Task: Find connections with filter location Békés with filter topic #homes with filter profile language English with filter current company VMLY&R with filter school Velalar College of Engineering and Technology with filter industry Higher Education with filter service category User Experience Design with filter keywords title Carpenter
Action: Mouse moved to (639, 73)
Screenshot: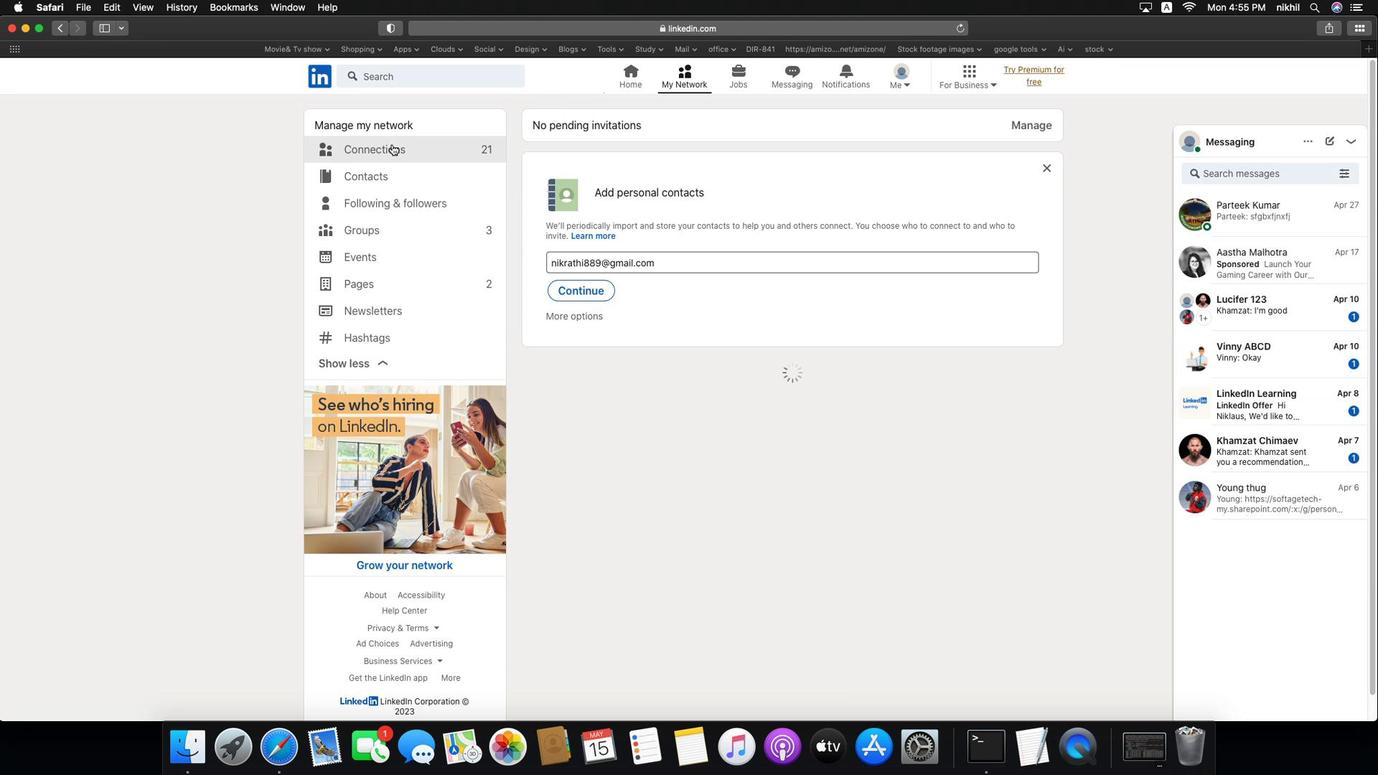 
Action: Mouse pressed left at (639, 73)
Screenshot: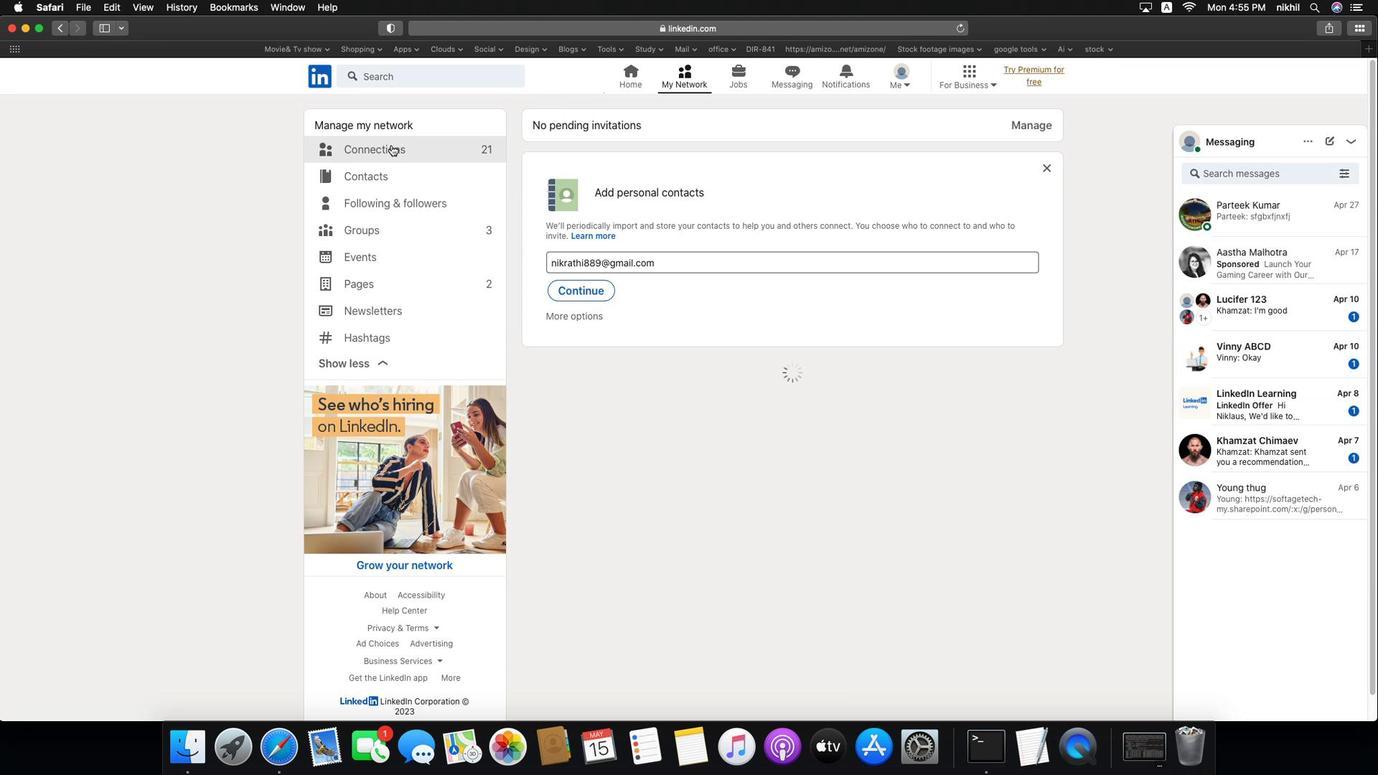 
Action: Mouse moved to (274, 148)
Screenshot: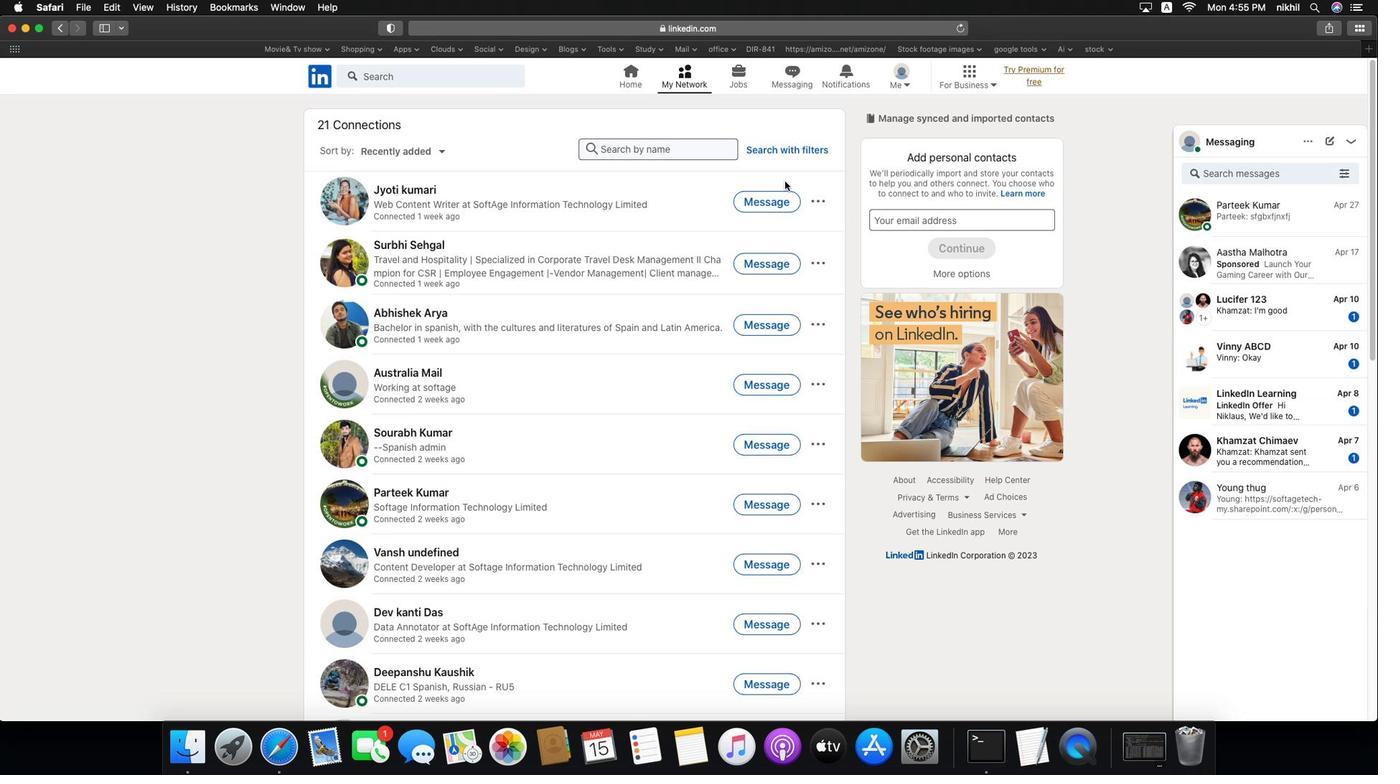 
Action: Mouse pressed left at (274, 148)
Screenshot: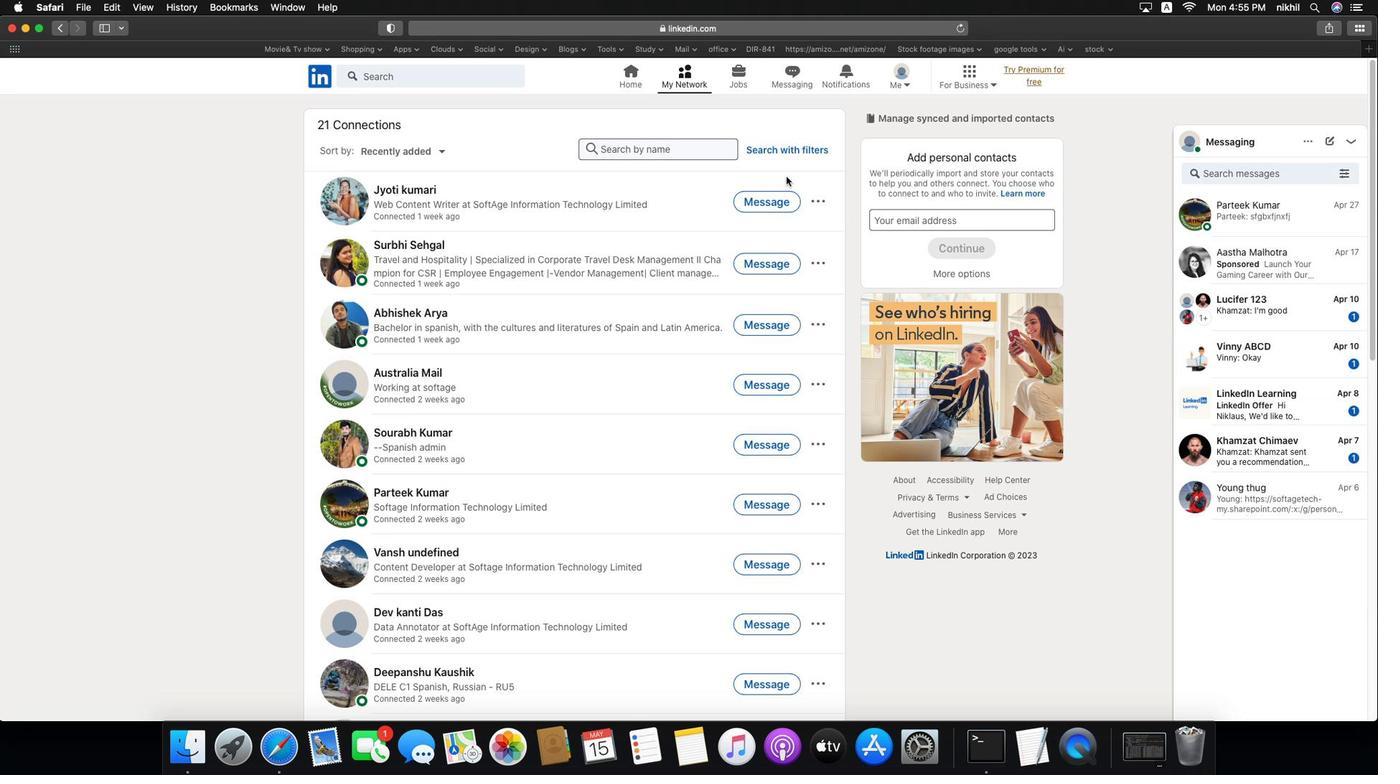 
Action: Mouse moved to (283, 154)
Screenshot: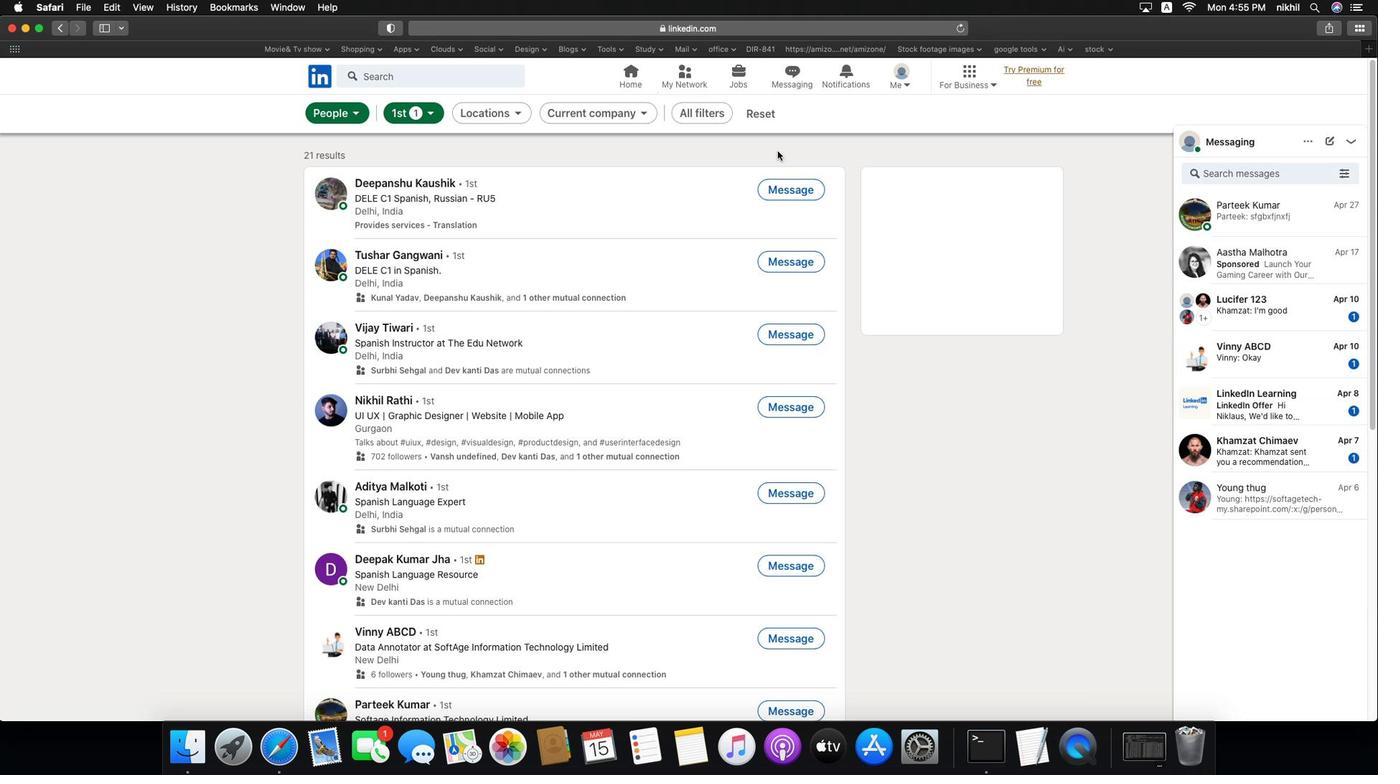
Action: Mouse scrolled (283, 154) with delta (-203, 4)
Screenshot: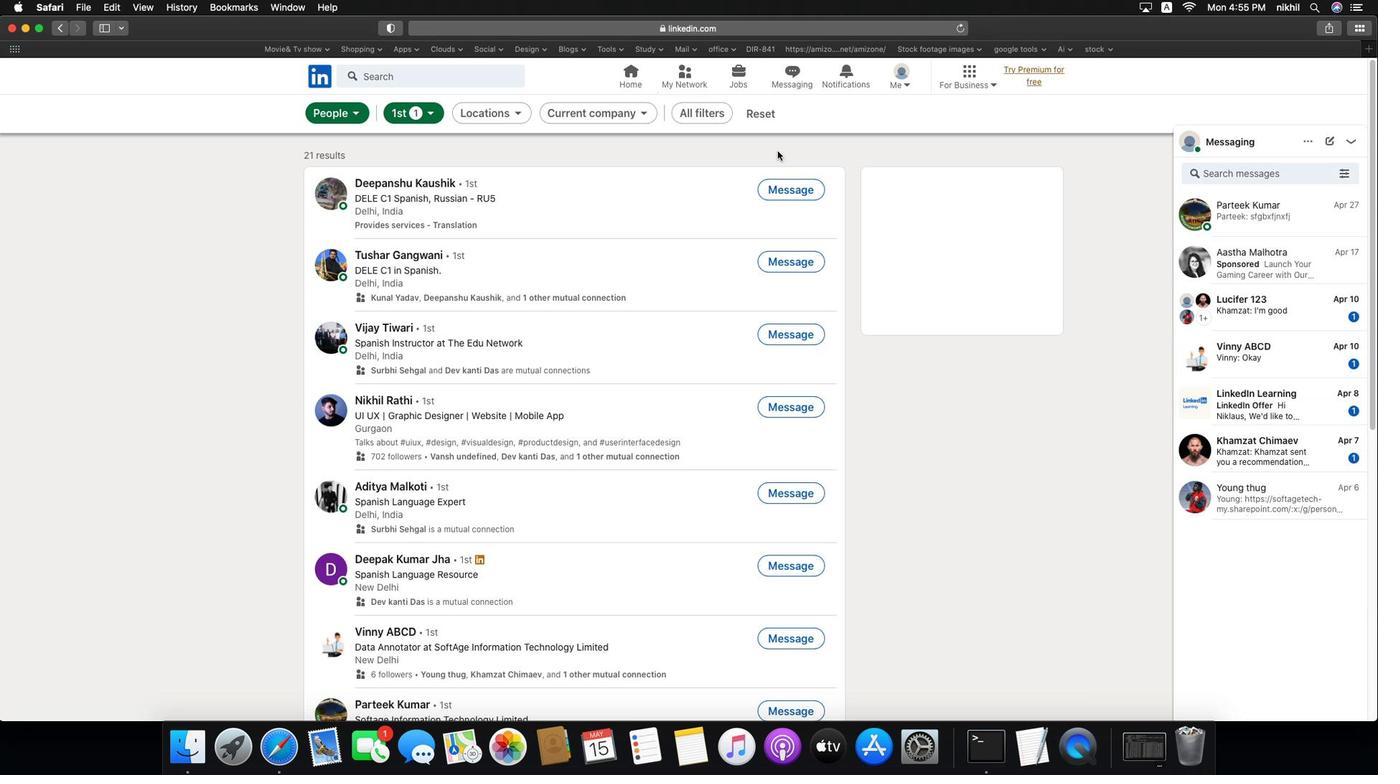
Action: Mouse moved to (284, 155)
Screenshot: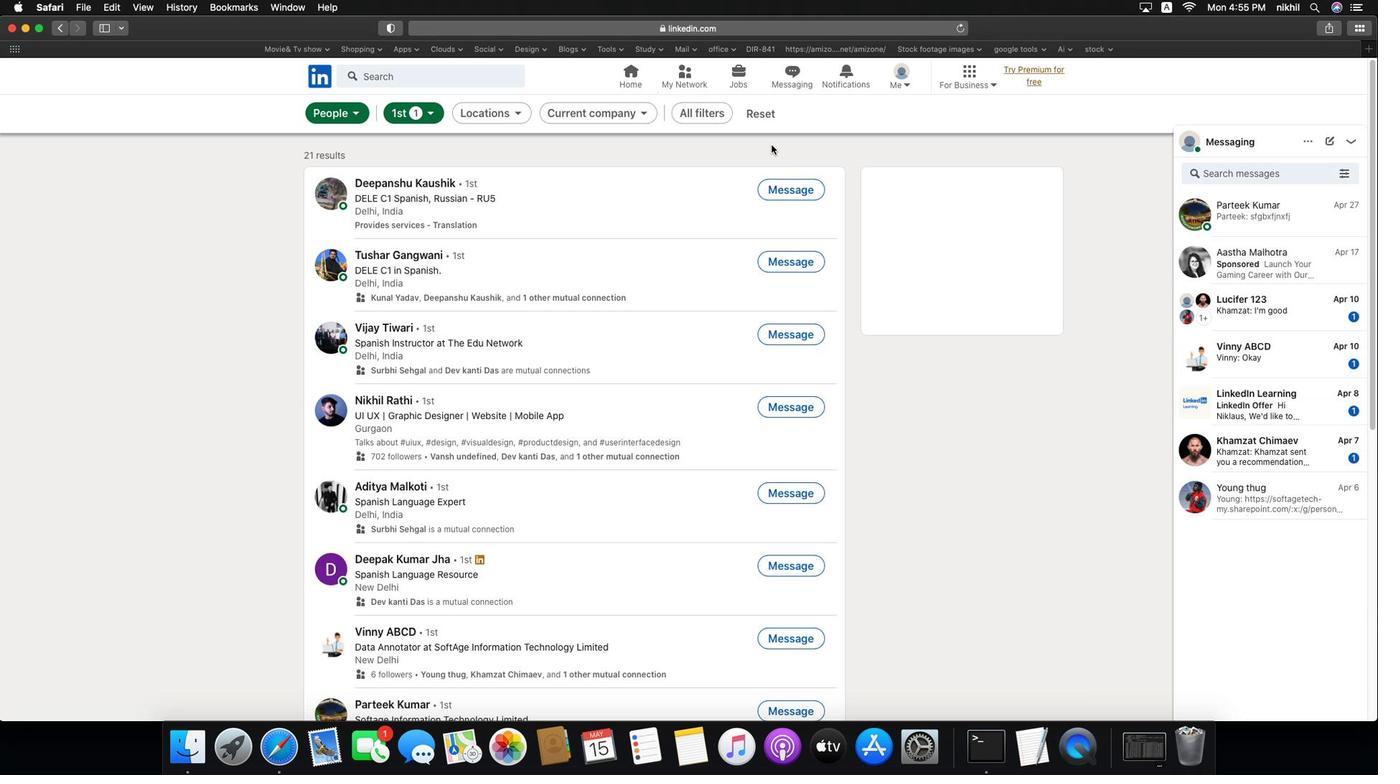 
Action: Mouse scrolled (284, 155) with delta (-203, 4)
Screenshot: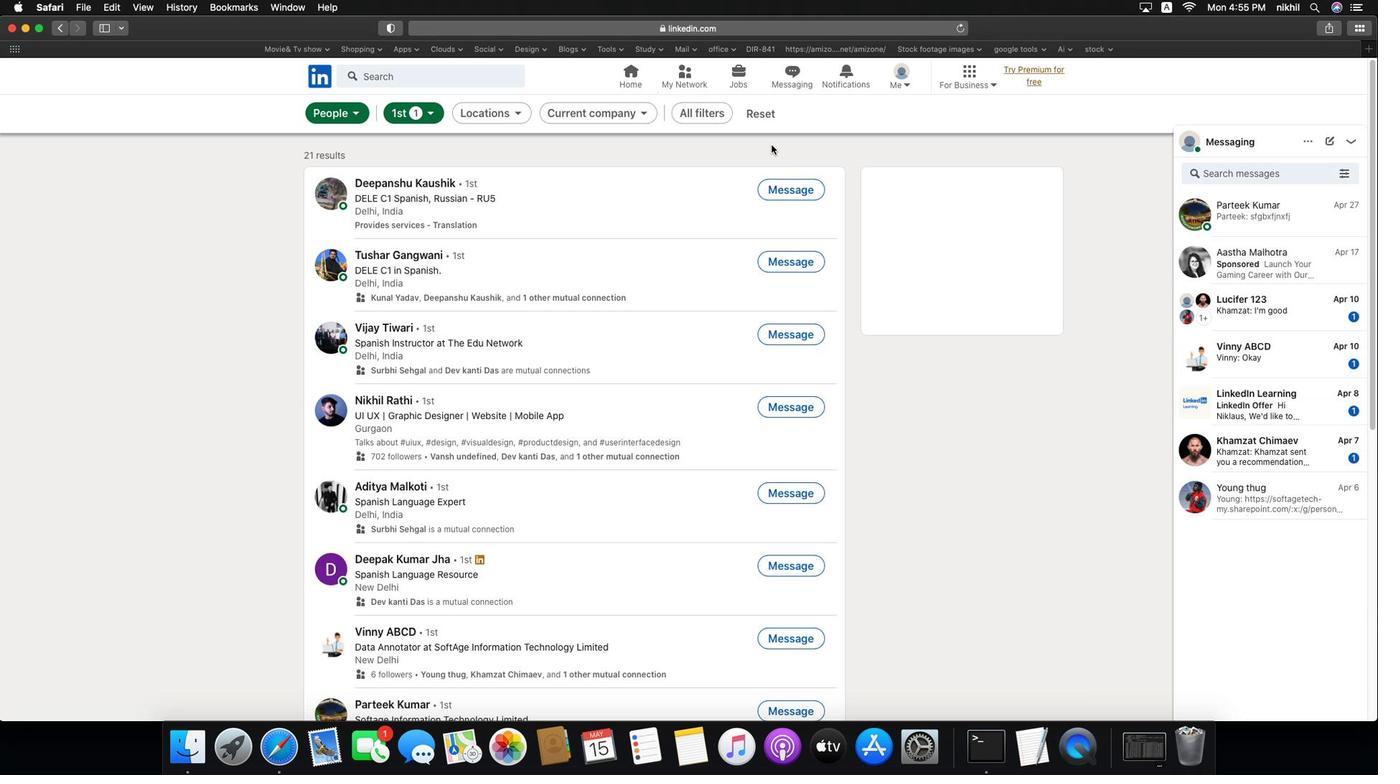 
Action: Mouse moved to (284, 155)
Screenshot: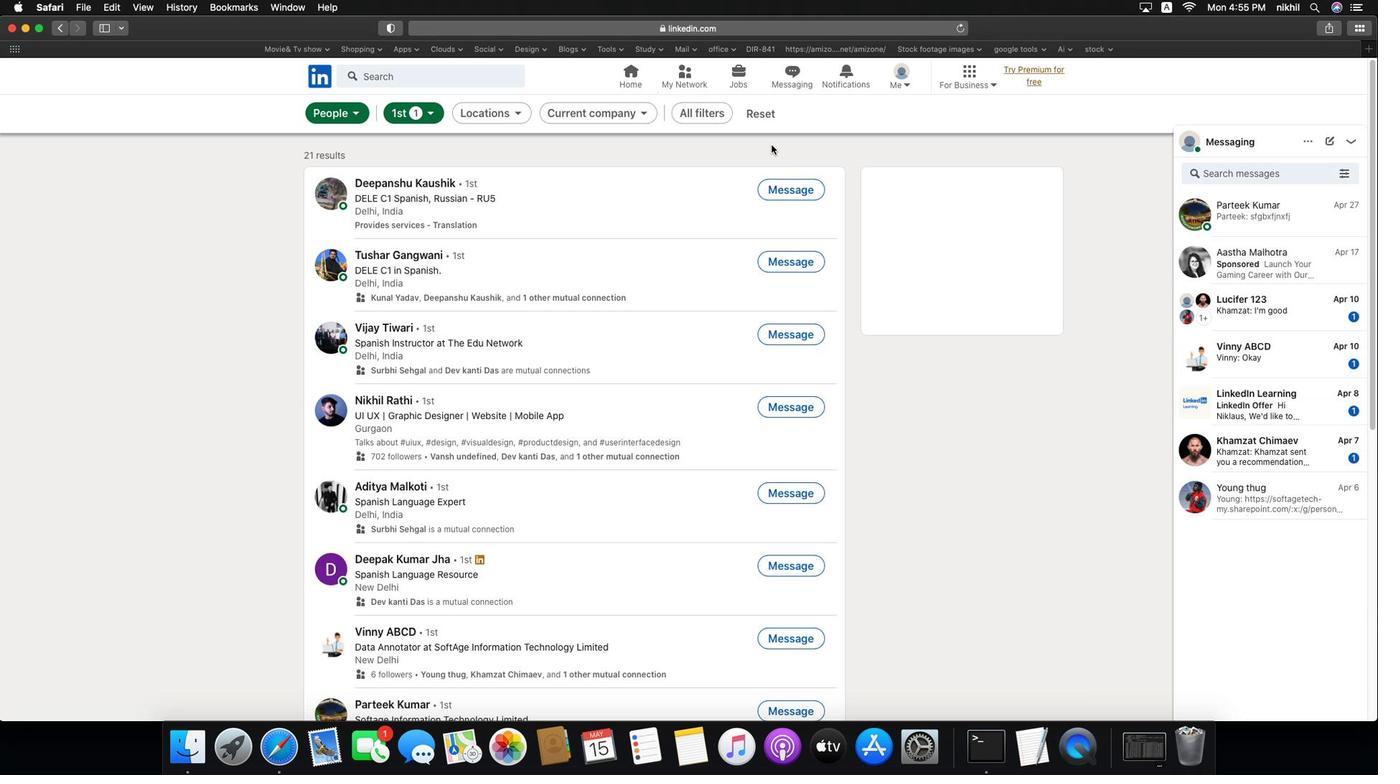 
Action: Mouse scrolled (284, 155) with delta (-203, 5)
Screenshot: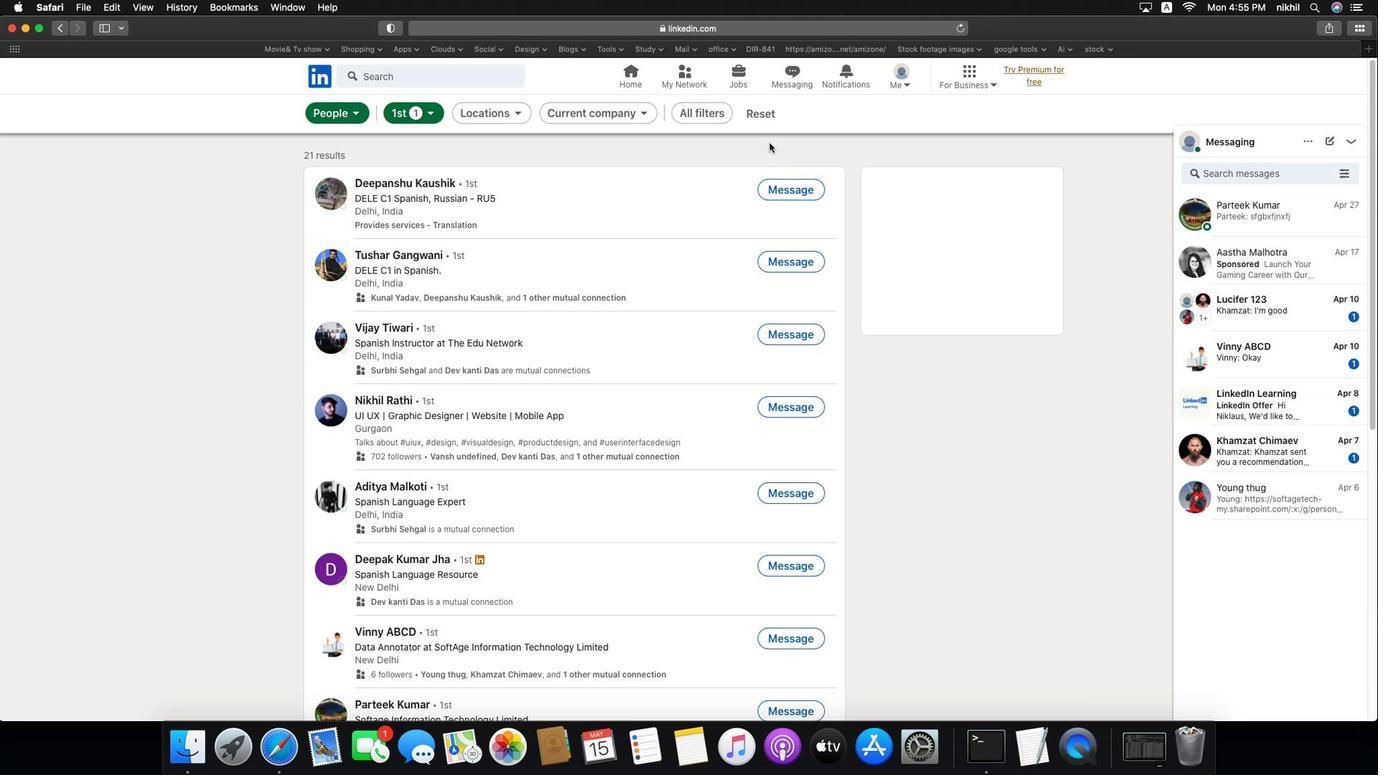
Action: Mouse moved to (285, 155)
Screenshot: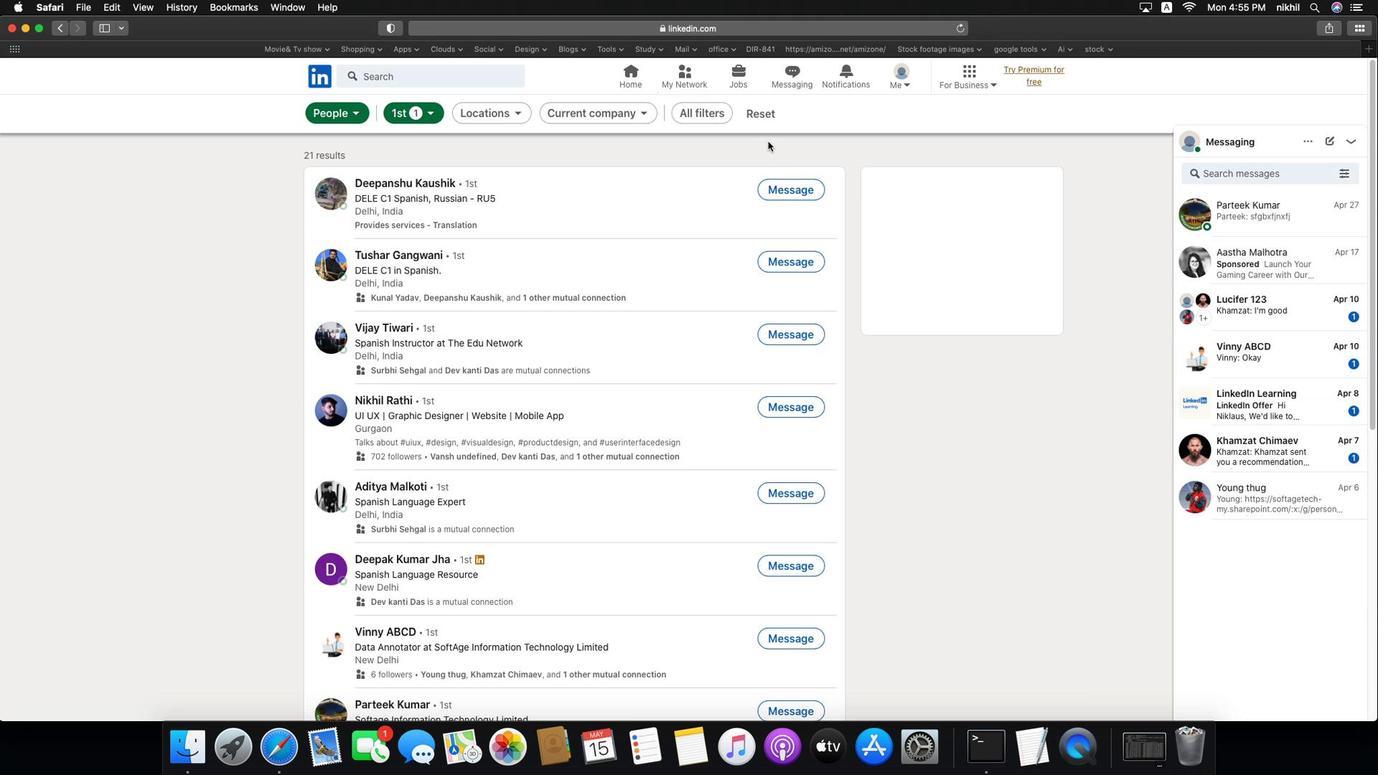 
Action: Mouse scrolled (285, 155) with delta (-203, 6)
Screenshot: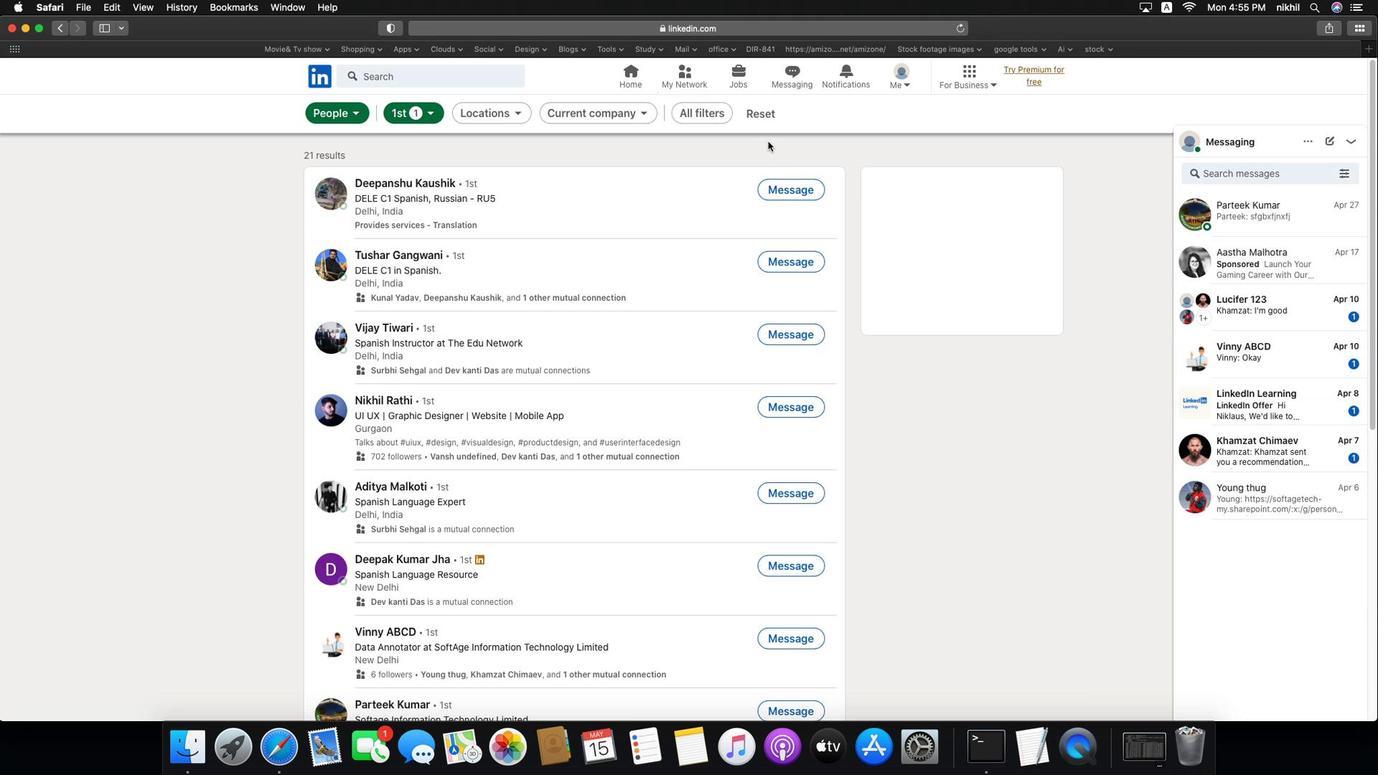 
Action: Mouse moved to (750, 158)
Screenshot: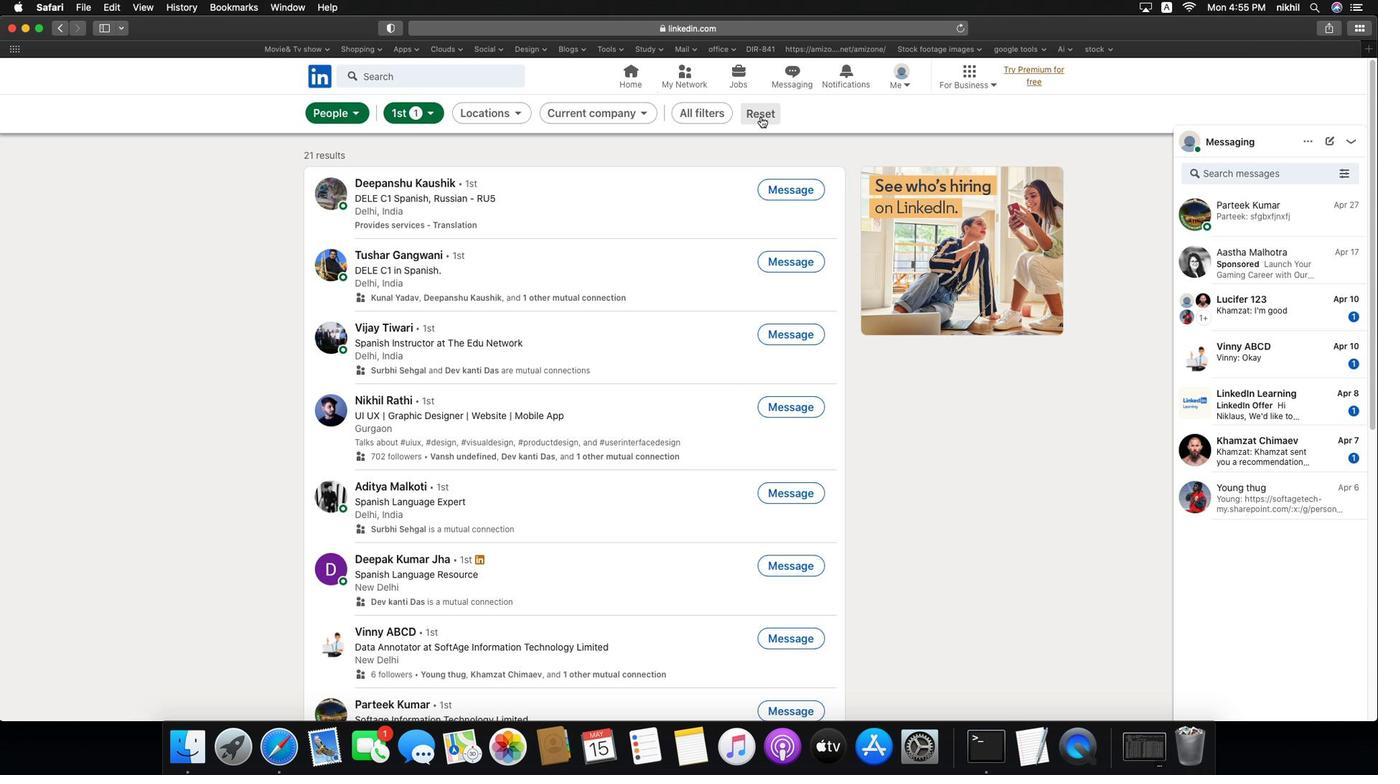 
Action: Mouse pressed left at (750, 158)
Screenshot: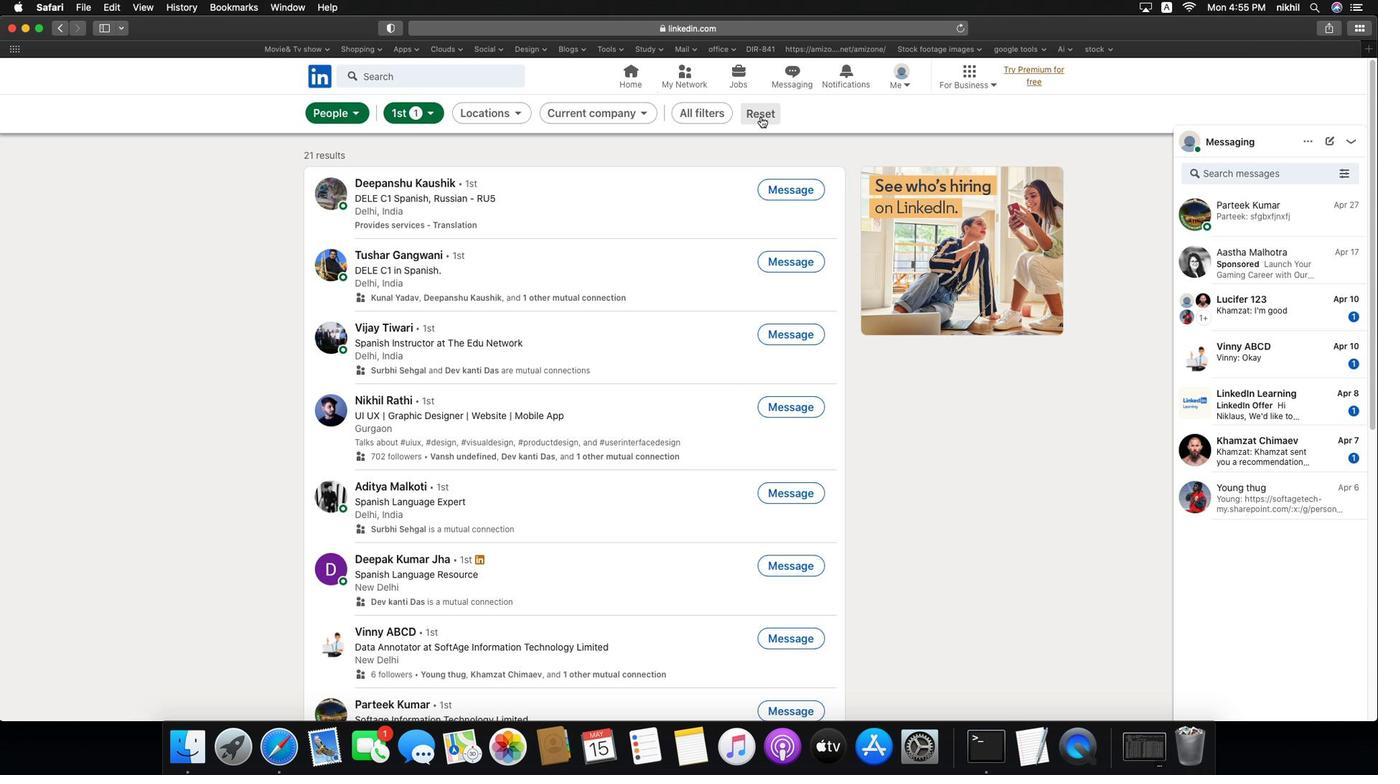 
Action: Mouse moved to (725, 120)
Screenshot: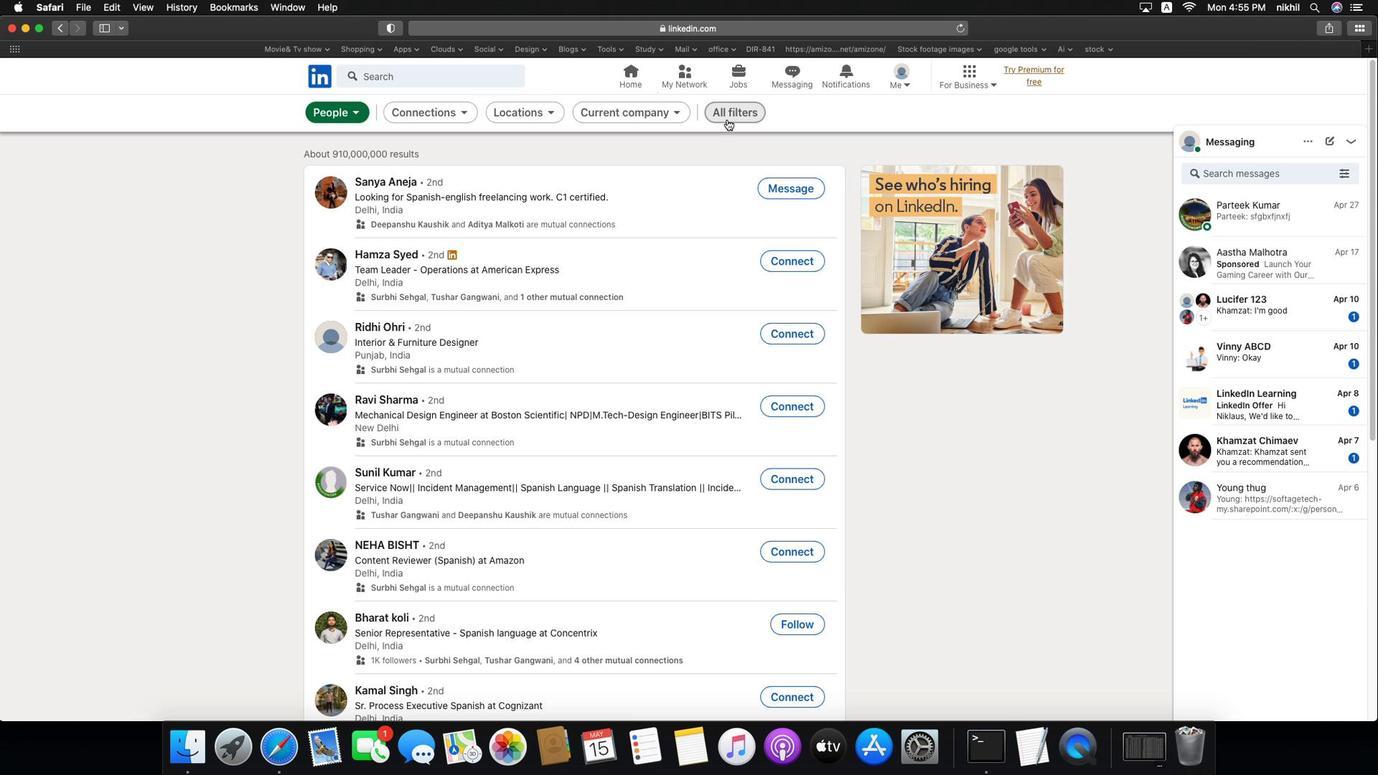 
Action: Mouse pressed left at (725, 120)
Screenshot: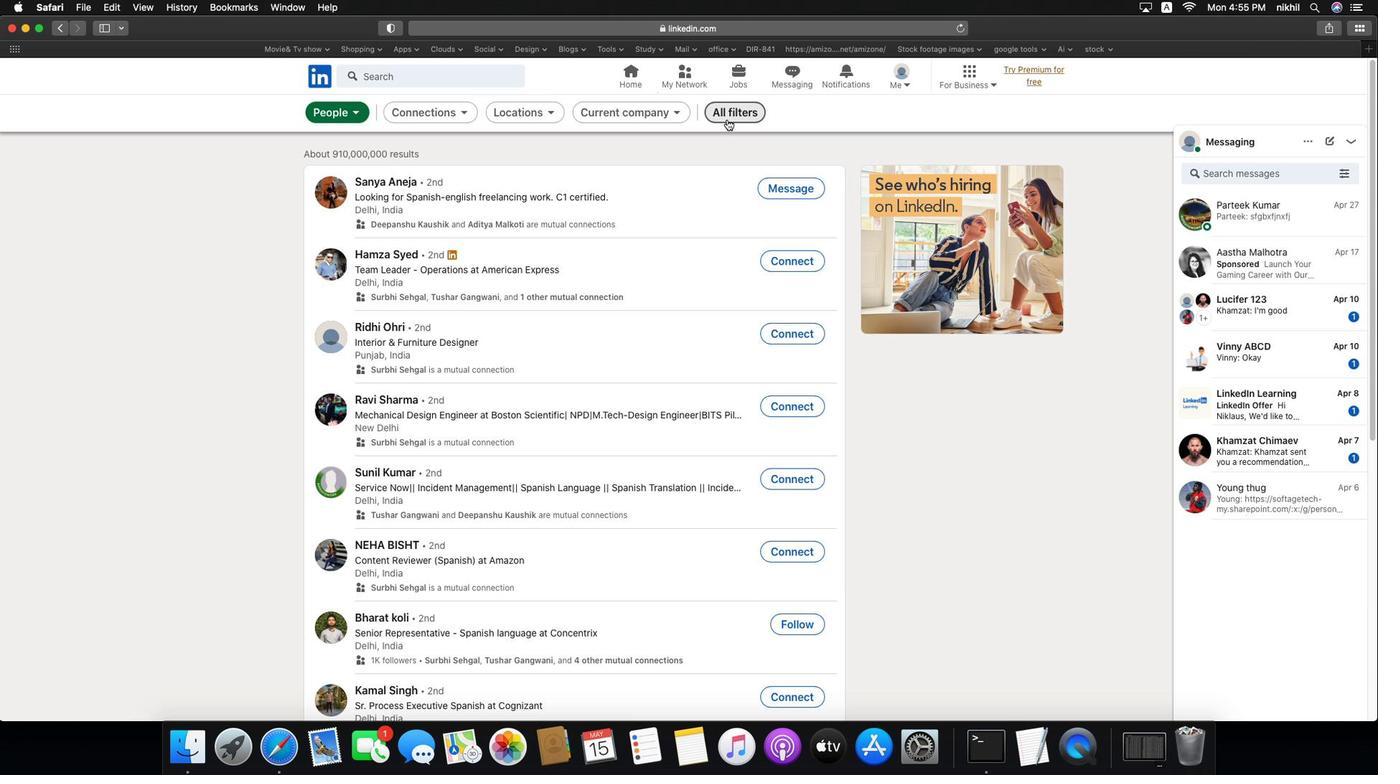 
Action: Mouse moved to (683, 123)
Screenshot: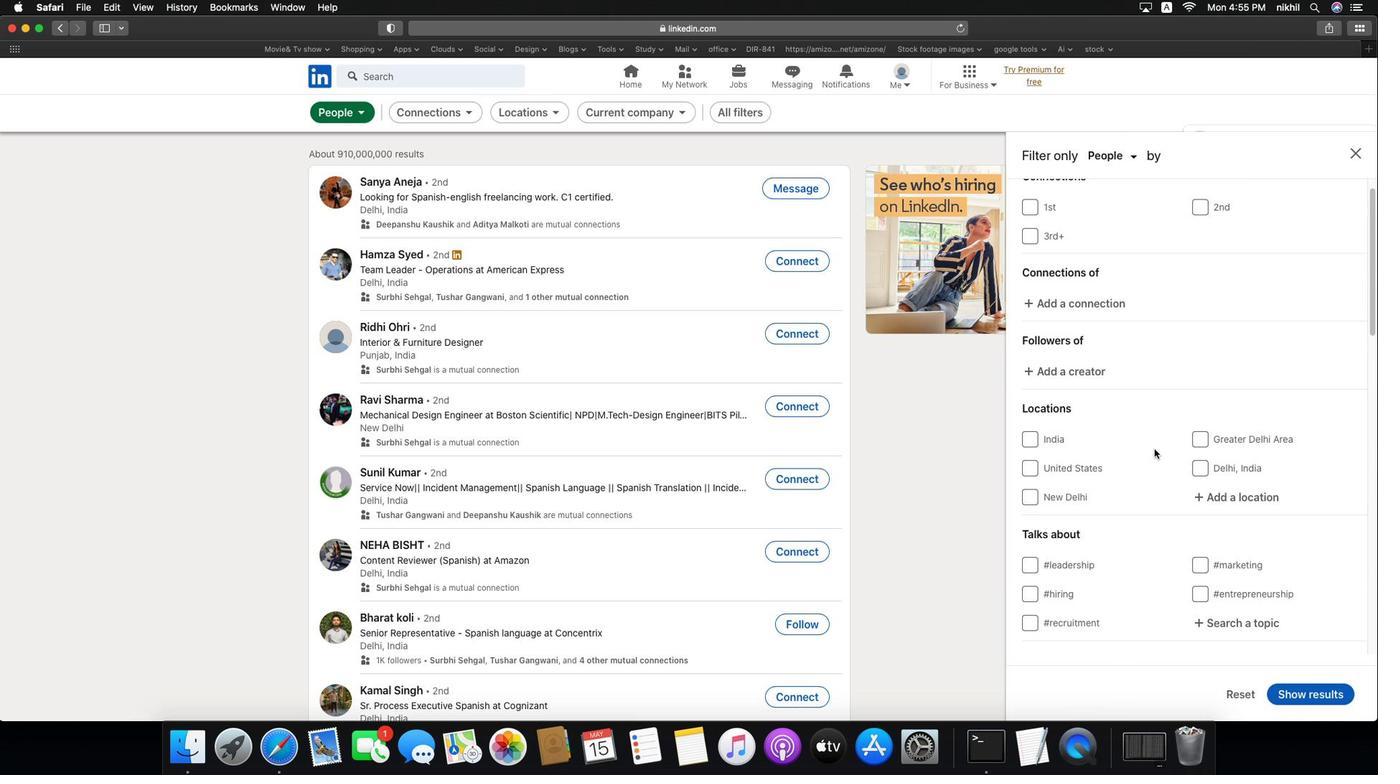 
Action: Mouse pressed left at (683, 123)
Screenshot: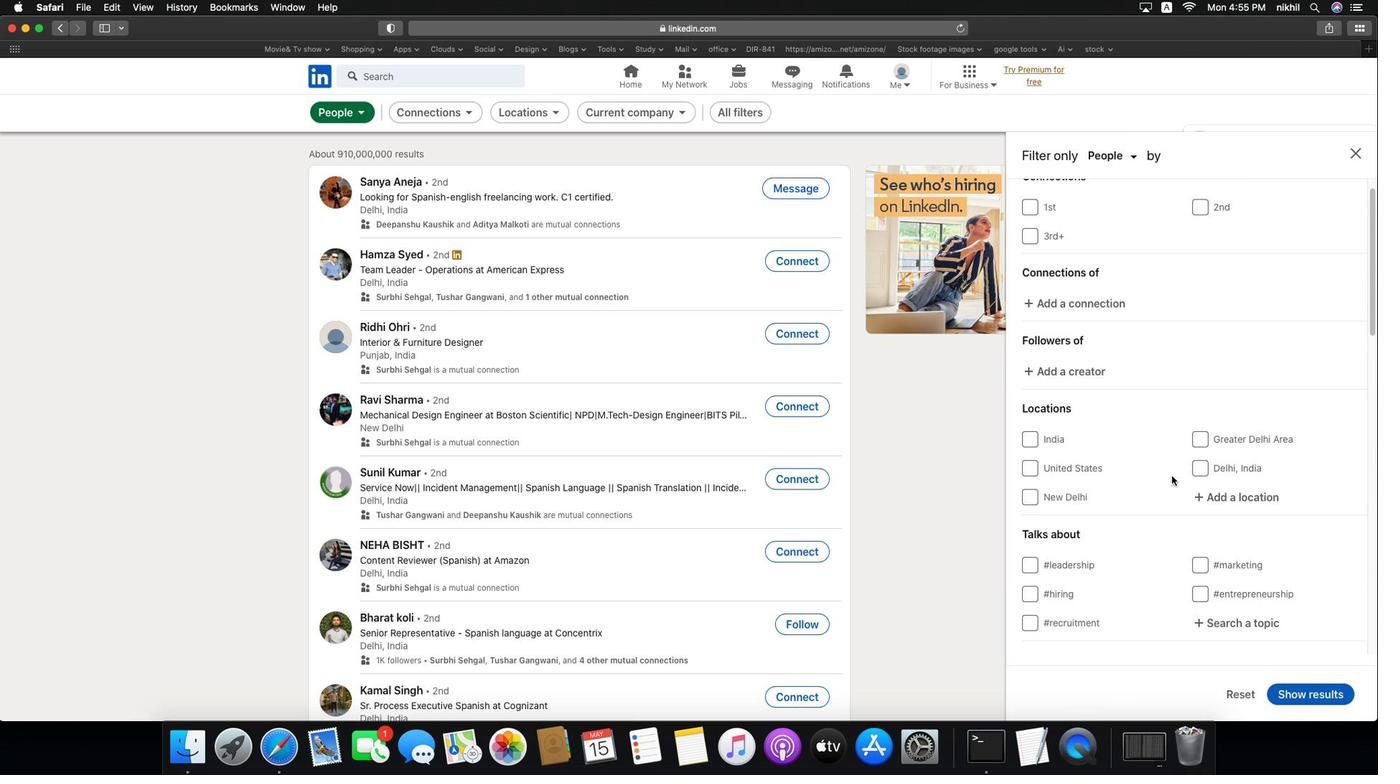 
Action: Mouse moved to (1135, 359)
Screenshot: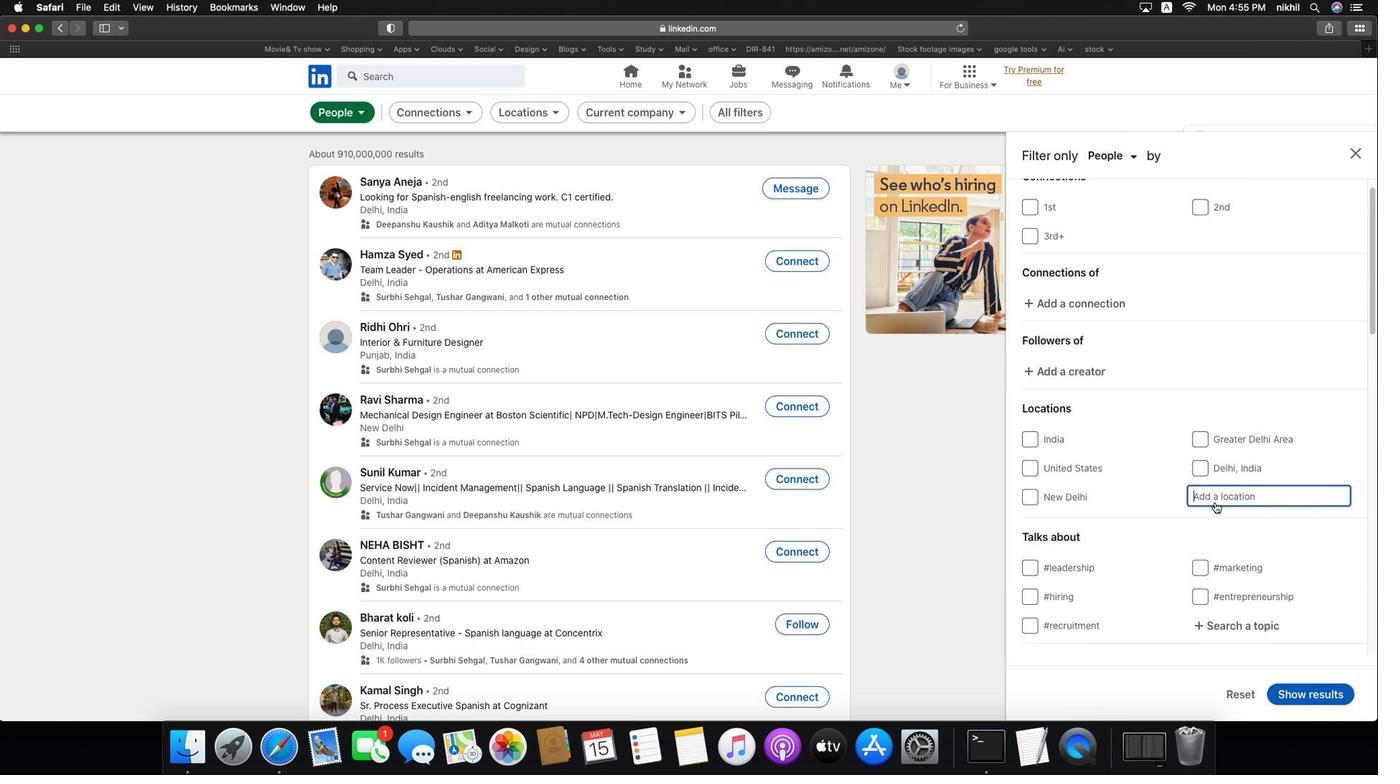 
Action: Mouse scrolled (1135, 359) with delta (-203, 2)
Screenshot: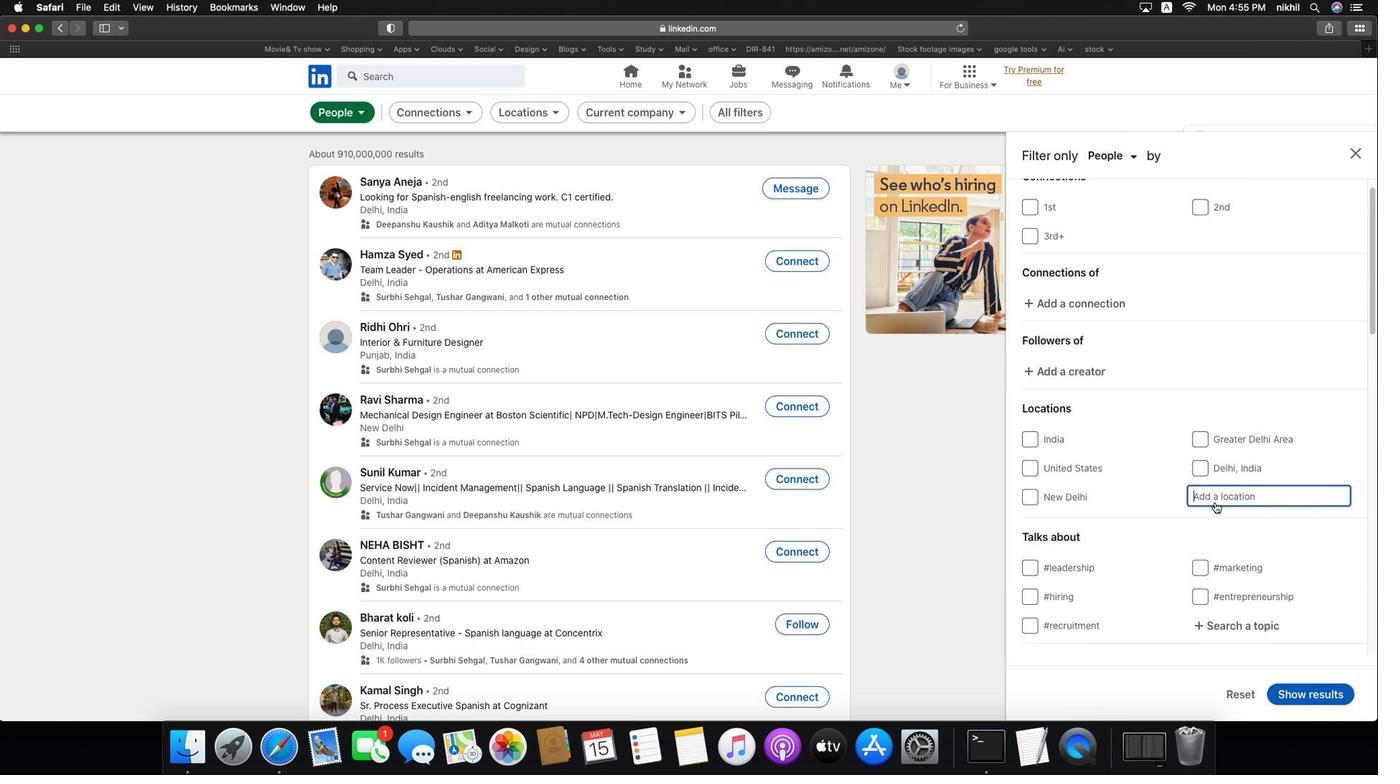 
Action: Mouse scrolled (1135, 359) with delta (-203, 2)
Screenshot: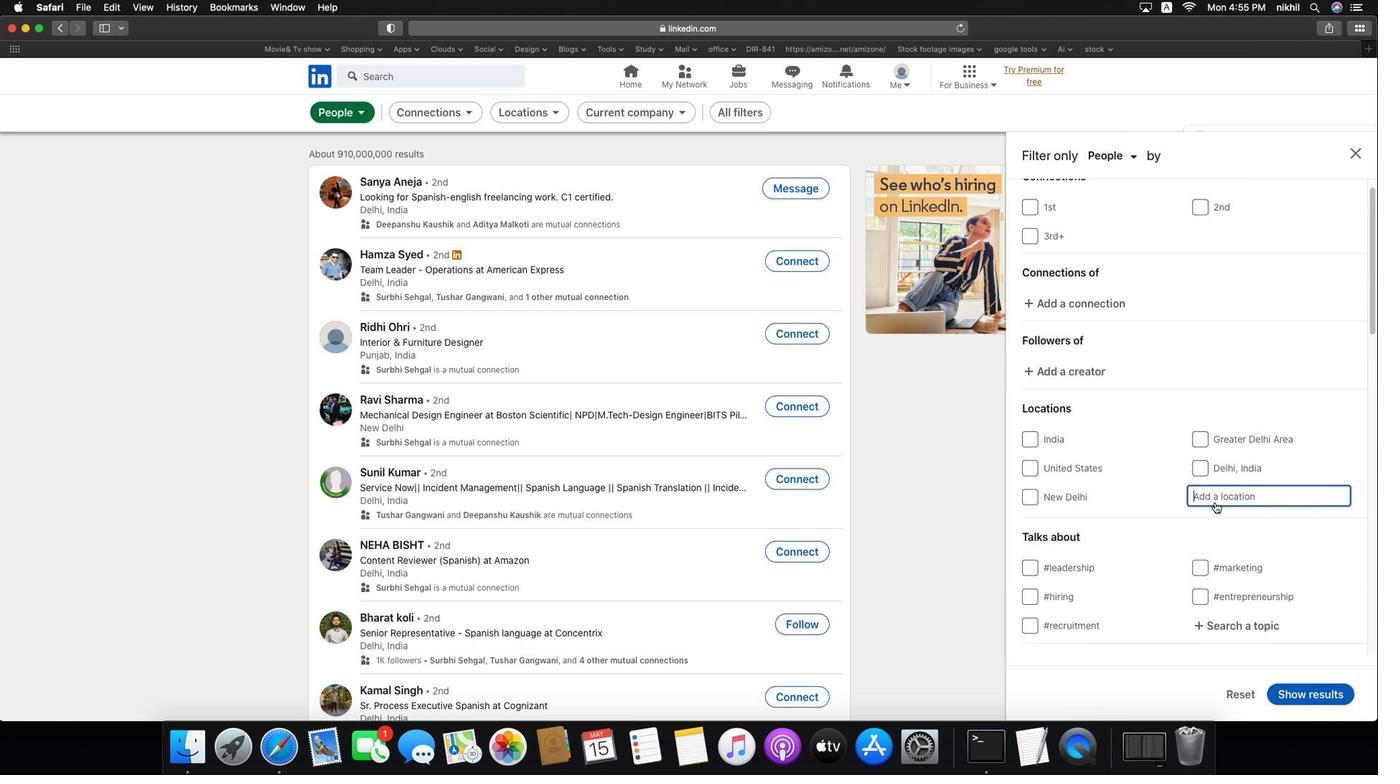 
Action: Mouse moved to (1279, 505)
Screenshot: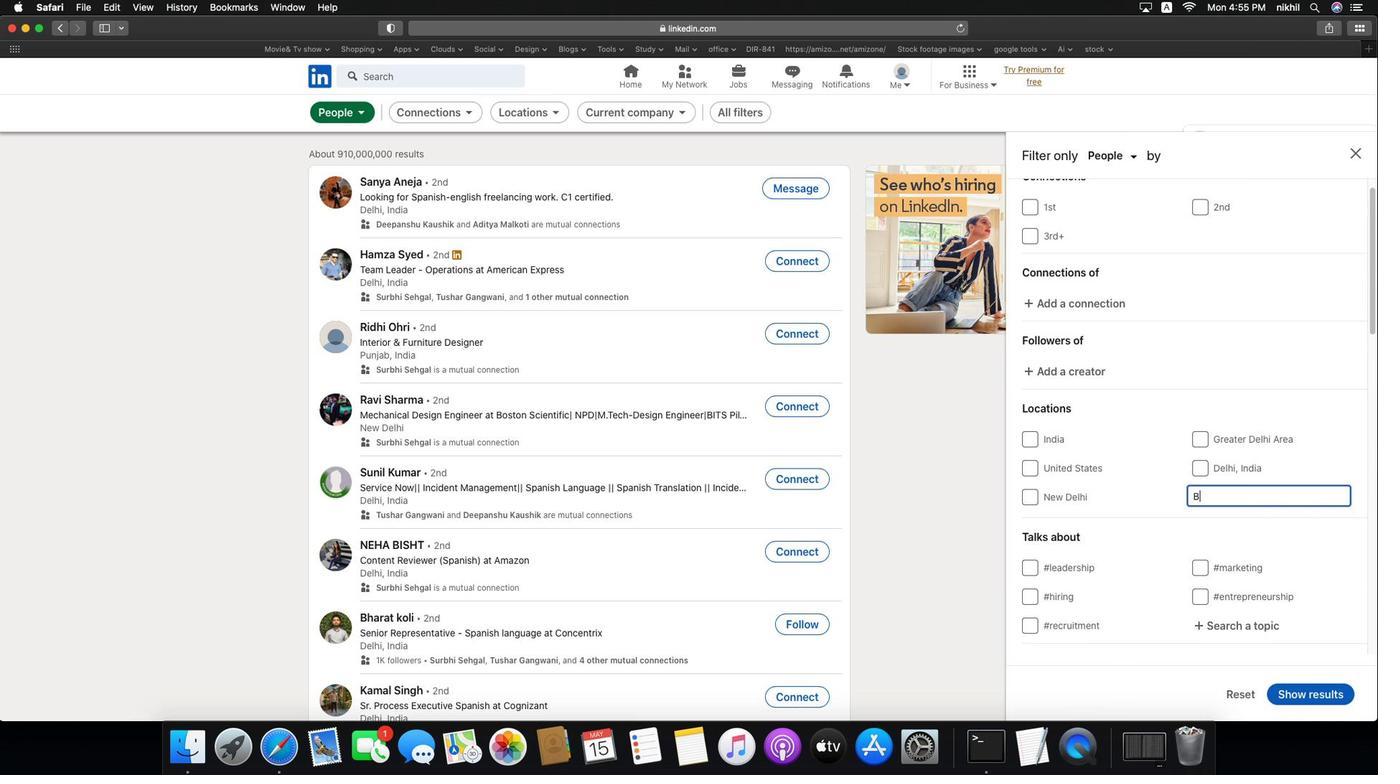 
Action: Mouse pressed left at (1279, 505)
Screenshot: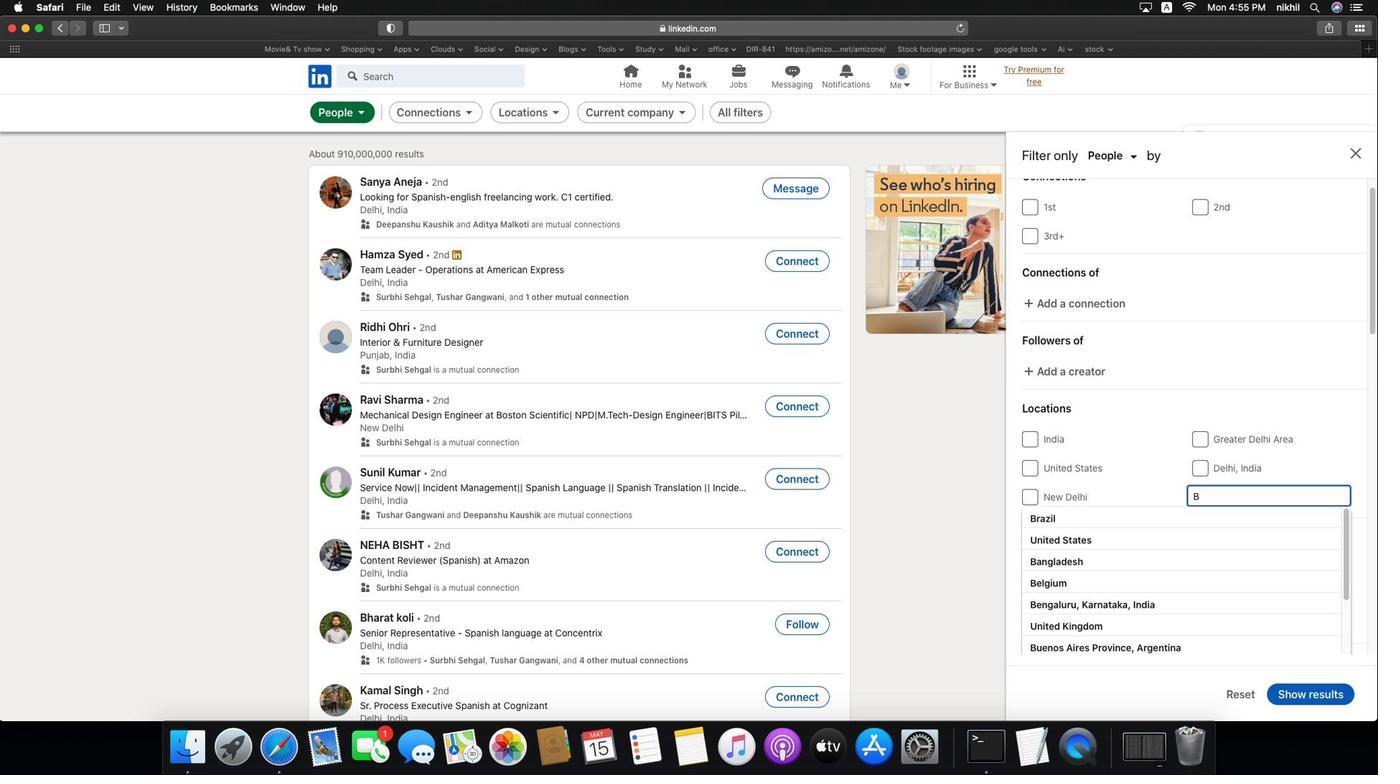 
Action: Key pressed Key.caps_lock'B'Key.caps_lock'a''l''m''a''z''u''j''v''a''r'Key.enter
Screenshot: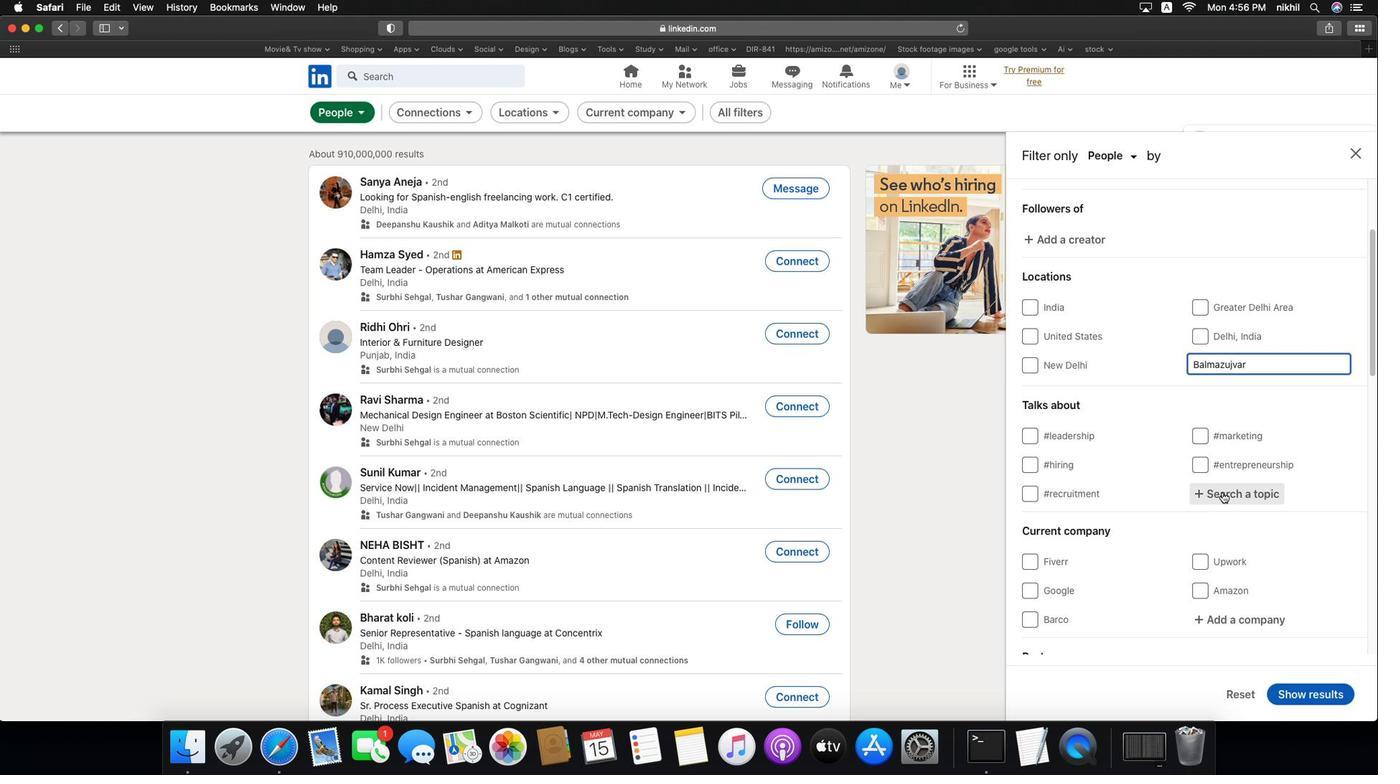 
Action: Mouse moved to (1280, 505)
Screenshot: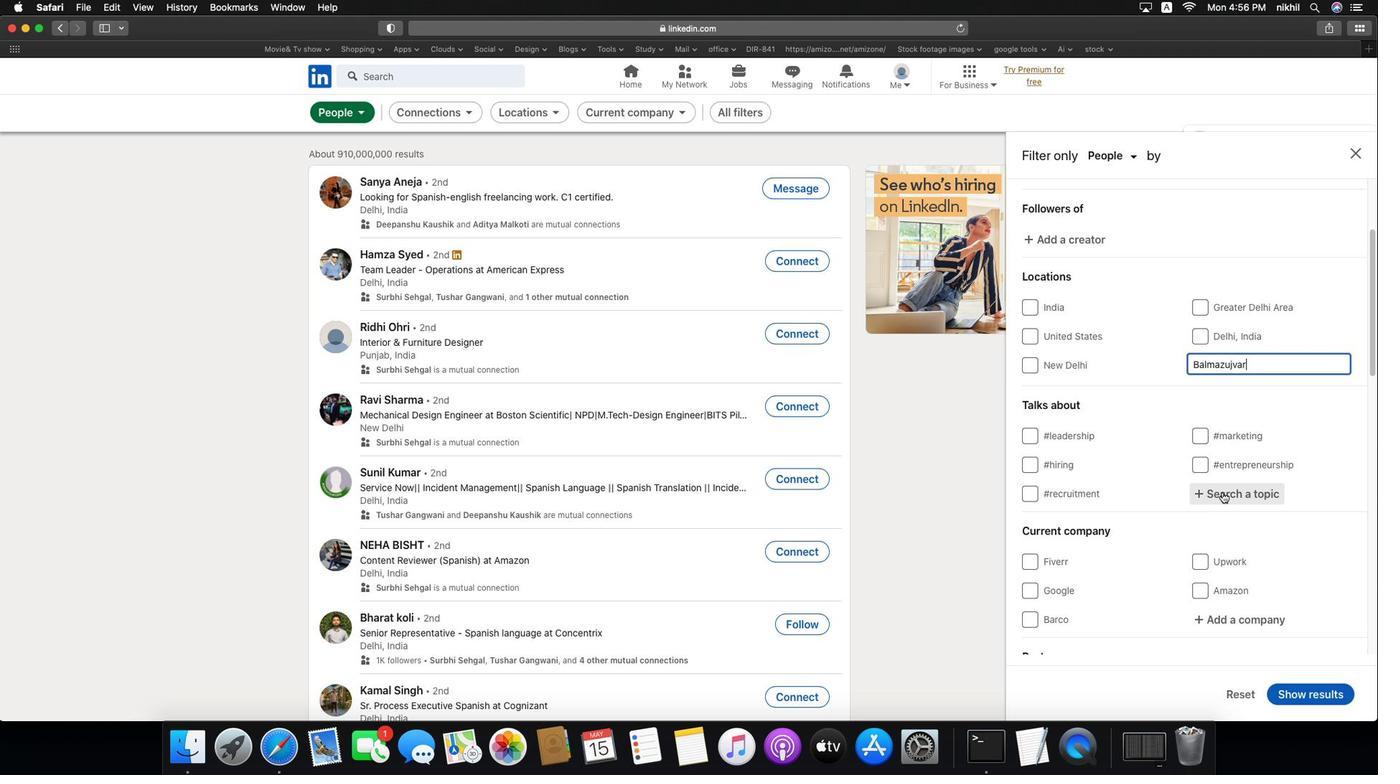 
Action: Mouse scrolled (1280, 505) with delta (-203, 2)
Screenshot: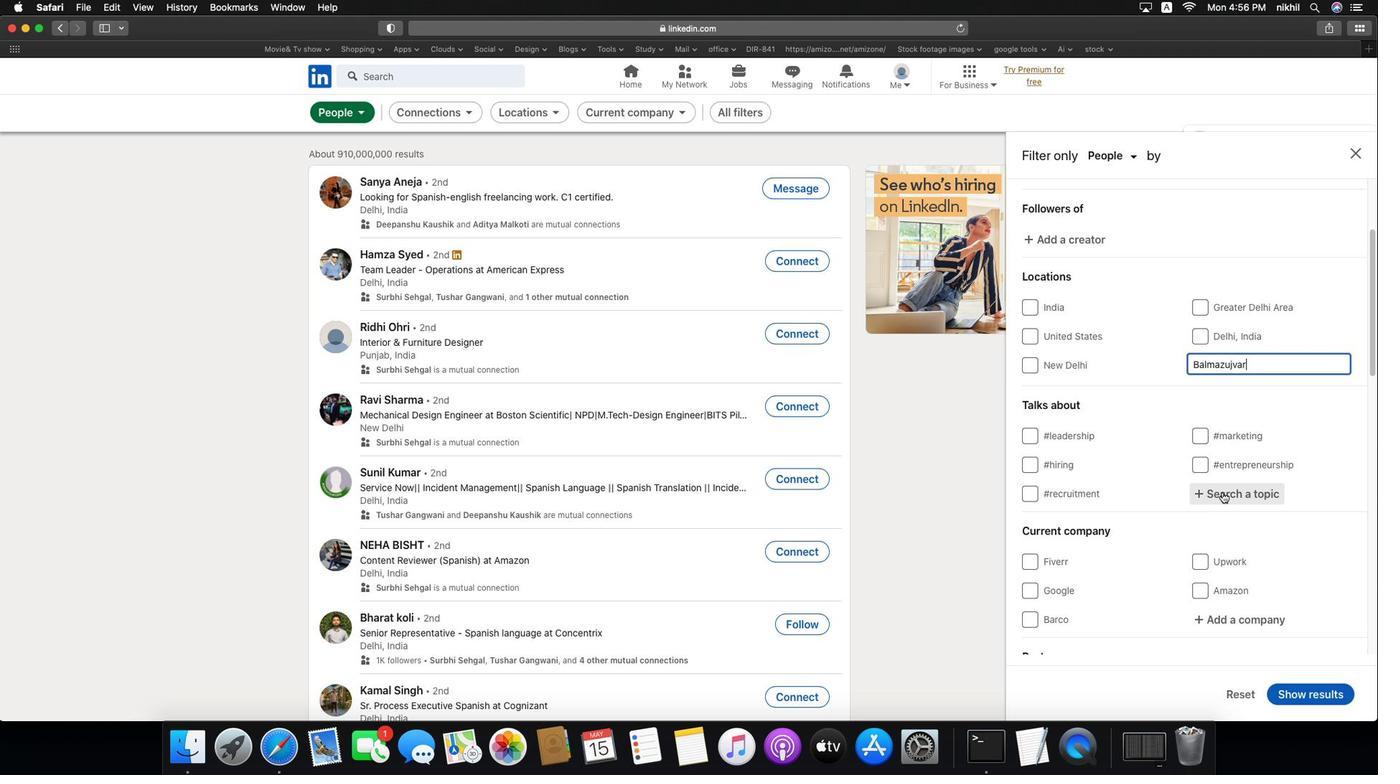 
Action: Mouse scrolled (1280, 505) with delta (-203, 2)
Screenshot: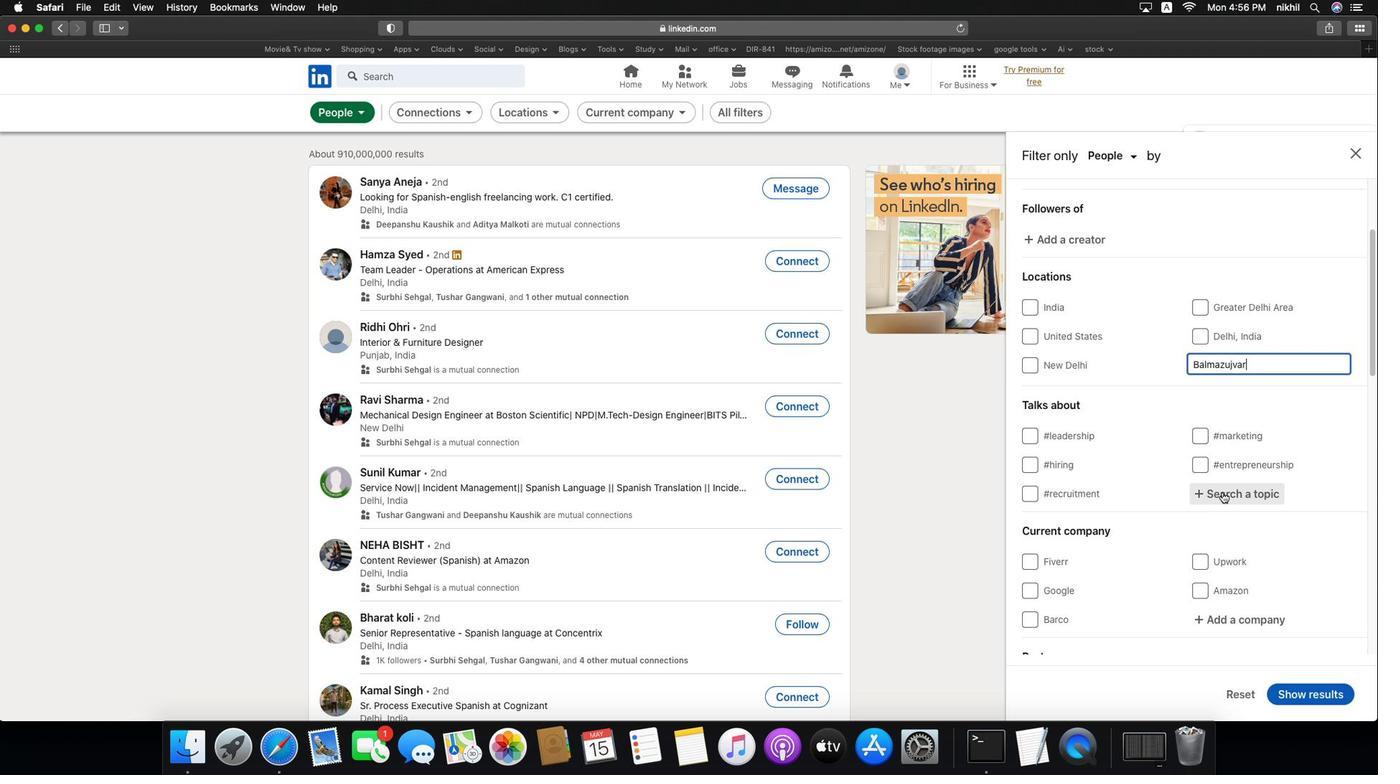 
Action: Mouse scrolled (1280, 505) with delta (-203, 2)
Screenshot: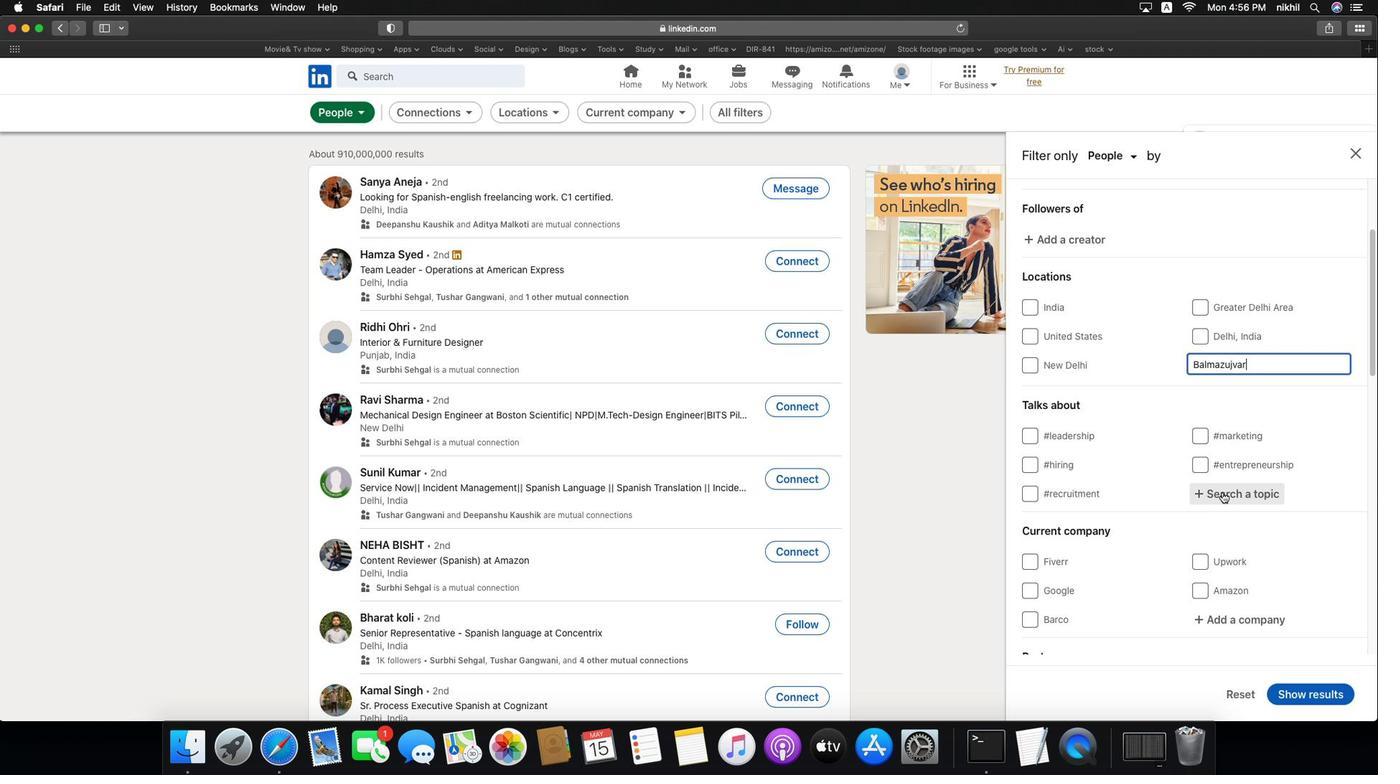 
Action: Mouse scrolled (1280, 505) with delta (-203, 2)
Screenshot: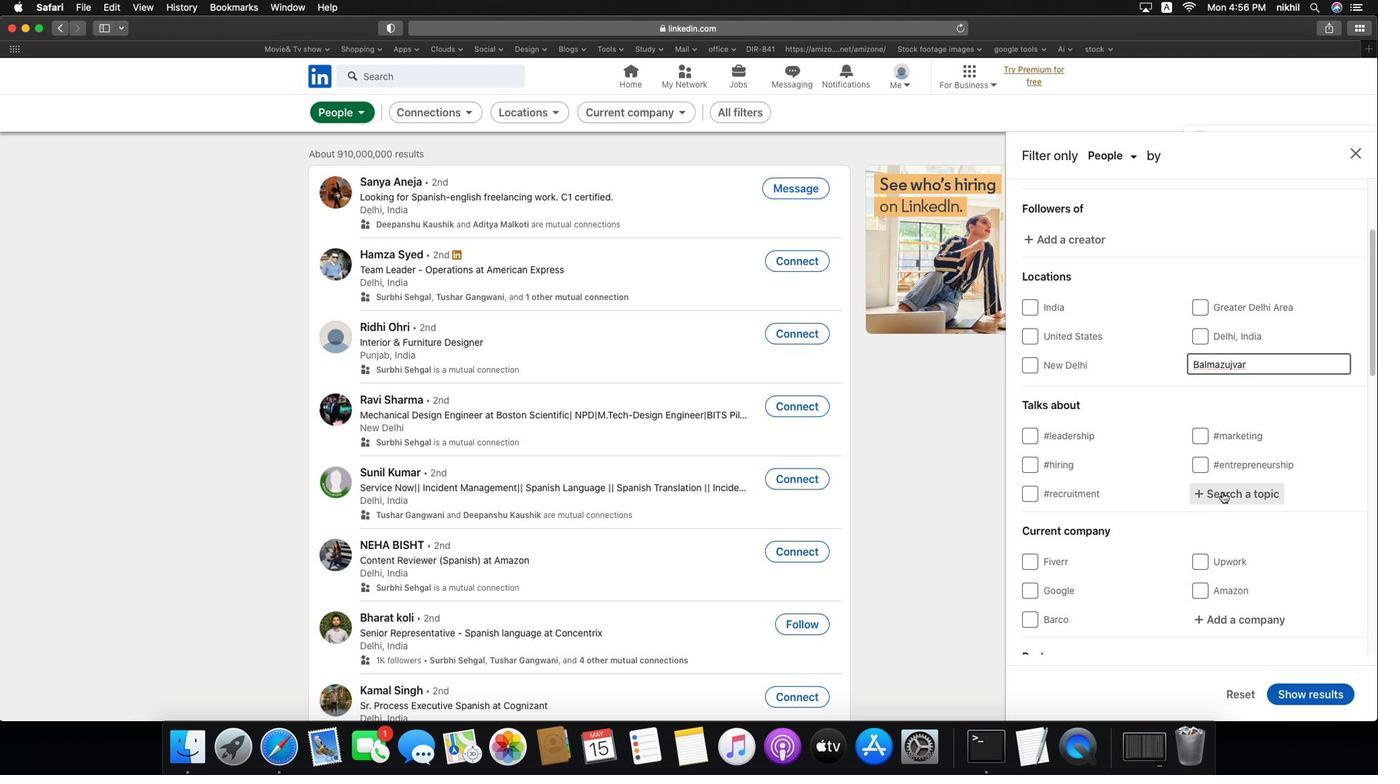 
Action: Mouse scrolled (1280, 505) with delta (-203, 2)
Screenshot: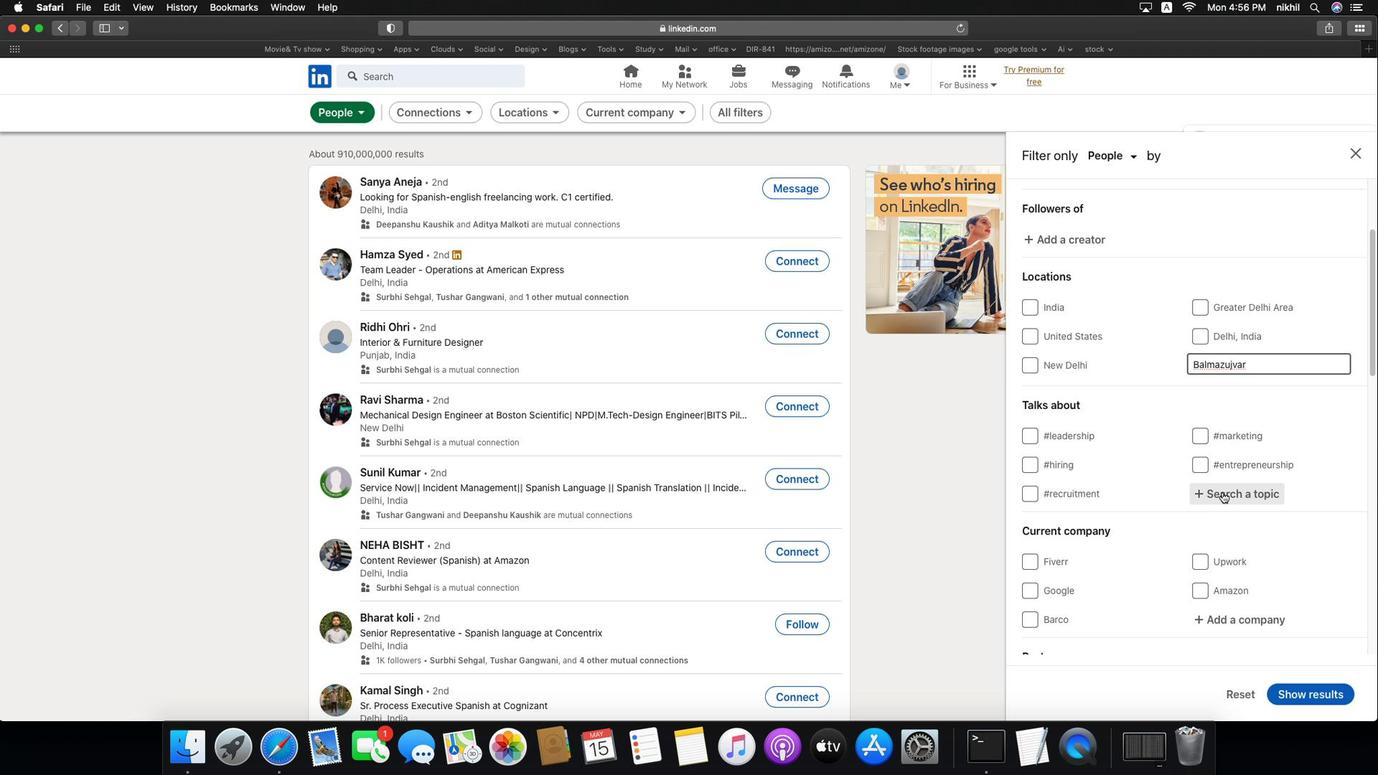 
Action: Mouse moved to (1289, 495)
Screenshot: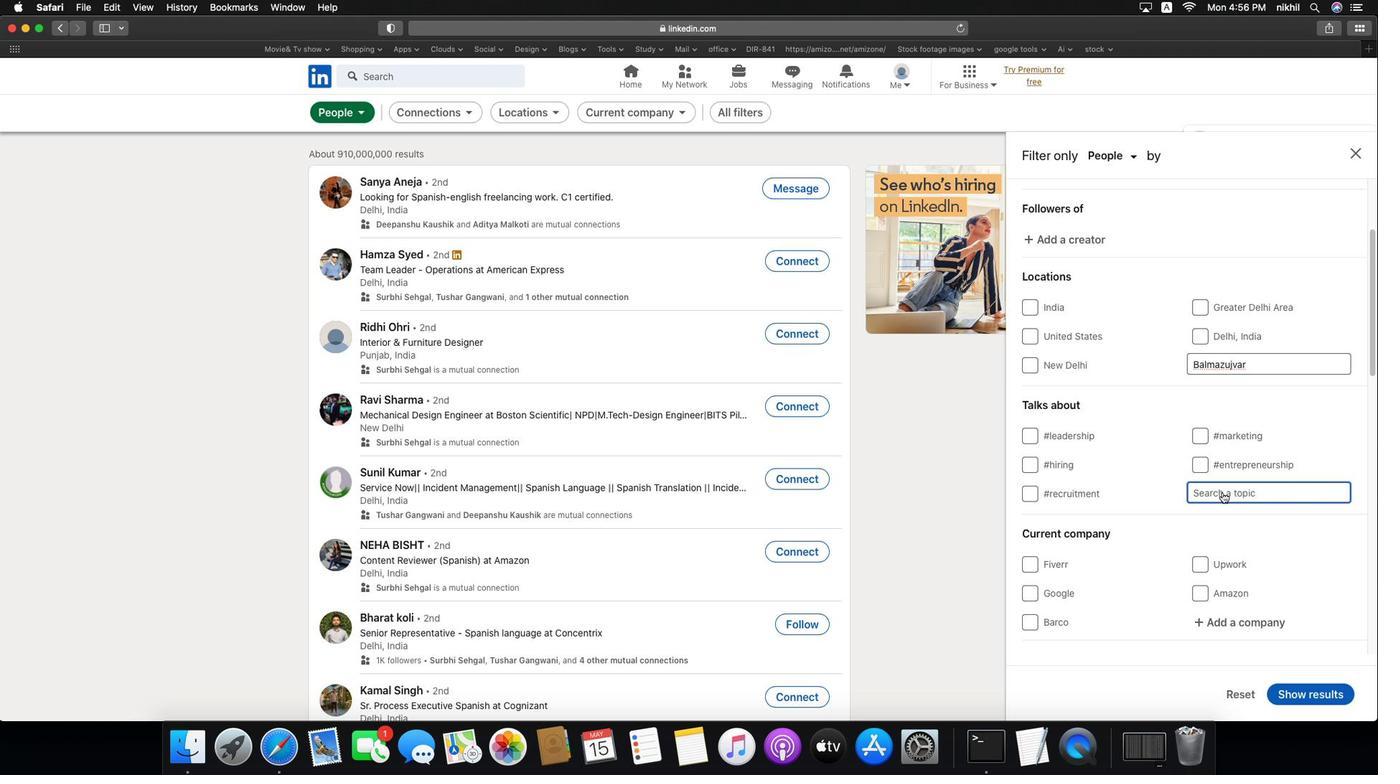 
Action: Mouse pressed left at (1289, 495)
Screenshot: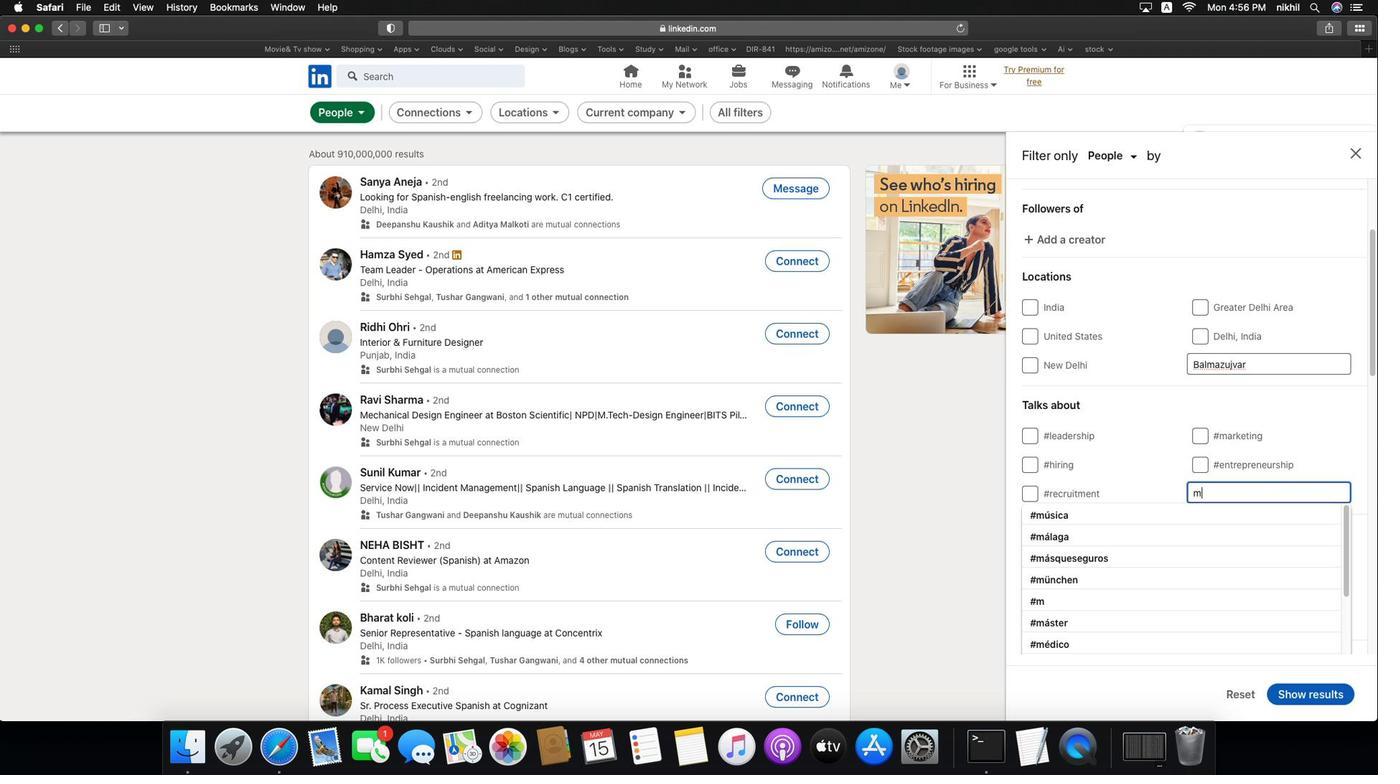 
Action: Key pressed 'm''o''r''t'
Screenshot: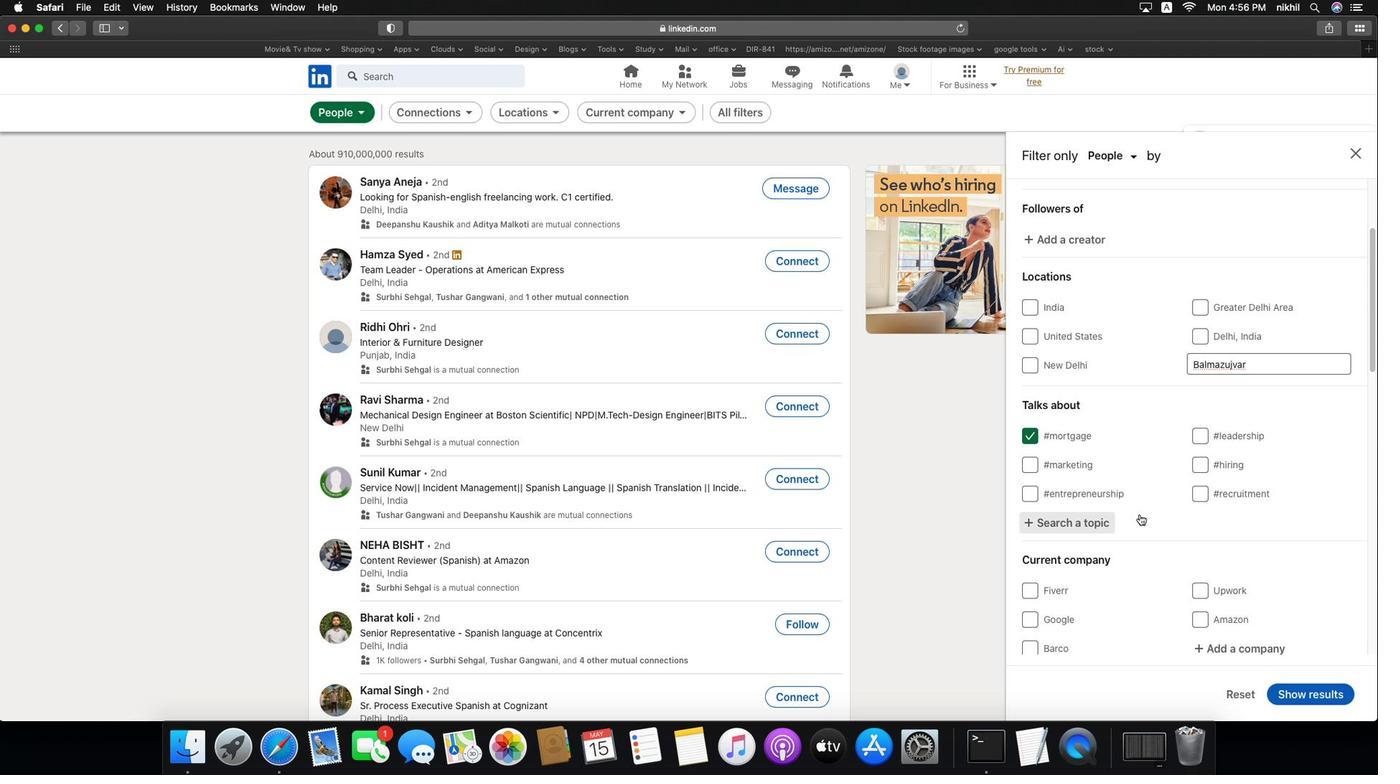 
Action: Mouse moved to (1187, 517)
Screenshot: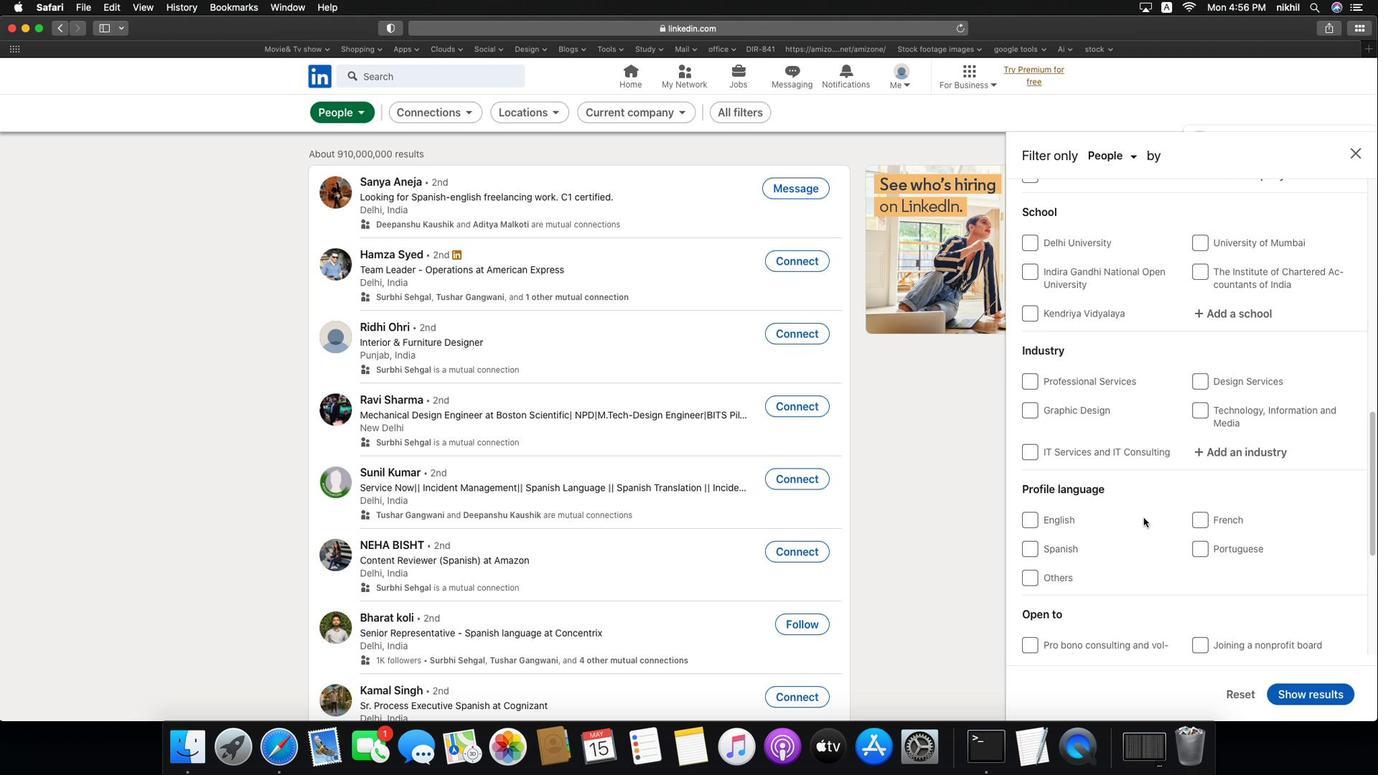 
Action: Mouse pressed left at (1187, 517)
Screenshot: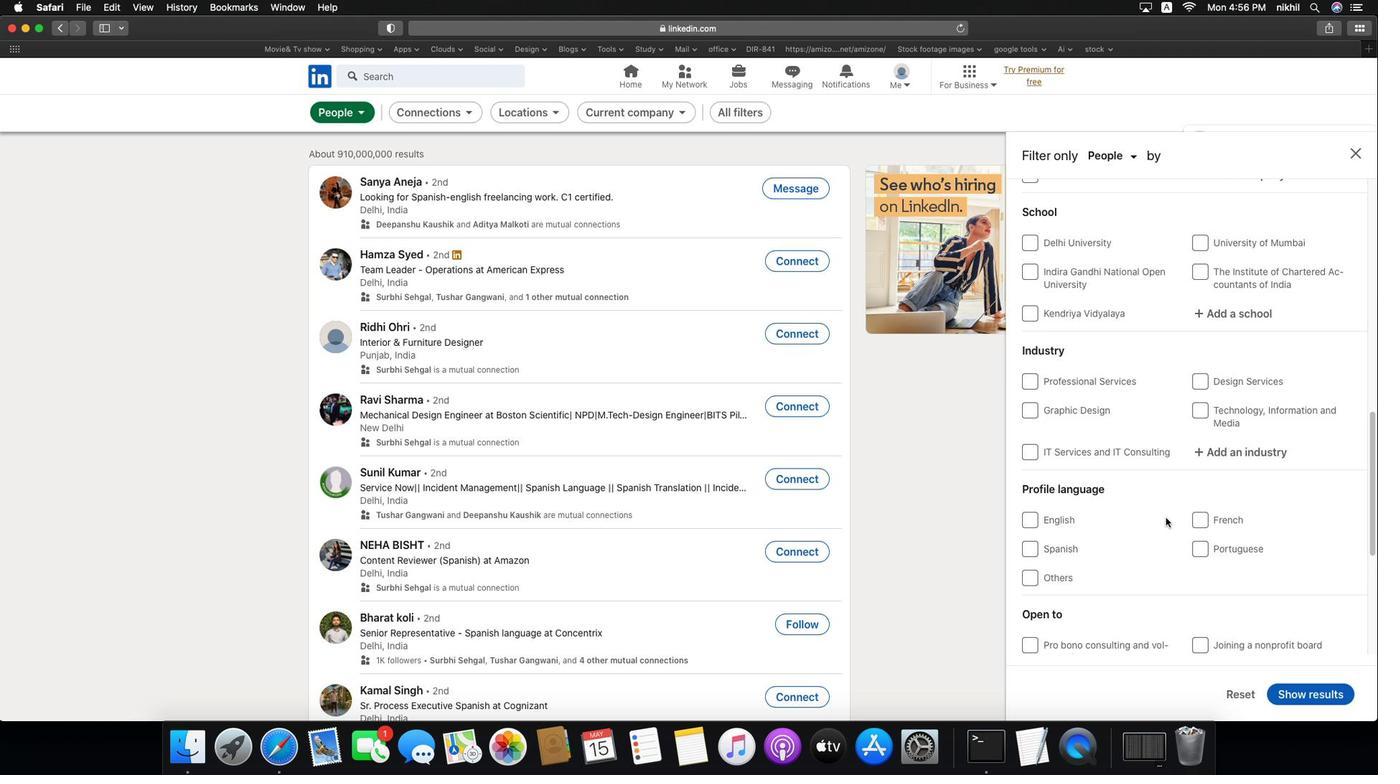 
Action: Mouse scrolled (1187, 517) with delta (-203, 2)
Screenshot: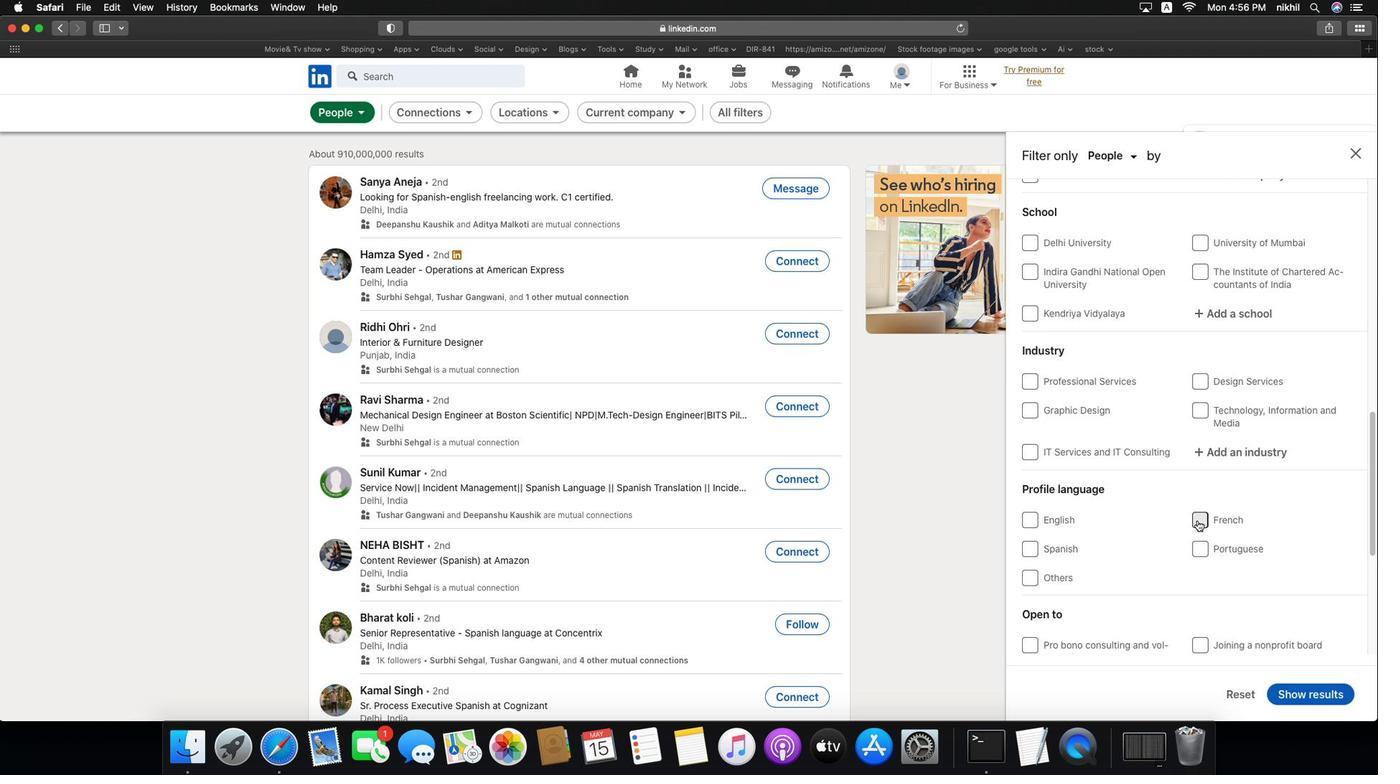 
Action: Mouse scrolled (1187, 517) with delta (-203, 2)
Screenshot: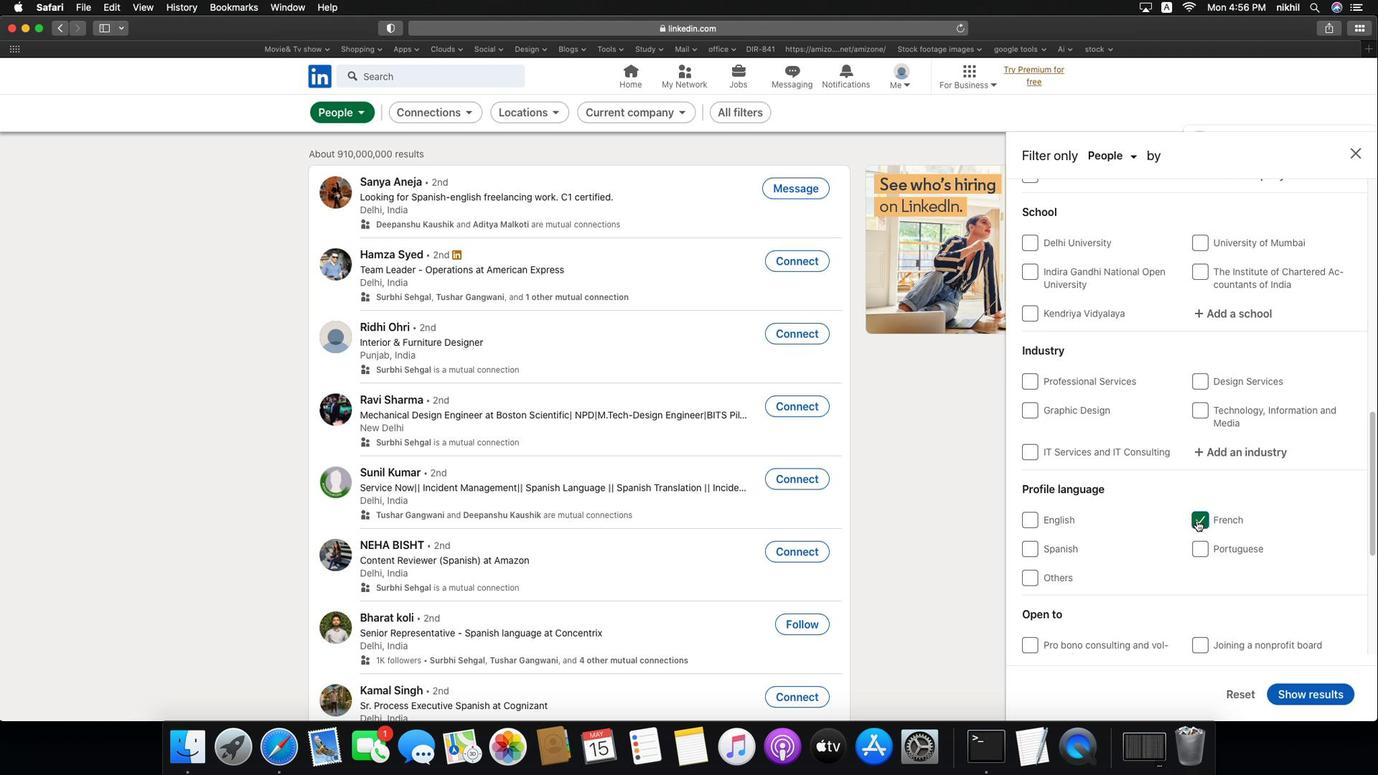 
Action: Mouse scrolled (1187, 517) with delta (-203, 1)
Screenshot: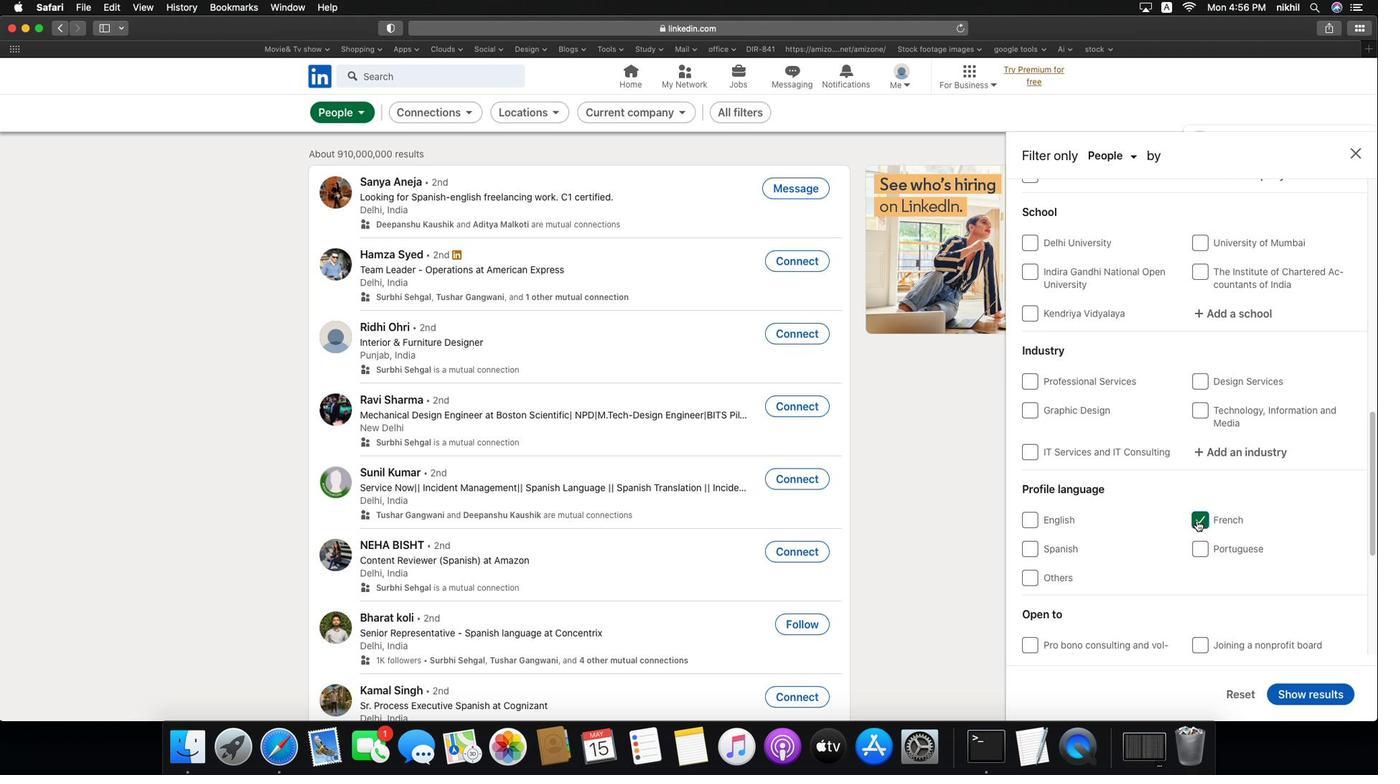 
Action: Mouse scrolled (1187, 517) with delta (-203, 1)
Screenshot: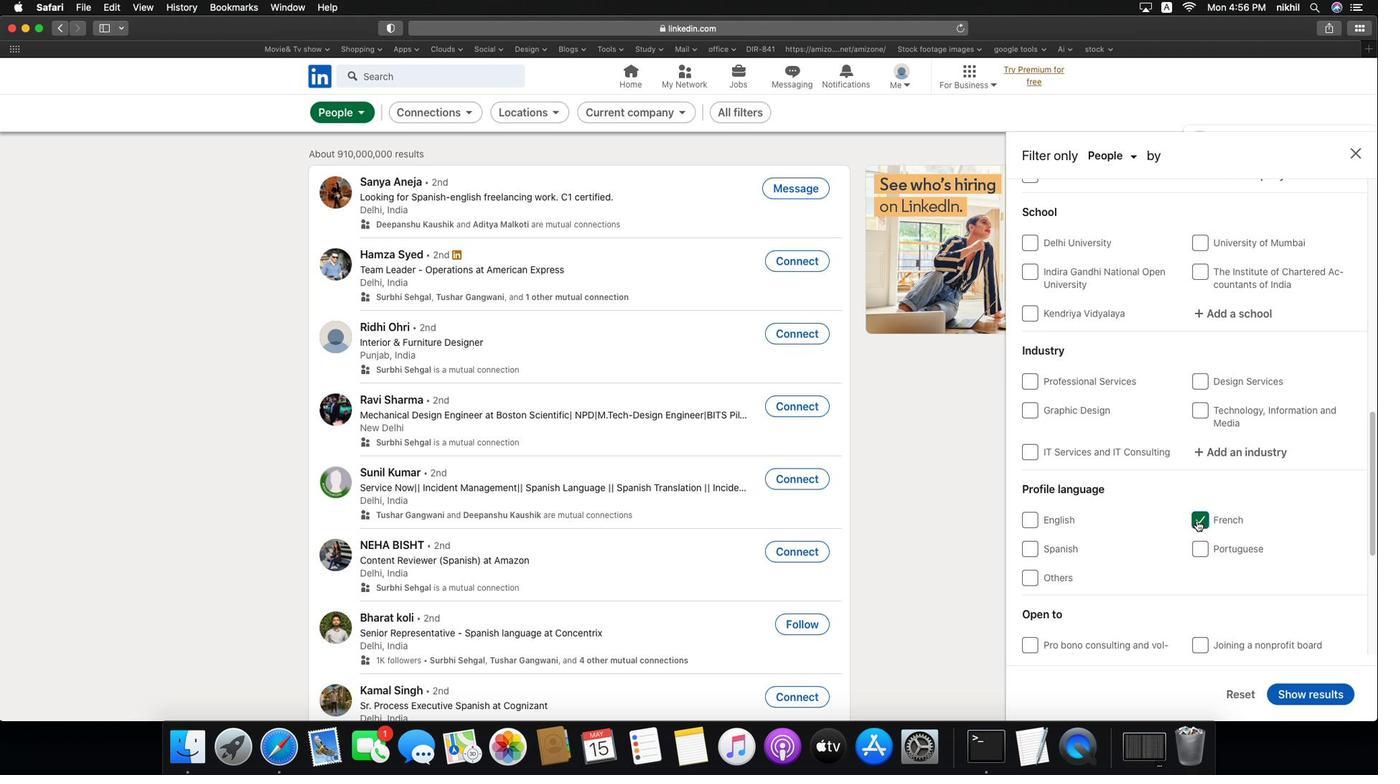 
Action: Mouse scrolled (1187, 517) with delta (-203, 2)
Screenshot: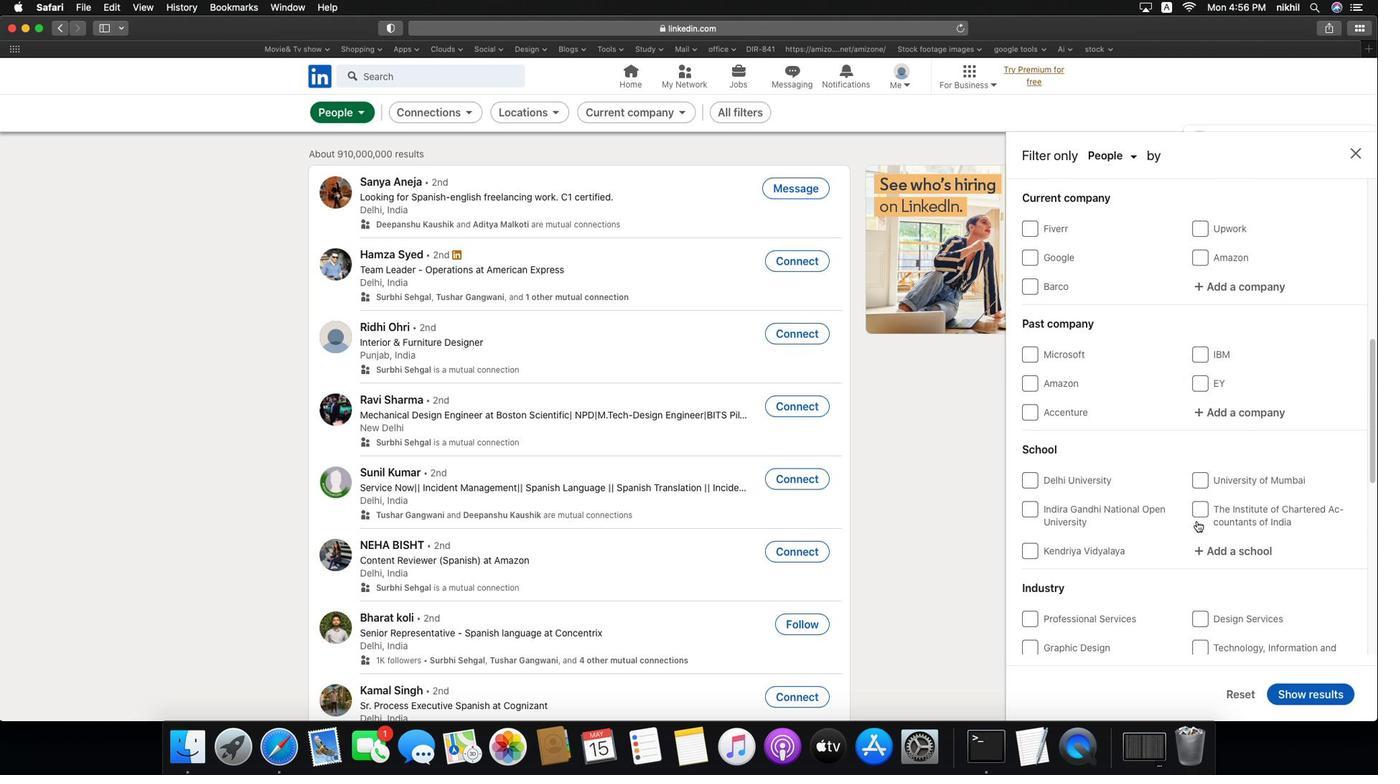 
Action: Mouse scrolled (1187, 517) with delta (-203, 2)
Screenshot: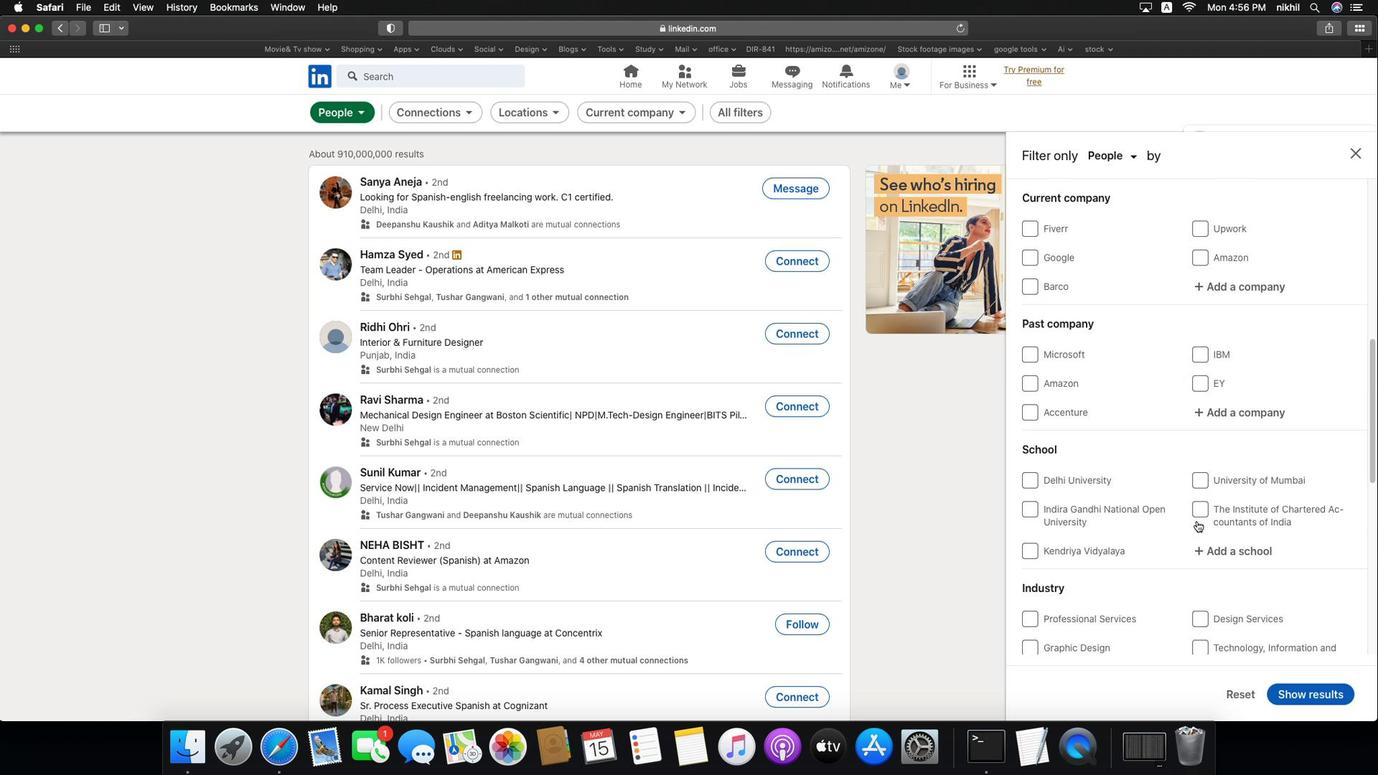 
Action: Mouse scrolled (1187, 517) with delta (-203, 1)
Screenshot: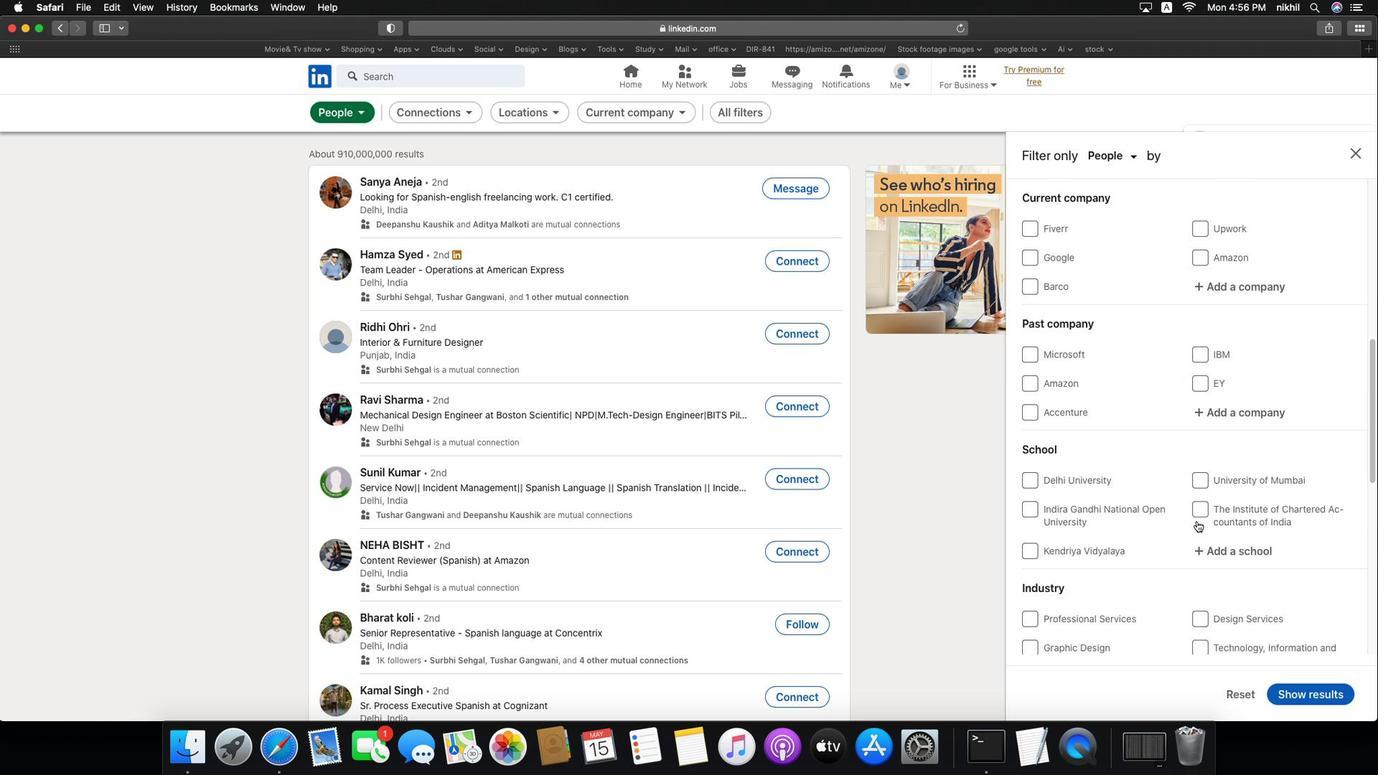 
Action: Mouse scrolled (1187, 517) with delta (-203, 2)
Screenshot: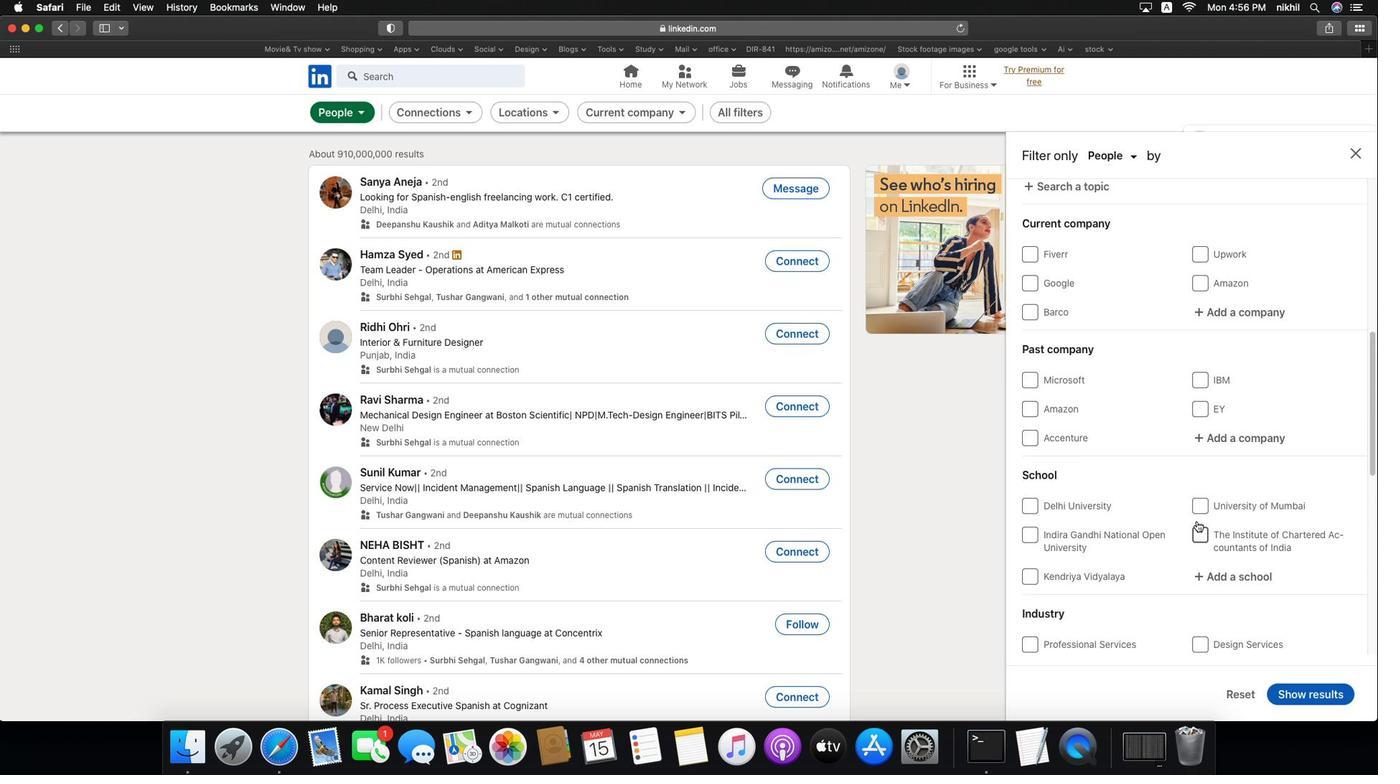 
Action: Mouse scrolled (1187, 517) with delta (-203, 2)
Screenshot: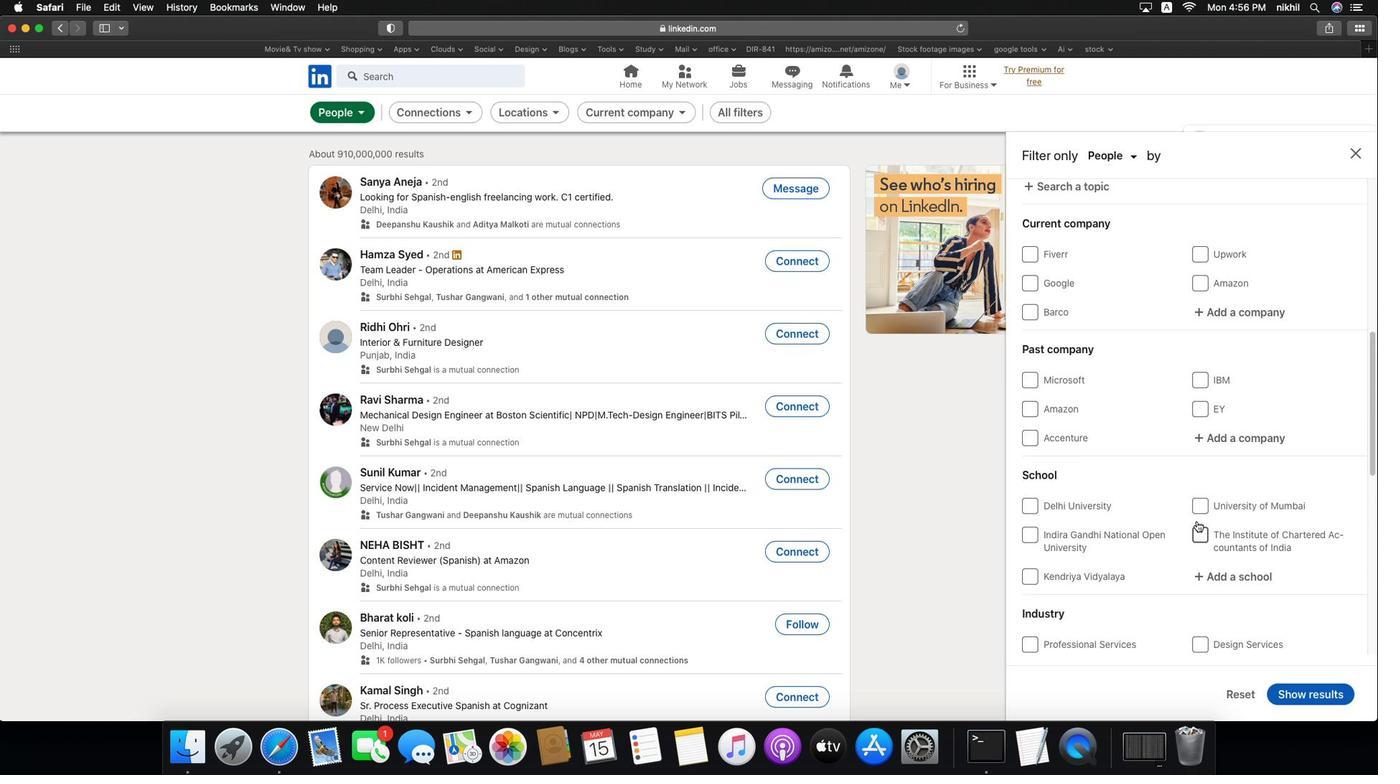 
Action: Mouse scrolled (1187, 517) with delta (-203, 1)
Screenshot: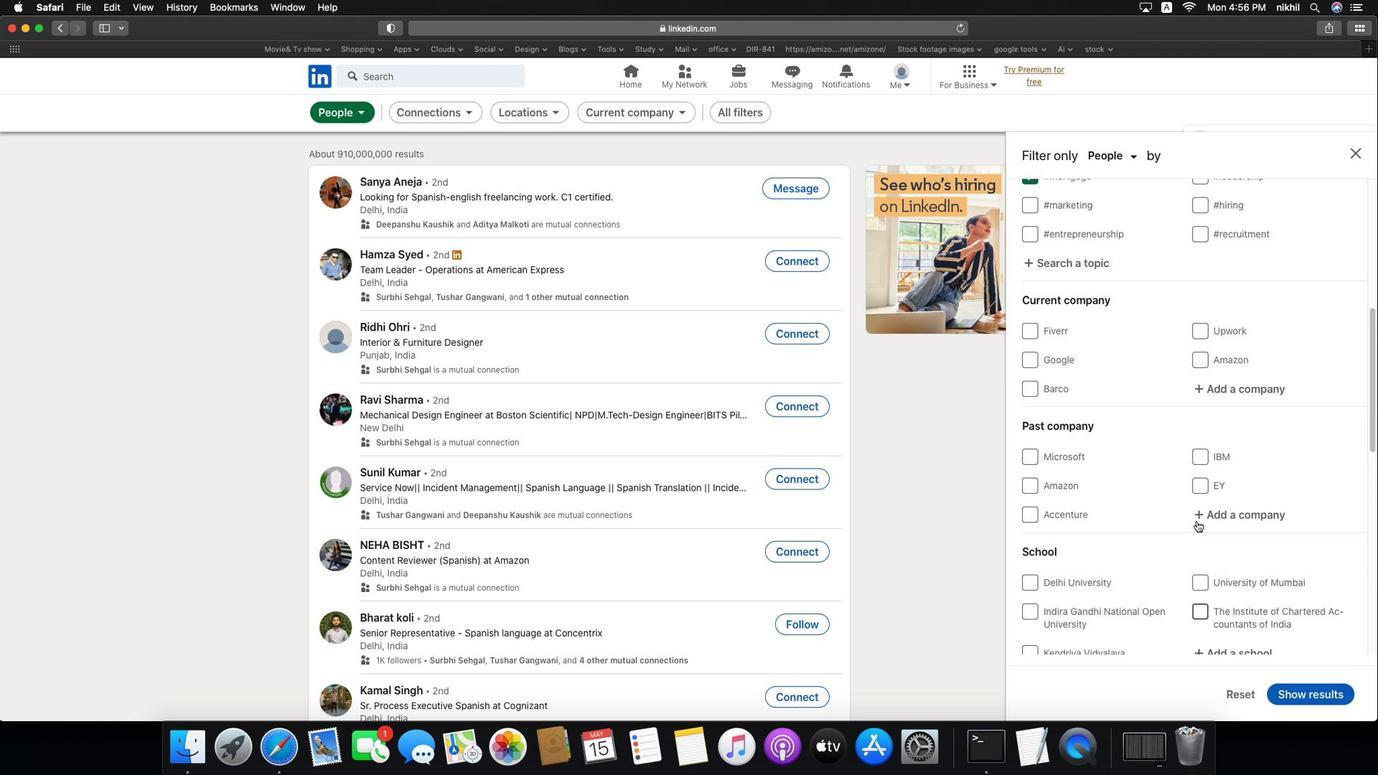 
Action: Mouse scrolled (1187, 517) with delta (-203, 1)
Screenshot: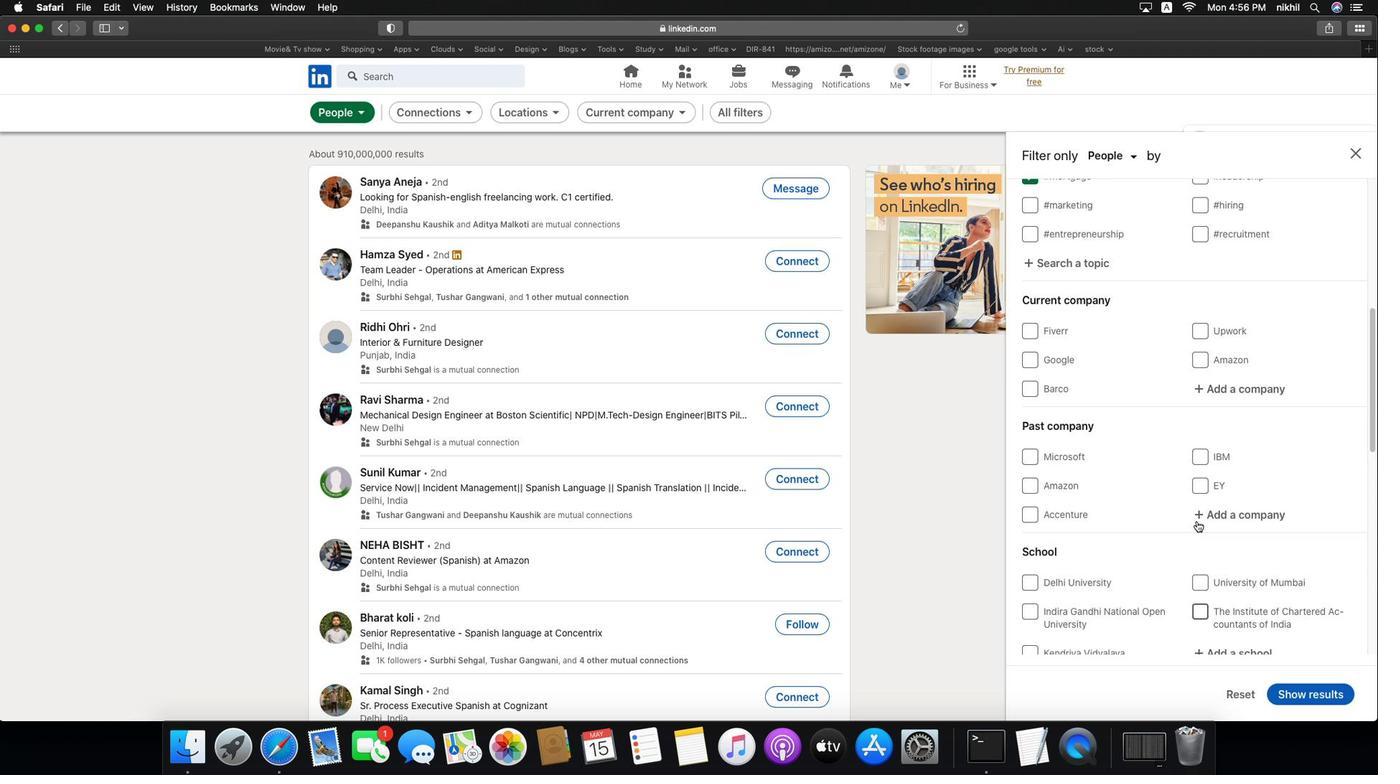 
Action: Mouse moved to (1259, 523)
Screenshot: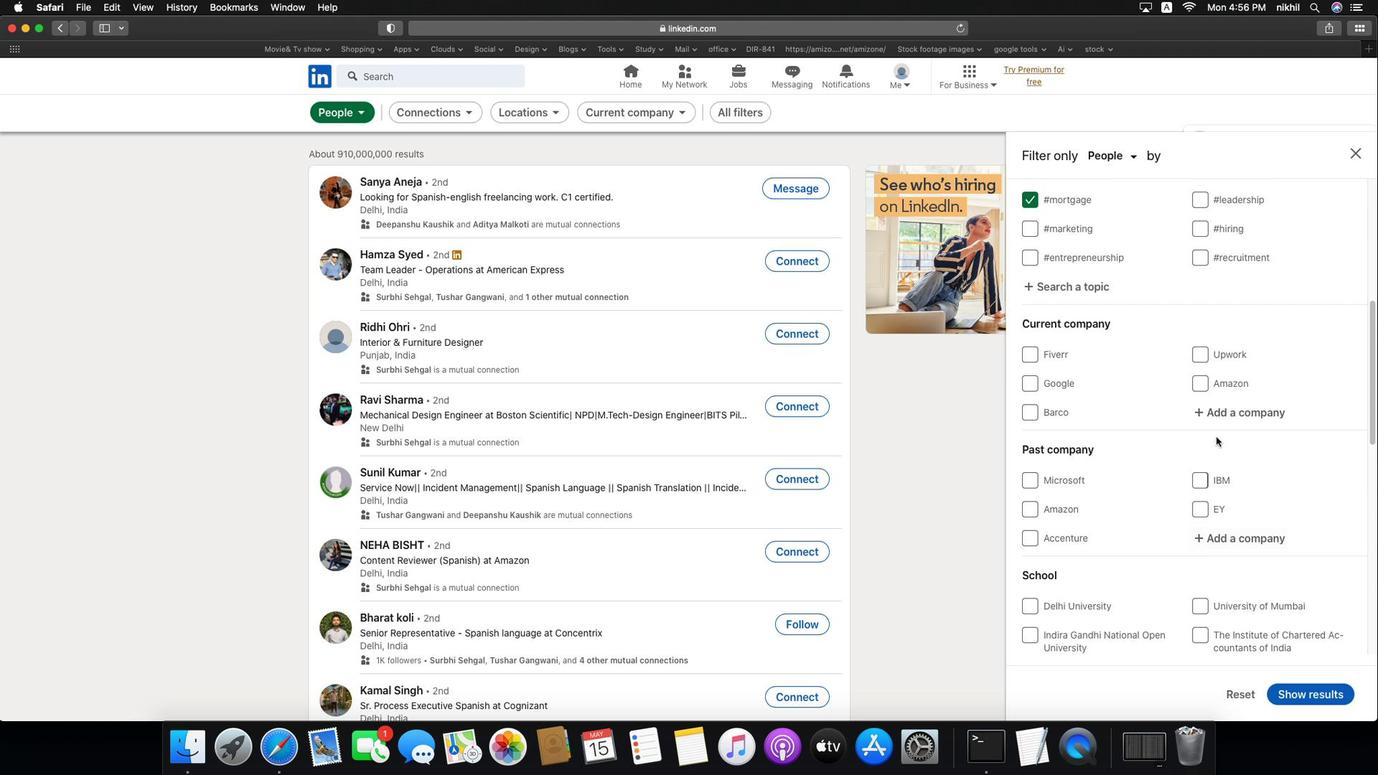 
Action: Mouse pressed left at (1259, 523)
Screenshot: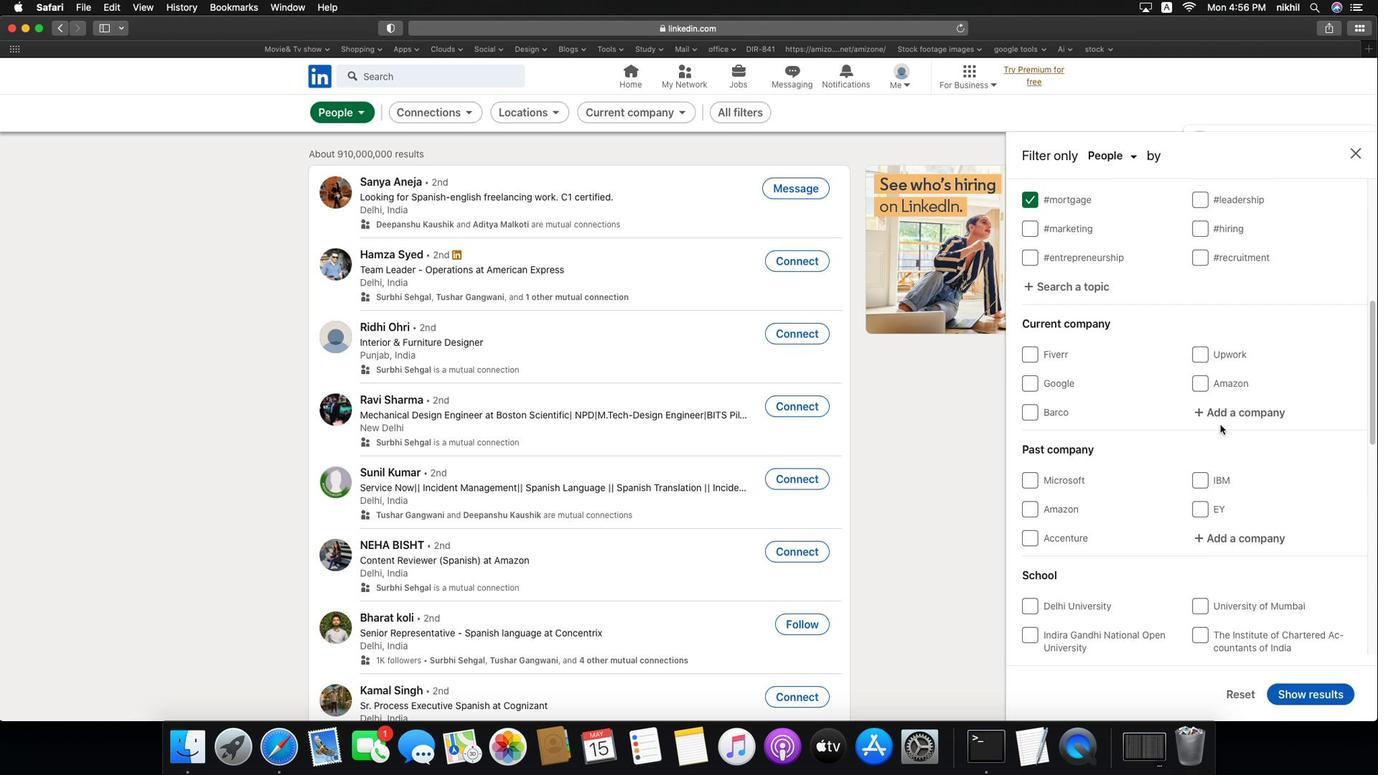 
Action: Mouse moved to (1259, 523)
Screenshot: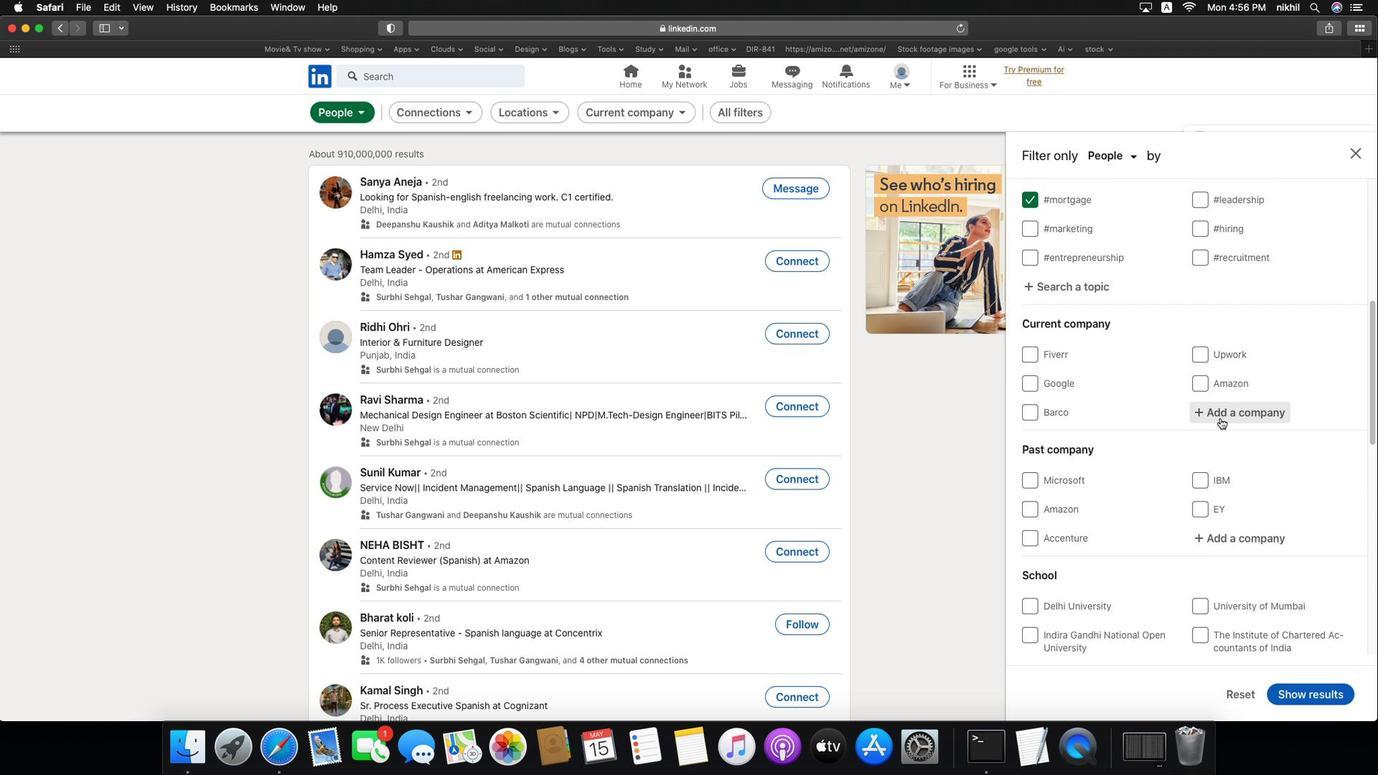 
Action: Mouse scrolled (1259, 523) with delta (-203, 4)
Screenshot: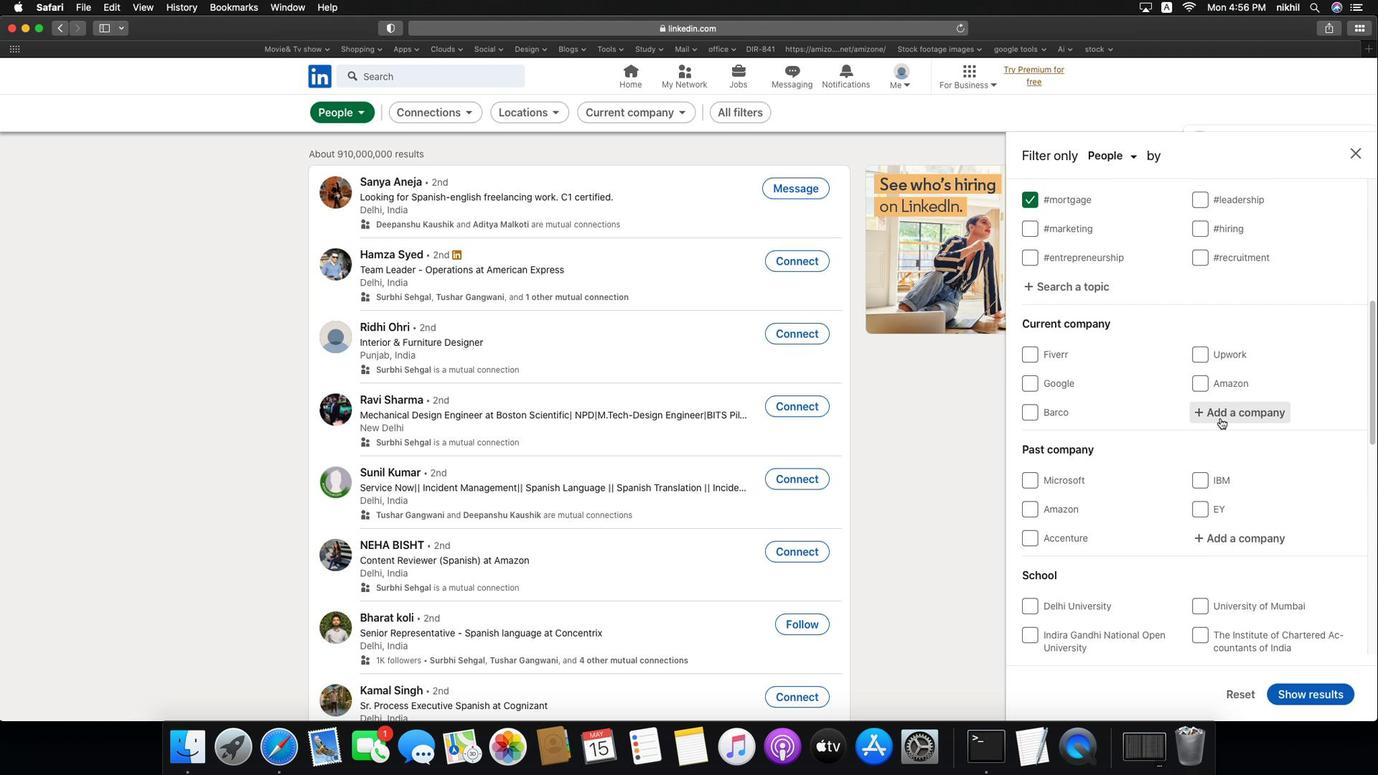 
Action: Mouse scrolled (1259, 523) with delta (-203, 4)
Screenshot: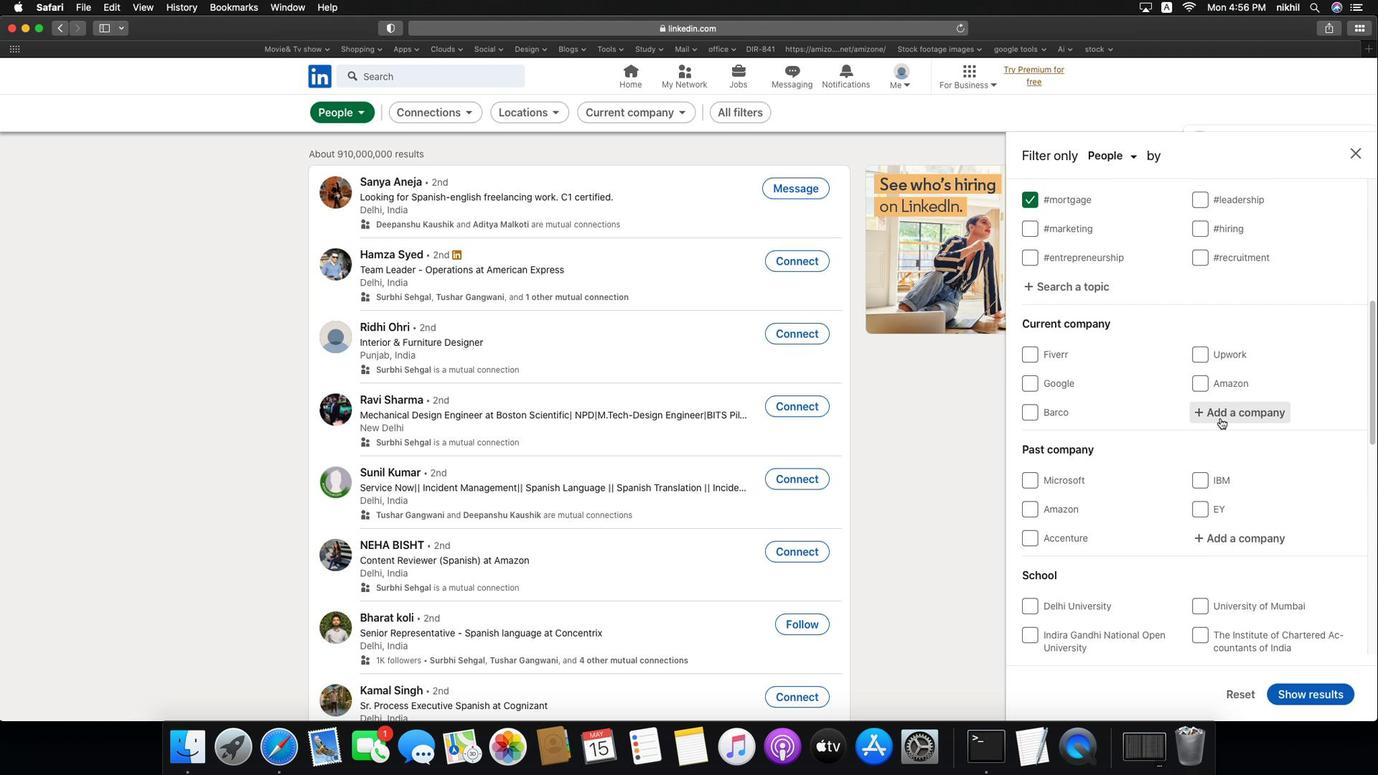 
Action: Mouse scrolled (1259, 523) with delta (-203, 5)
Screenshot: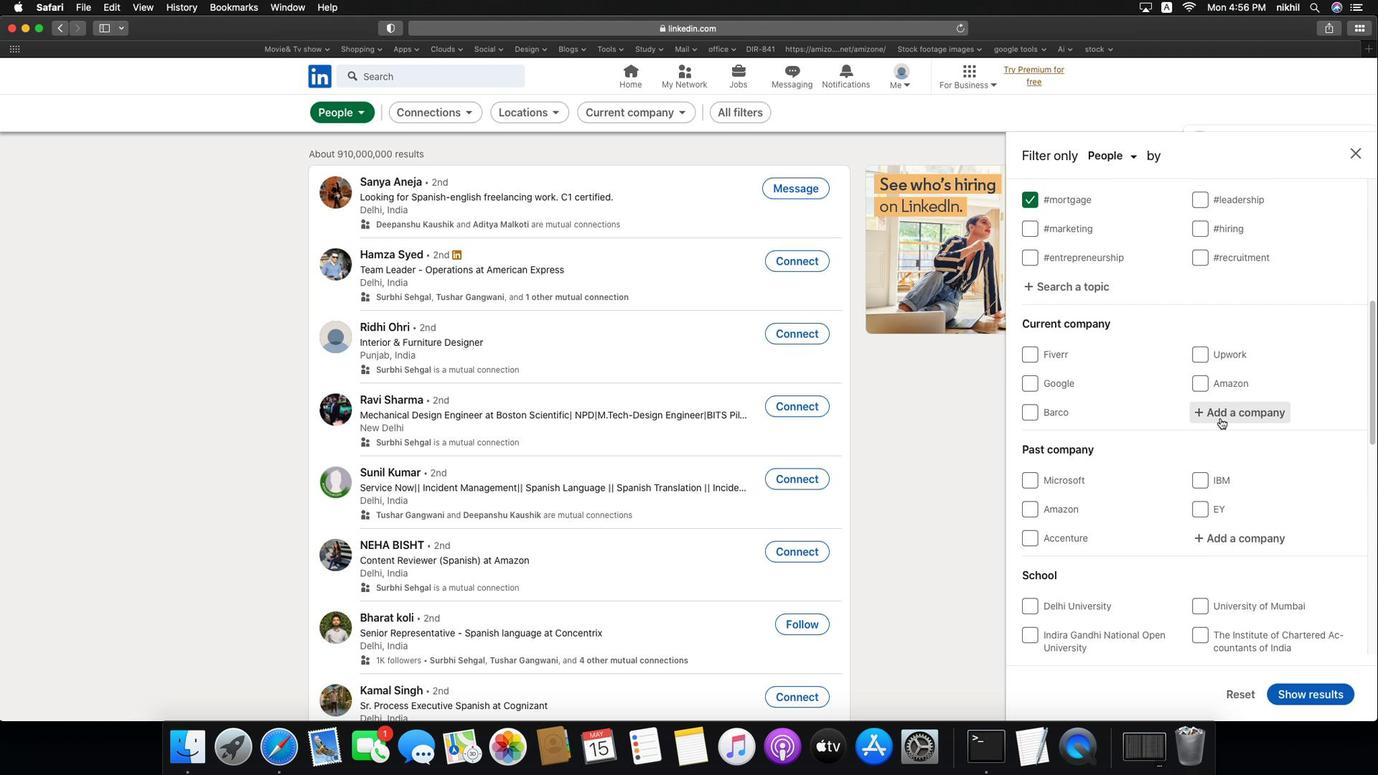 
Action: Mouse scrolled (1259, 523) with delta (-203, 6)
Screenshot: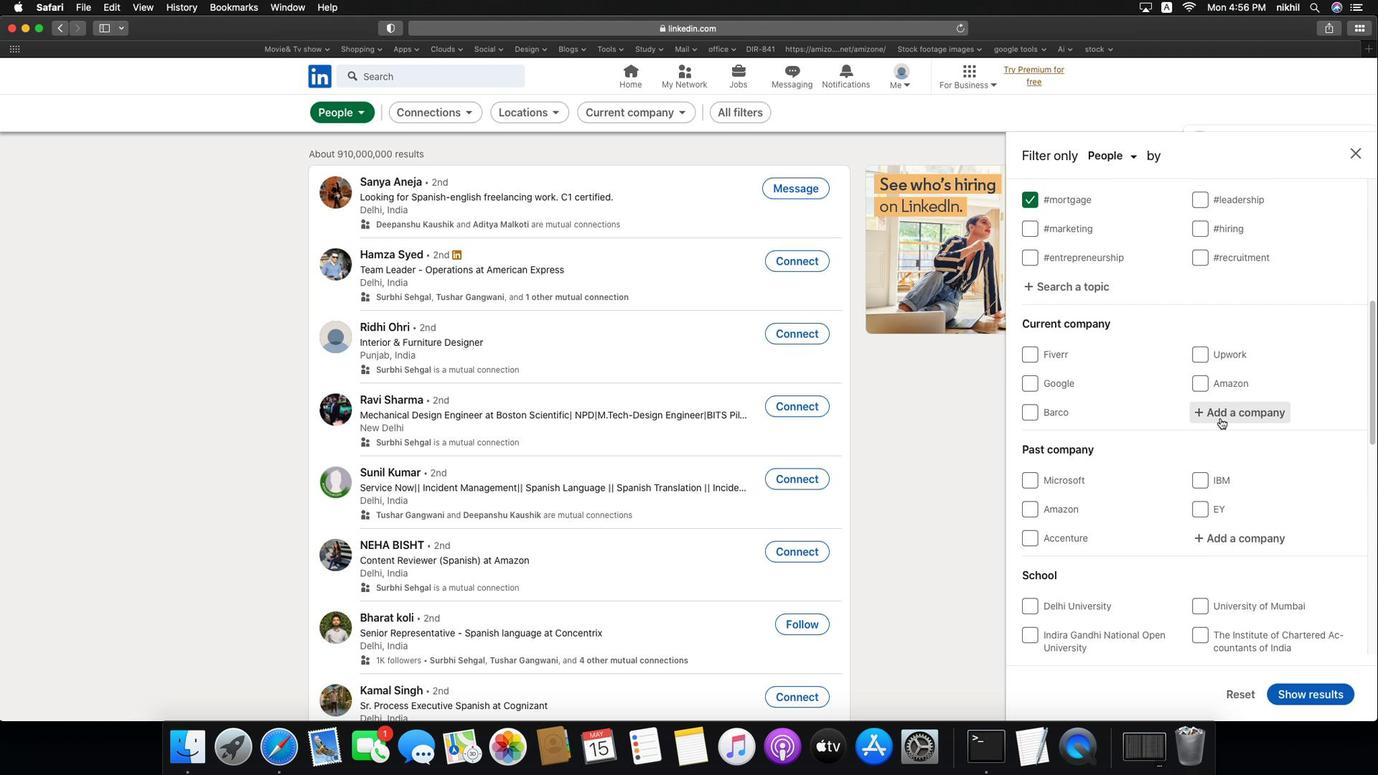 
Action: Mouse scrolled (1259, 523) with delta (-203, 4)
Screenshot: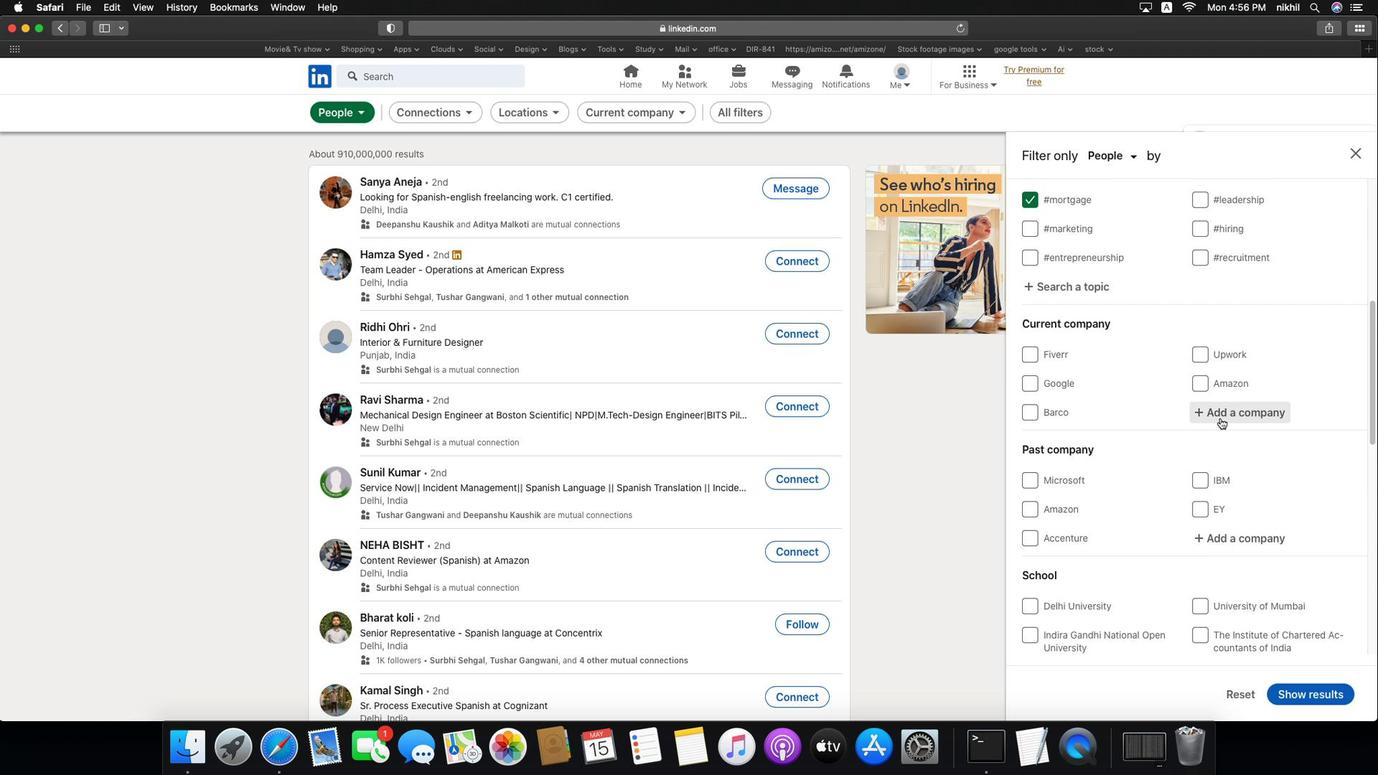 
Action: Mouse scrolled (1259, 523) with delta (-203, 4)
Screenshot: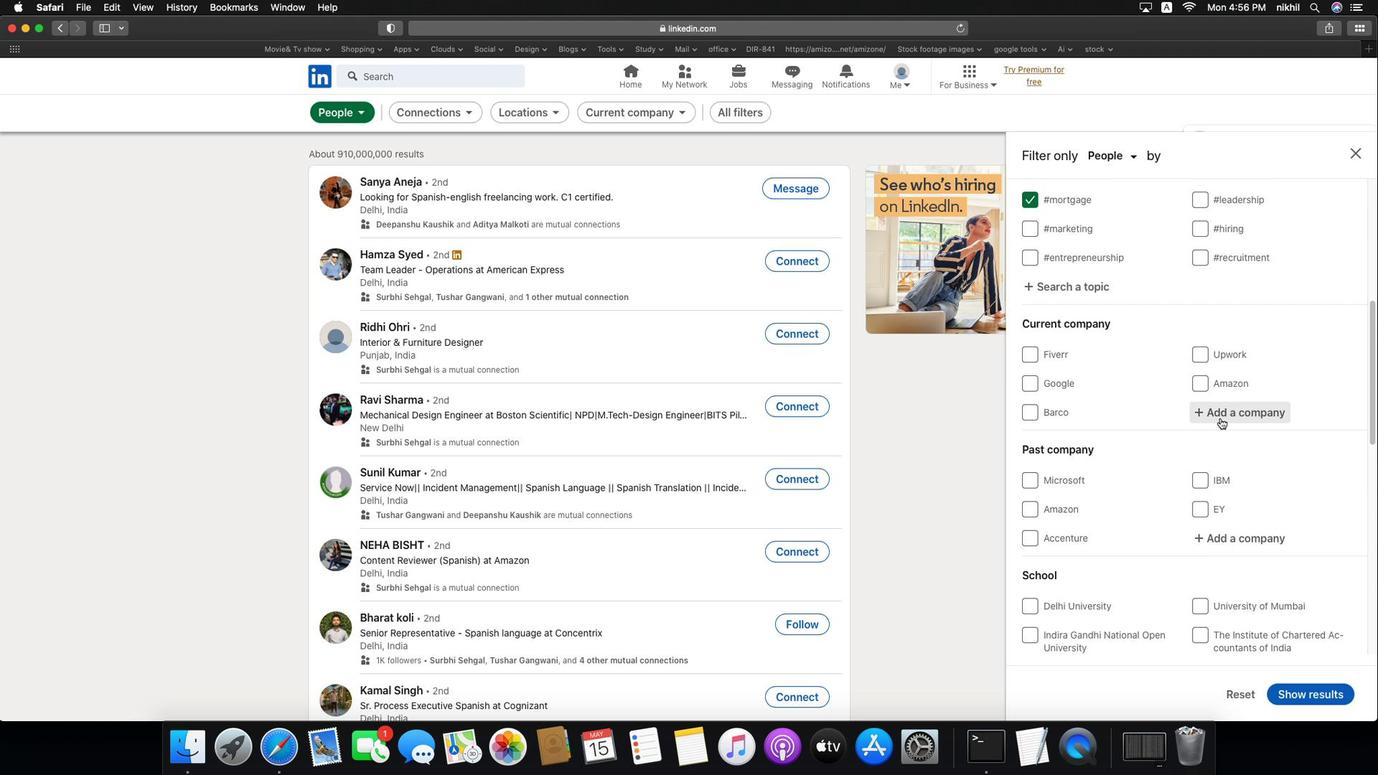 
Action: Mouse scrolled (1259, 523) with delta (-203, 5)
Screenshot: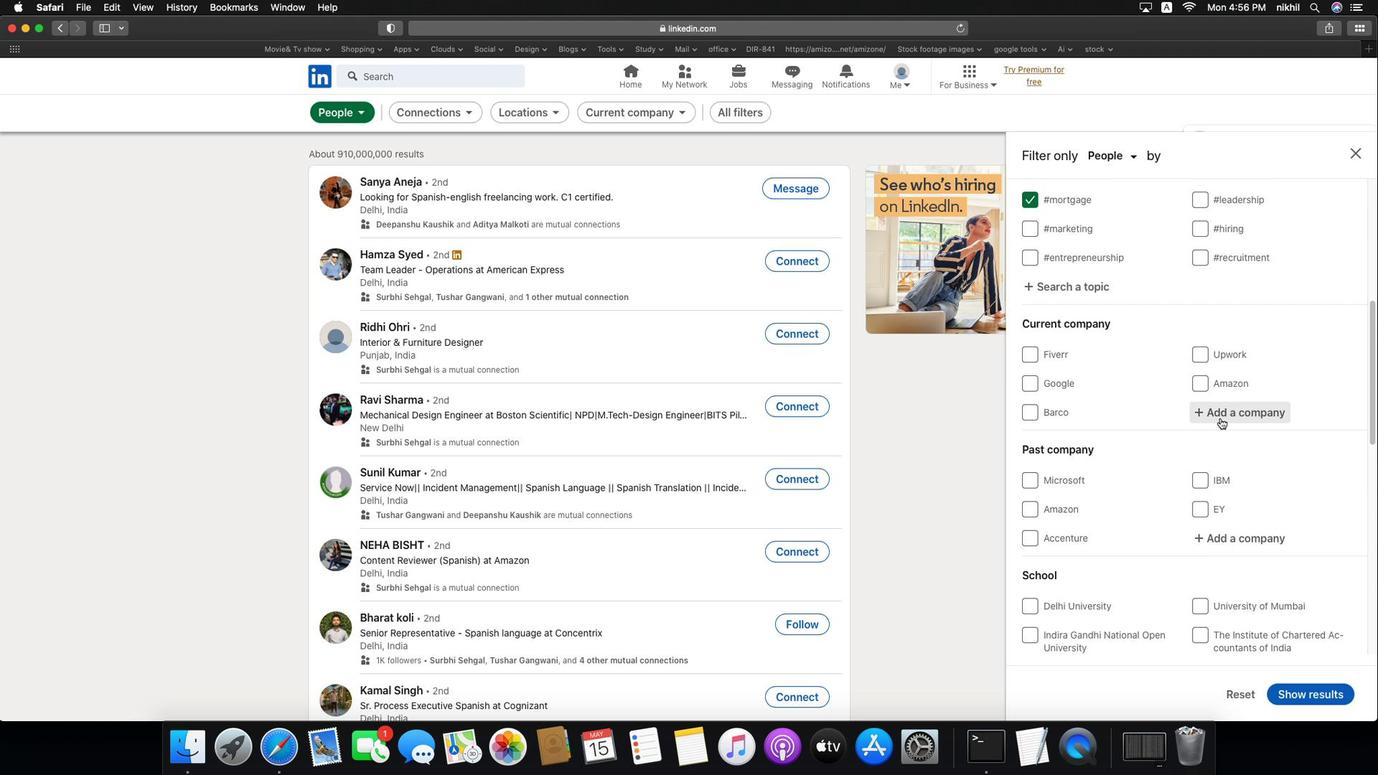 
Action: Mouse scrolled (1259, 523) with delta (-203, 4)
Screenshot: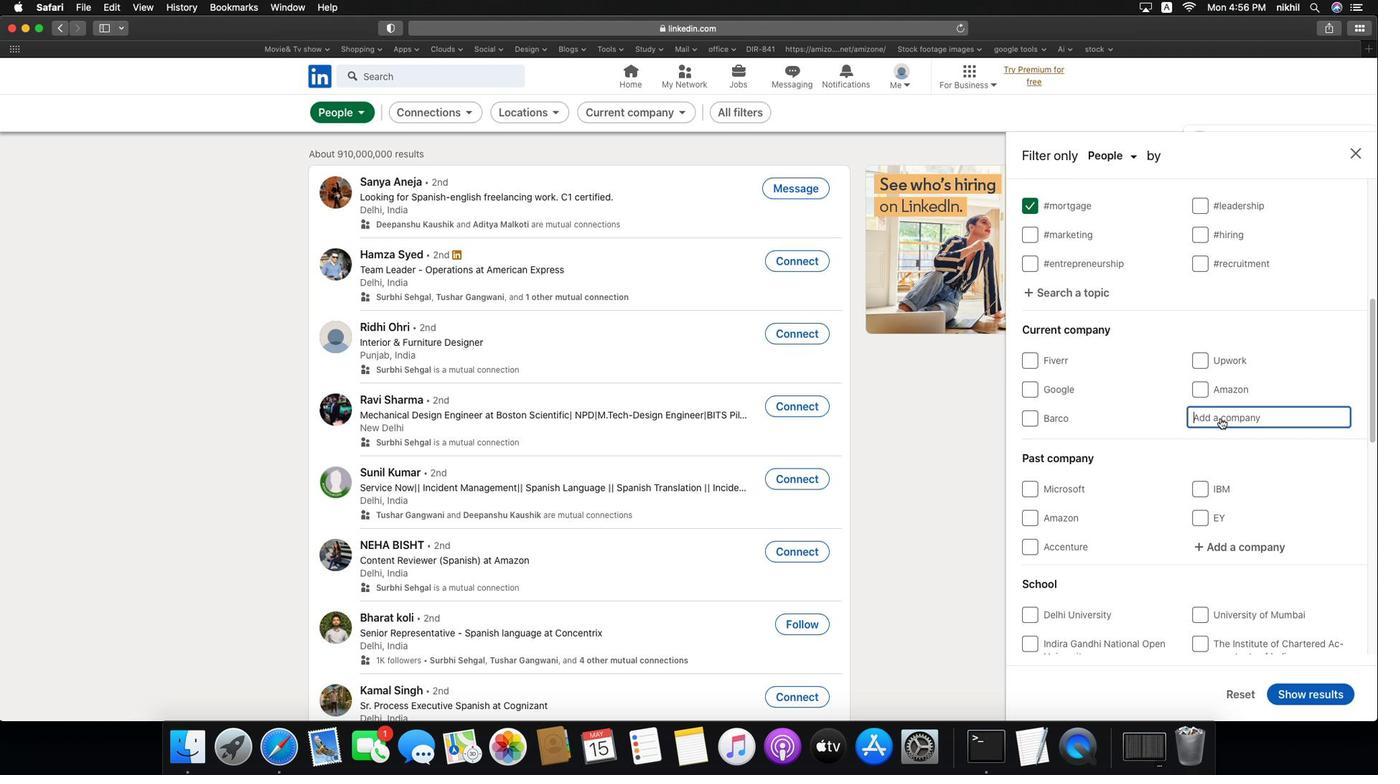 
Action: Mouse scrolled (1259, 523) with delta (-203, 4)
Screenshot: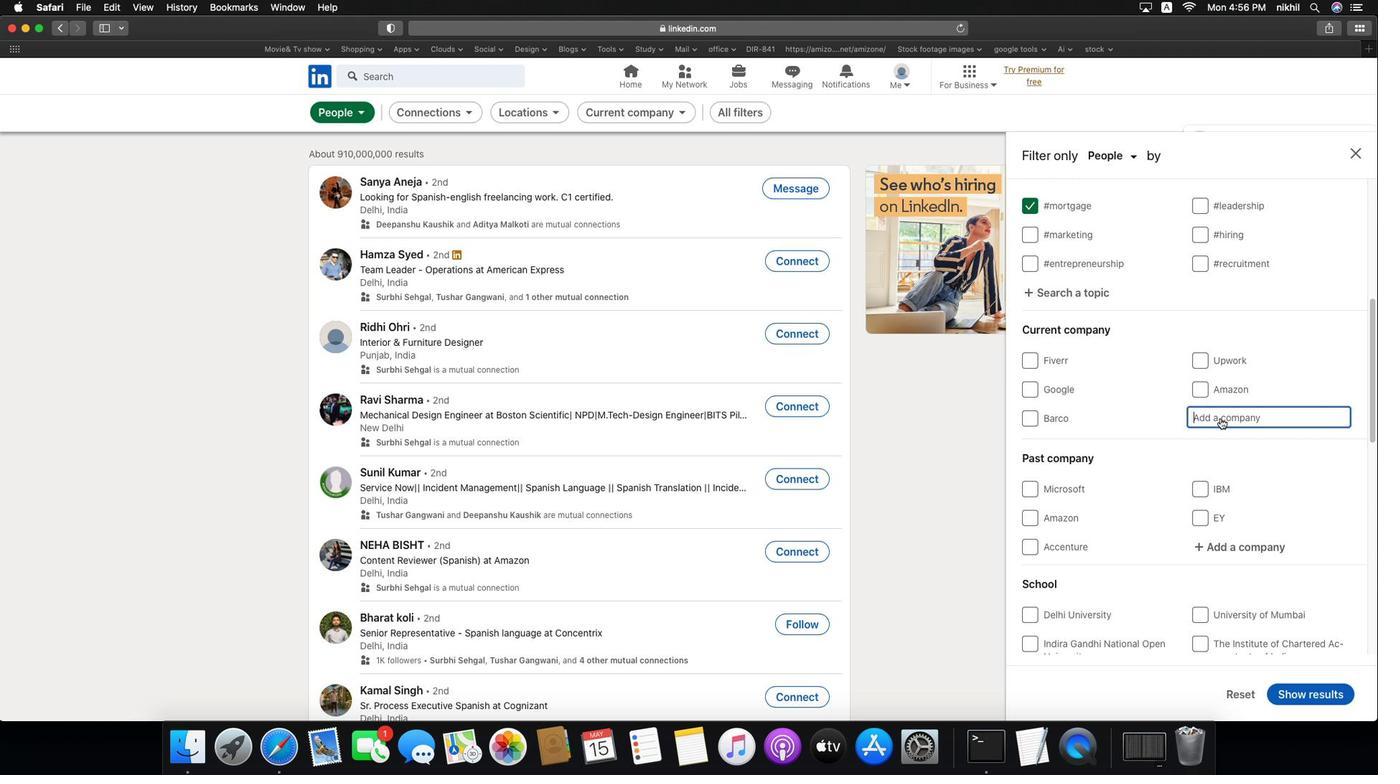 
Action: Mouse moved to (1286, 420)
Screenshot: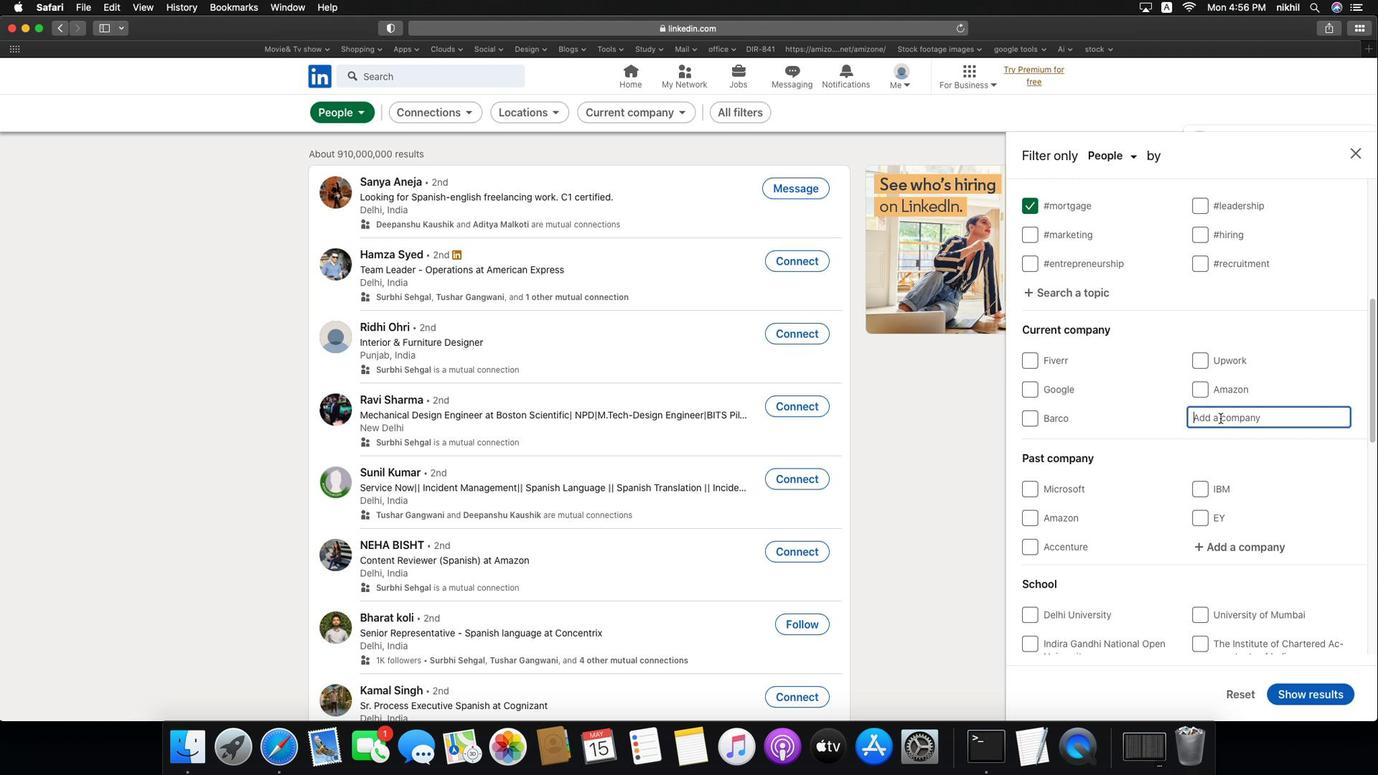 
Action: Mouse pressed left at (1286, 420)
Screenshot: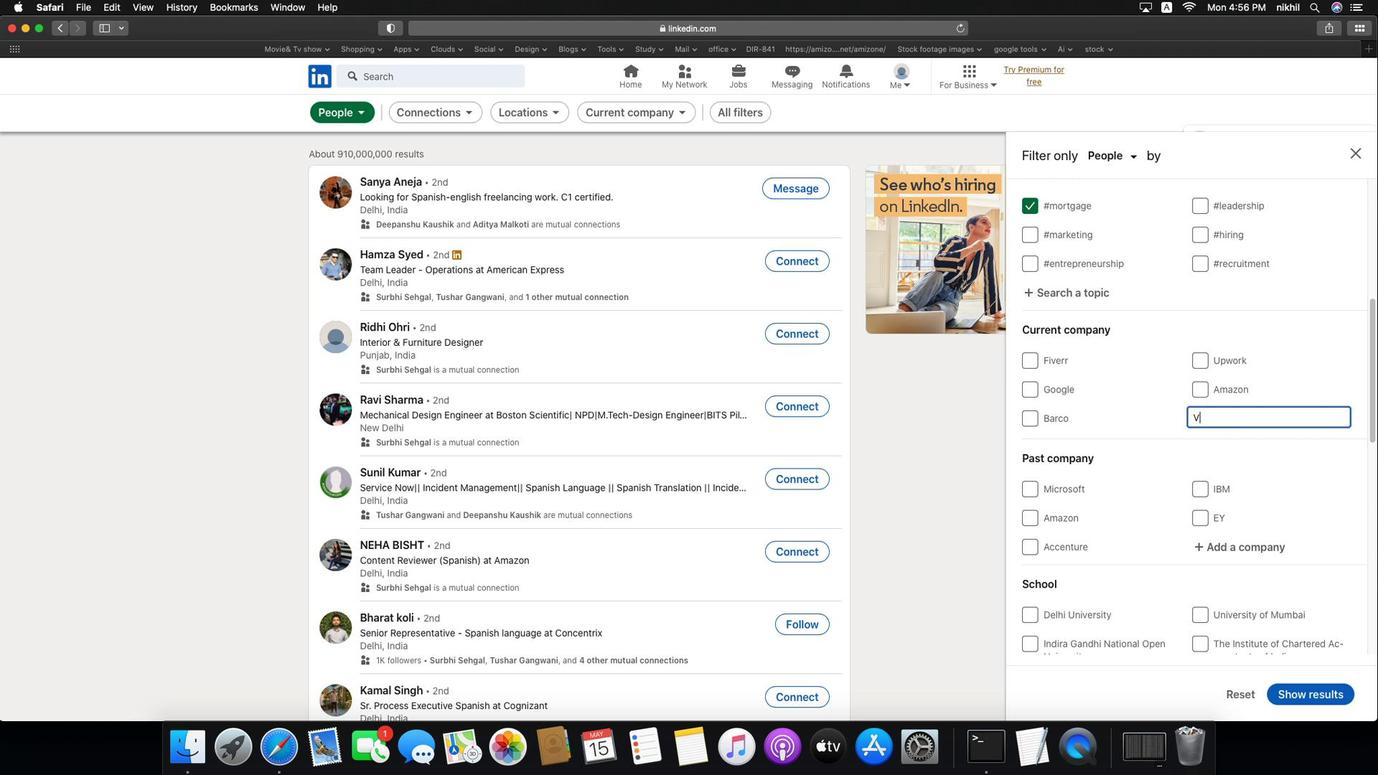 
Action: Key pressed Key.caps_lock'V''I''C''E'Key.space'M'Key.caps_lock
Screenshot: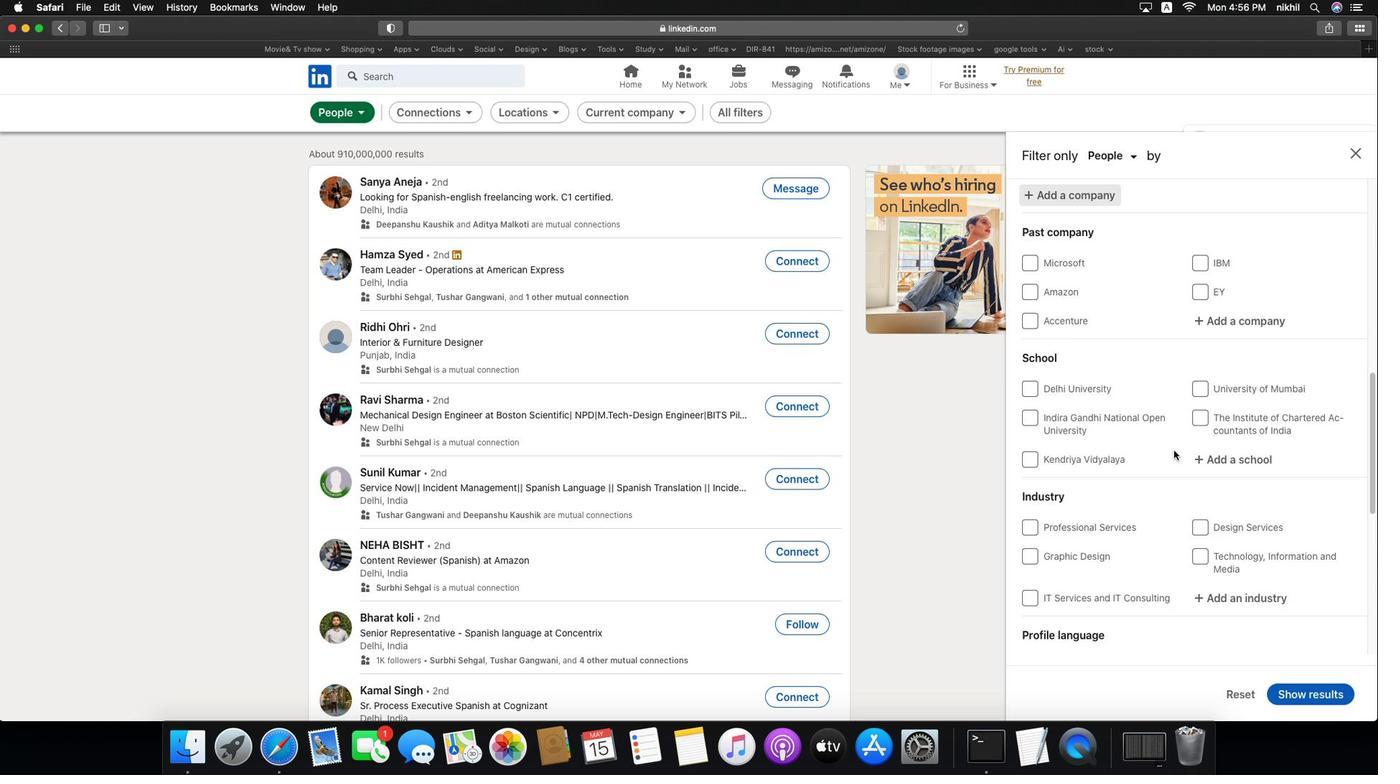 
Action: Mouse moved to (1226, 451)
Screenshot: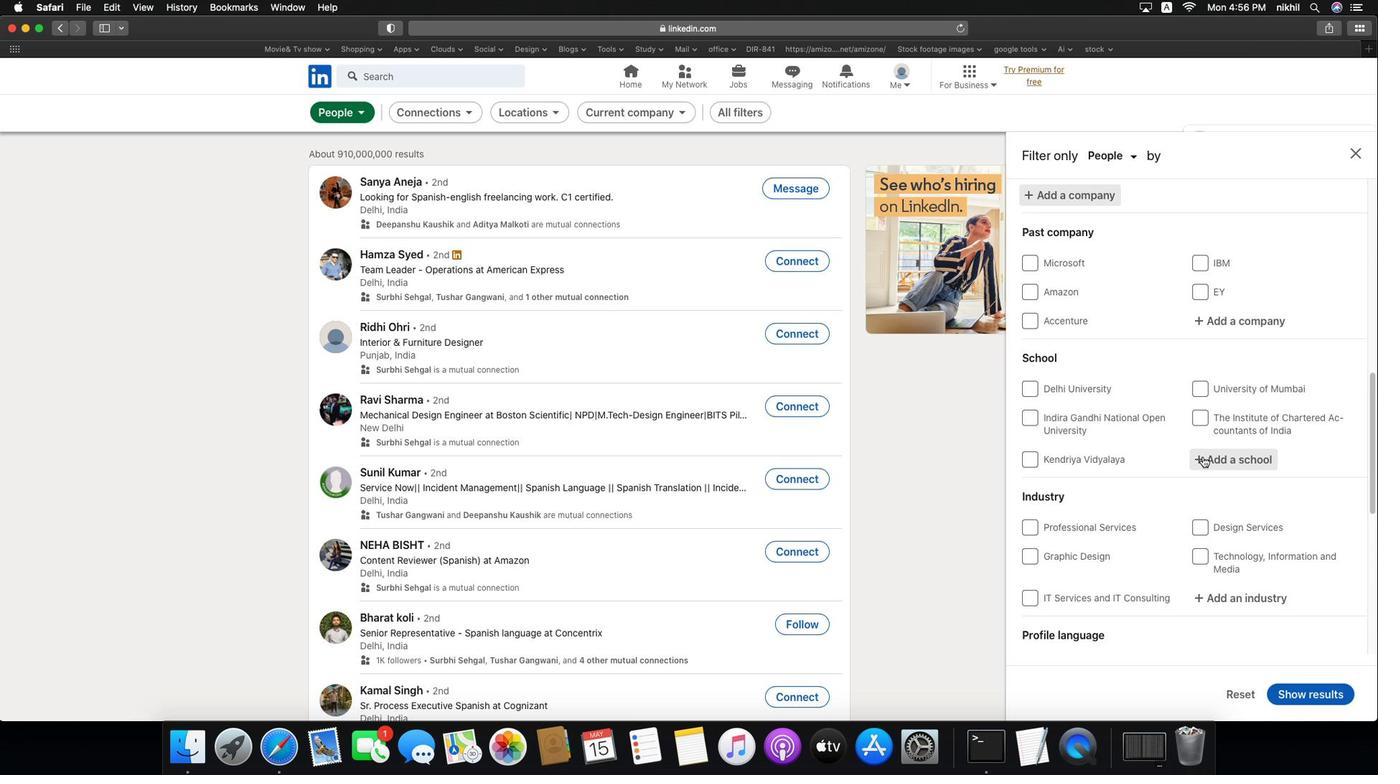 
Action: Mouse pressed left at (1226, 451)
Screenshot: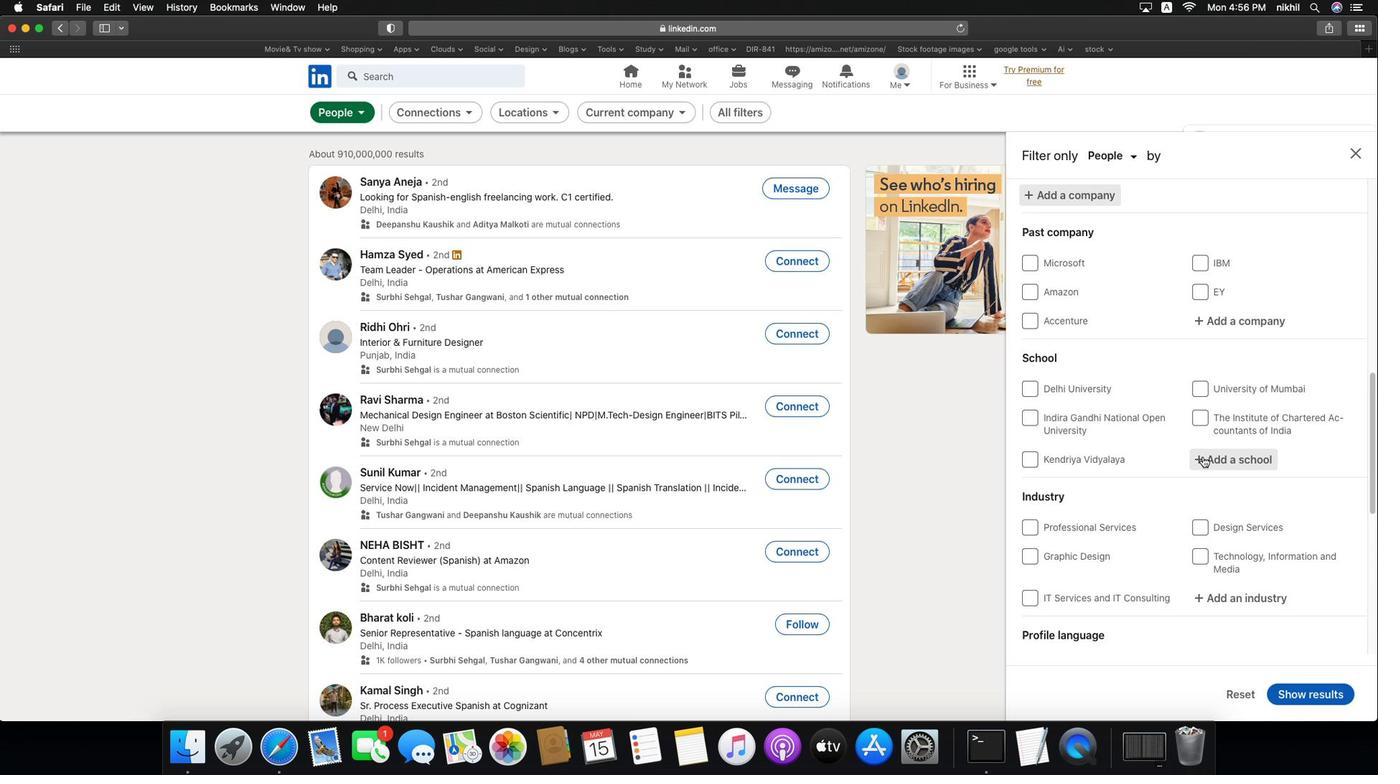 
Action: Mouse scrolled (1226, 451) with delta (-203, 2)
Screenshot: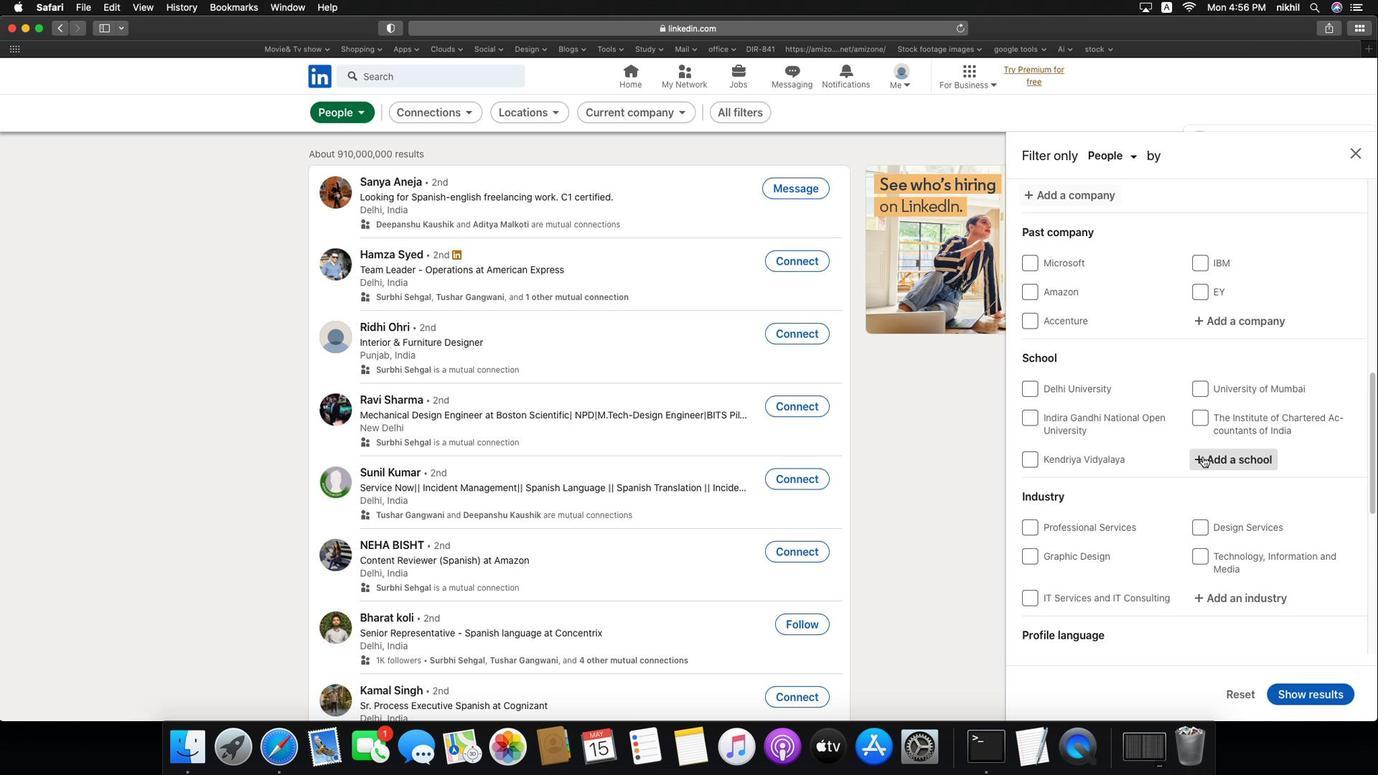 
Action: Mouse scrolled (1226, 451) with delta (-203, 2)
Screenshot: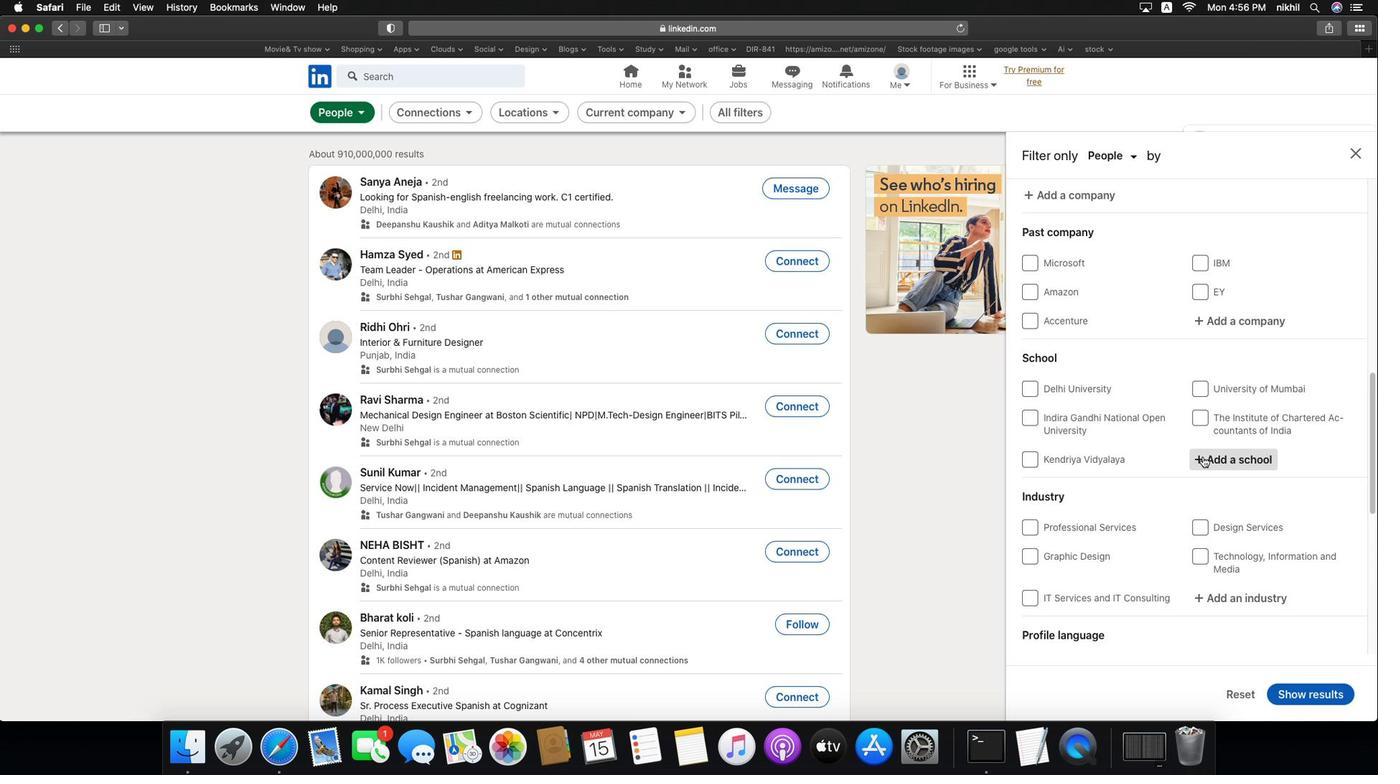 
Action: Mouse scrolled (1226, 451) with delta (-203, 2)
Screenshot: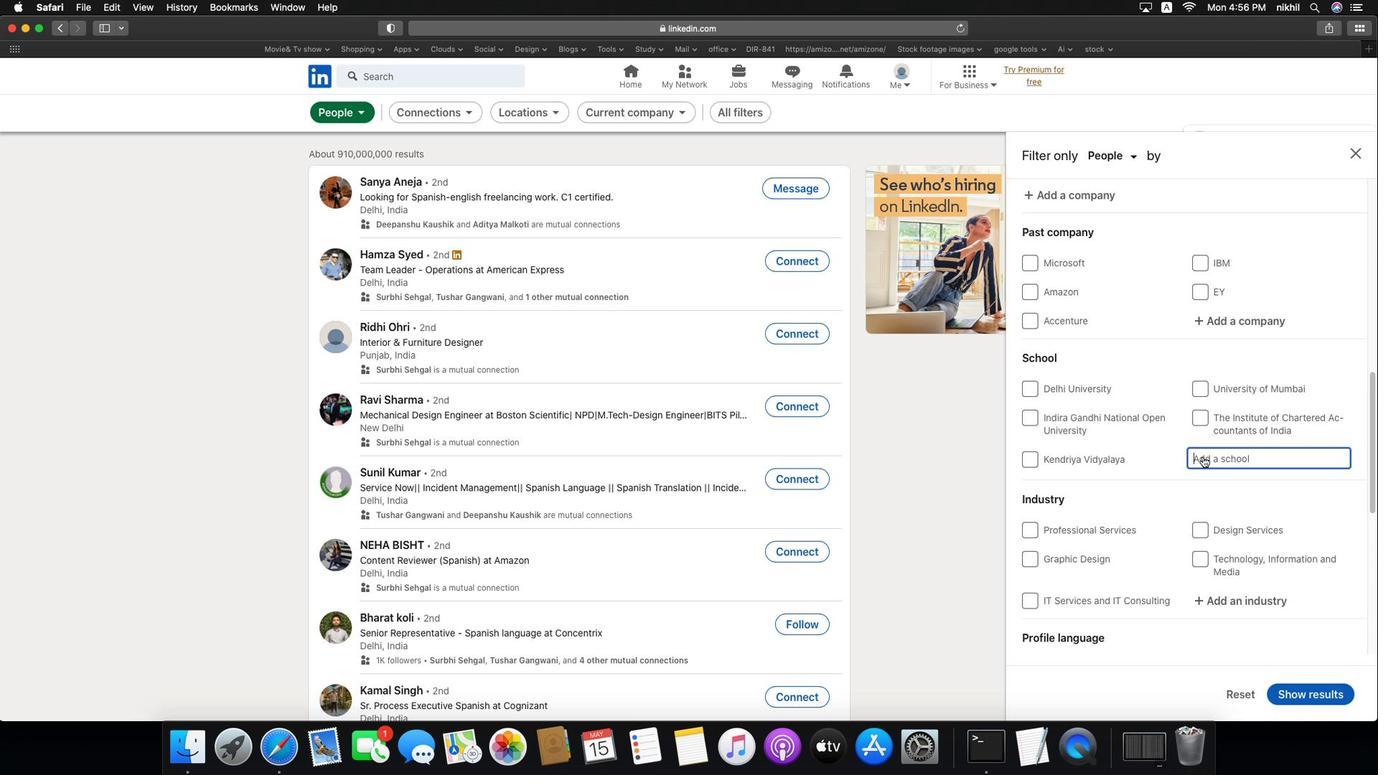 
Action: Mouse scrolled (1226, 451) with delta (-203, 2)
Screenshot: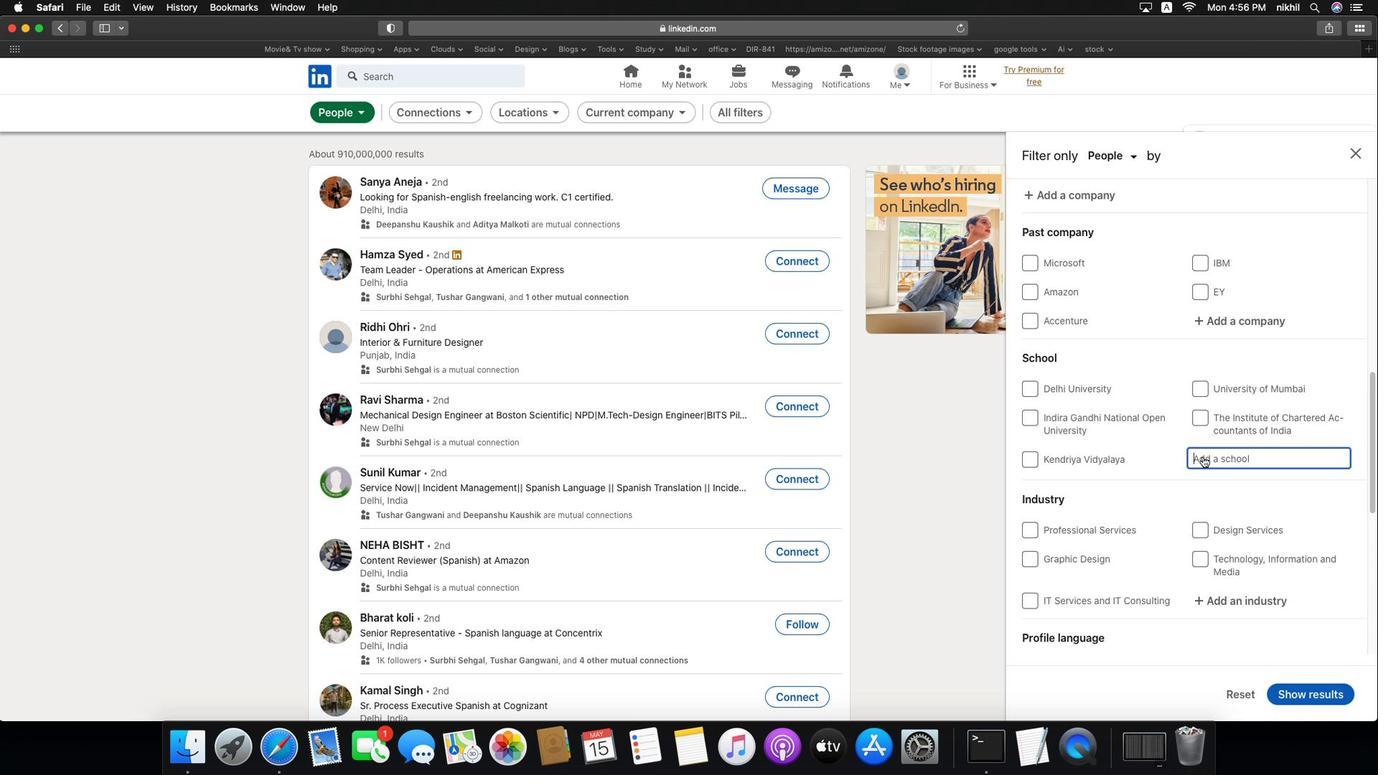 
Action: Mouse scrolled (1226, 451) with delta (-203, 1)
Screenshot: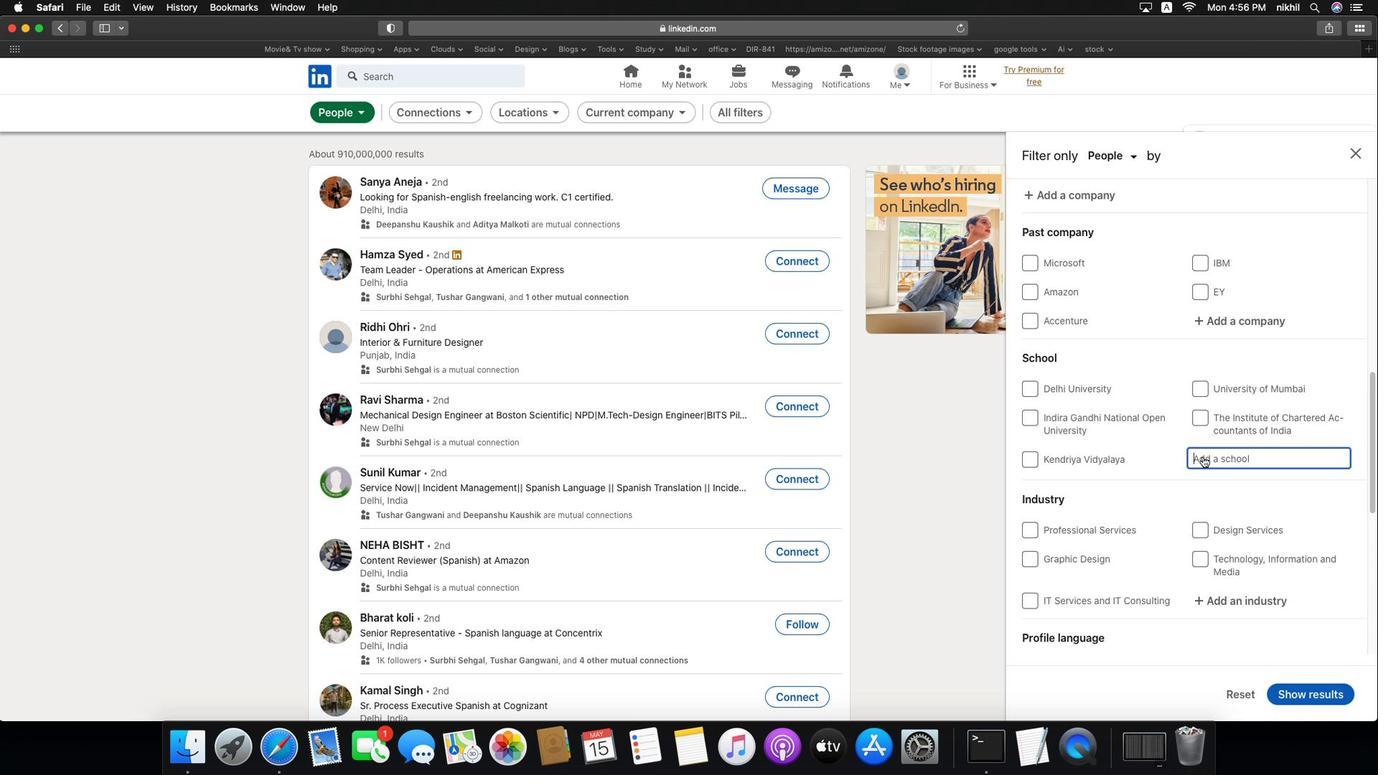 
Action: Mouse scrolled (1226, 451) with delta (-203, 1)
Screenshot: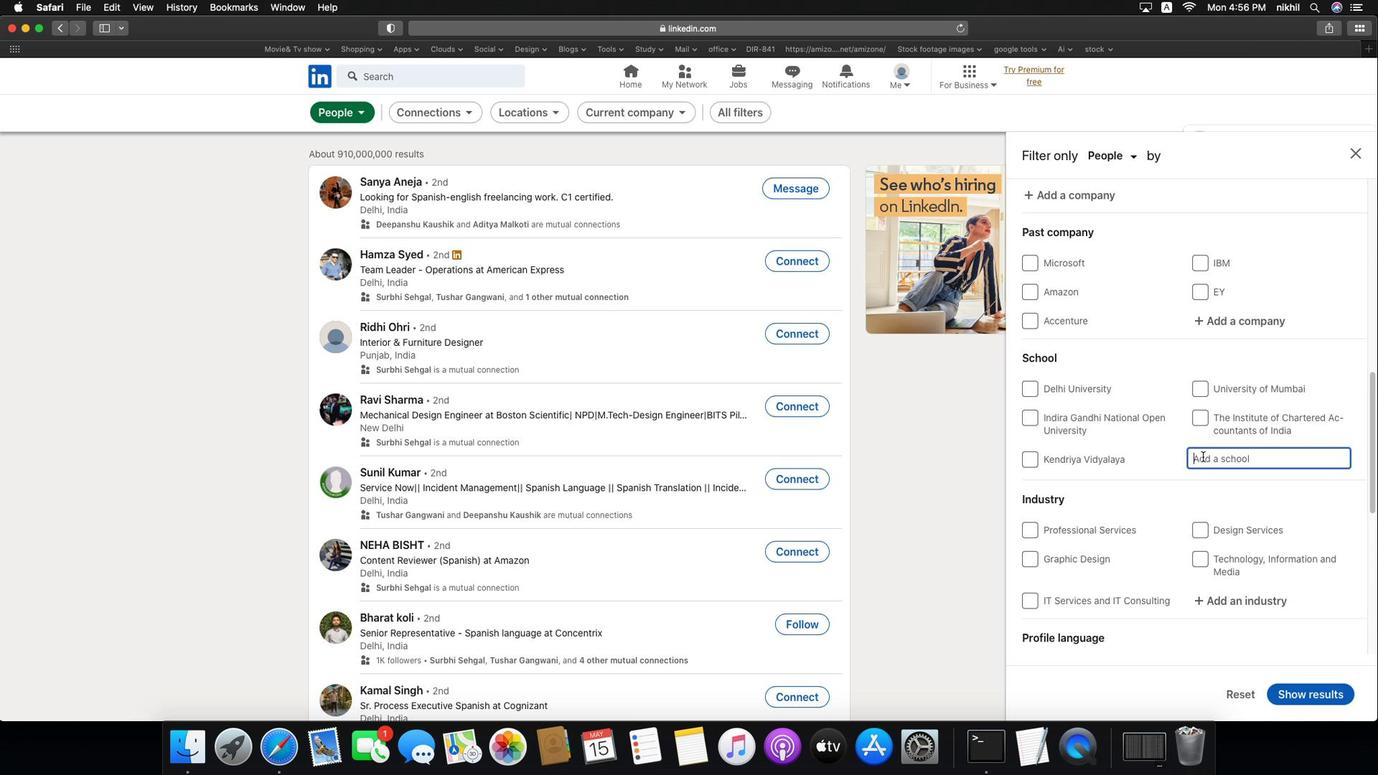 
Action: Mouse moved to (1265, 460)
Screenshot: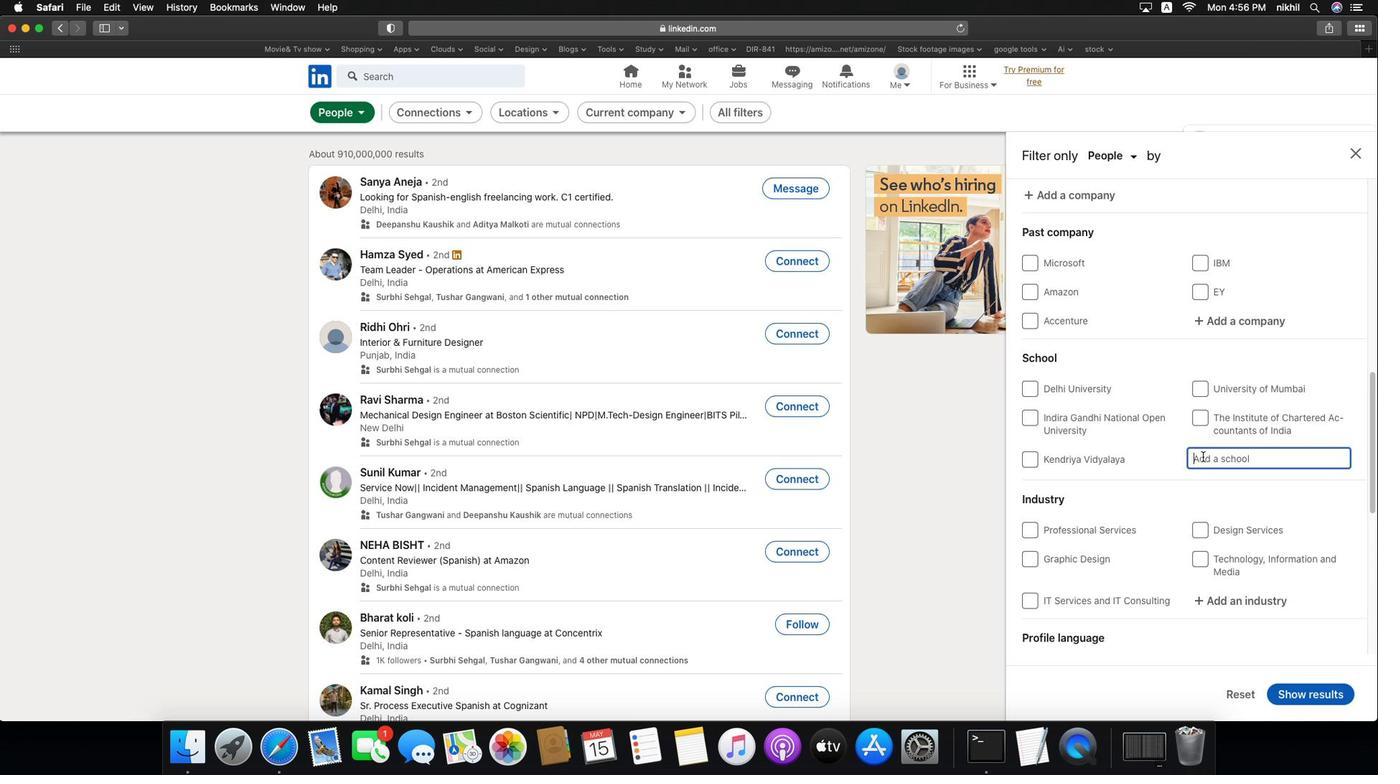
Action: Mouse pressed left at (1265, 460)
Screenshot: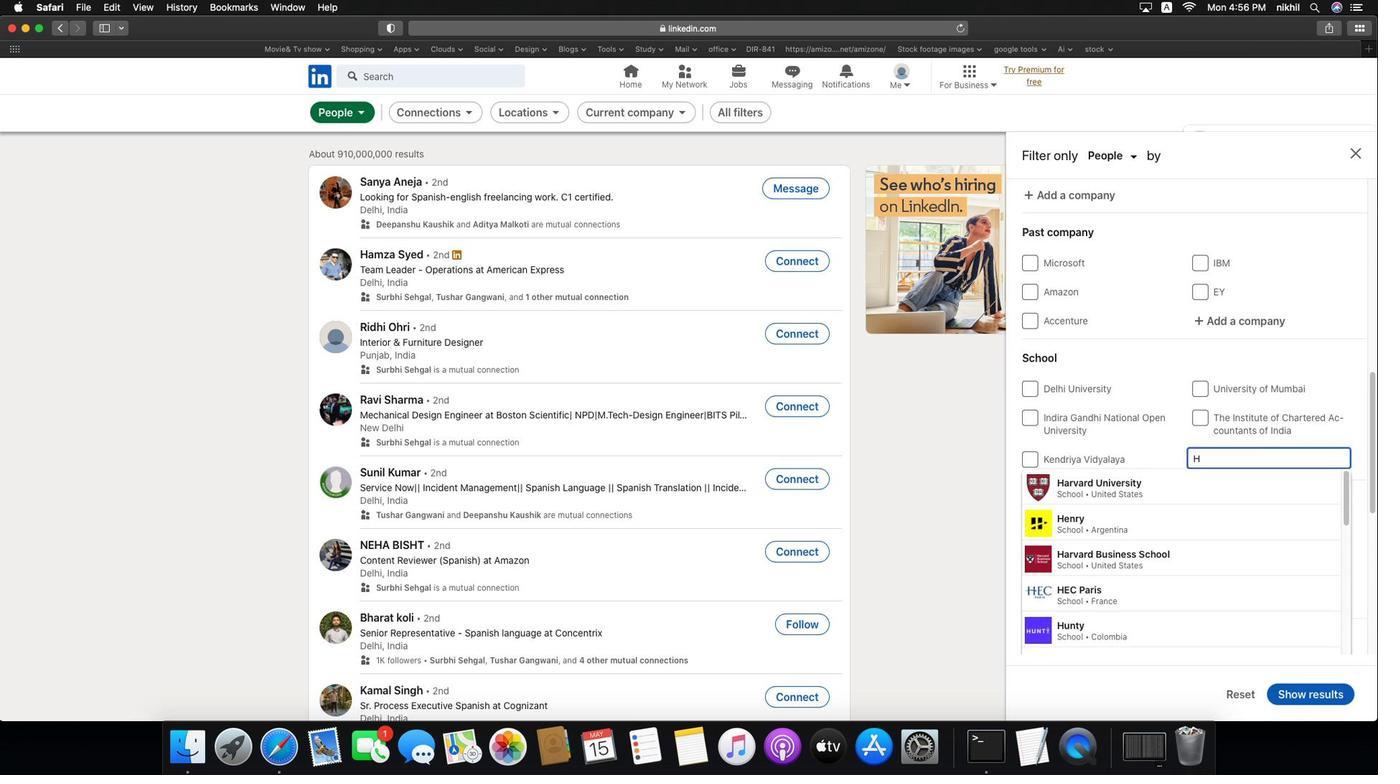 
Action: Key pressed Key.caps_lock'H''B'Key.backspaceKey.backspace'H''K''B''K'
Screenshot: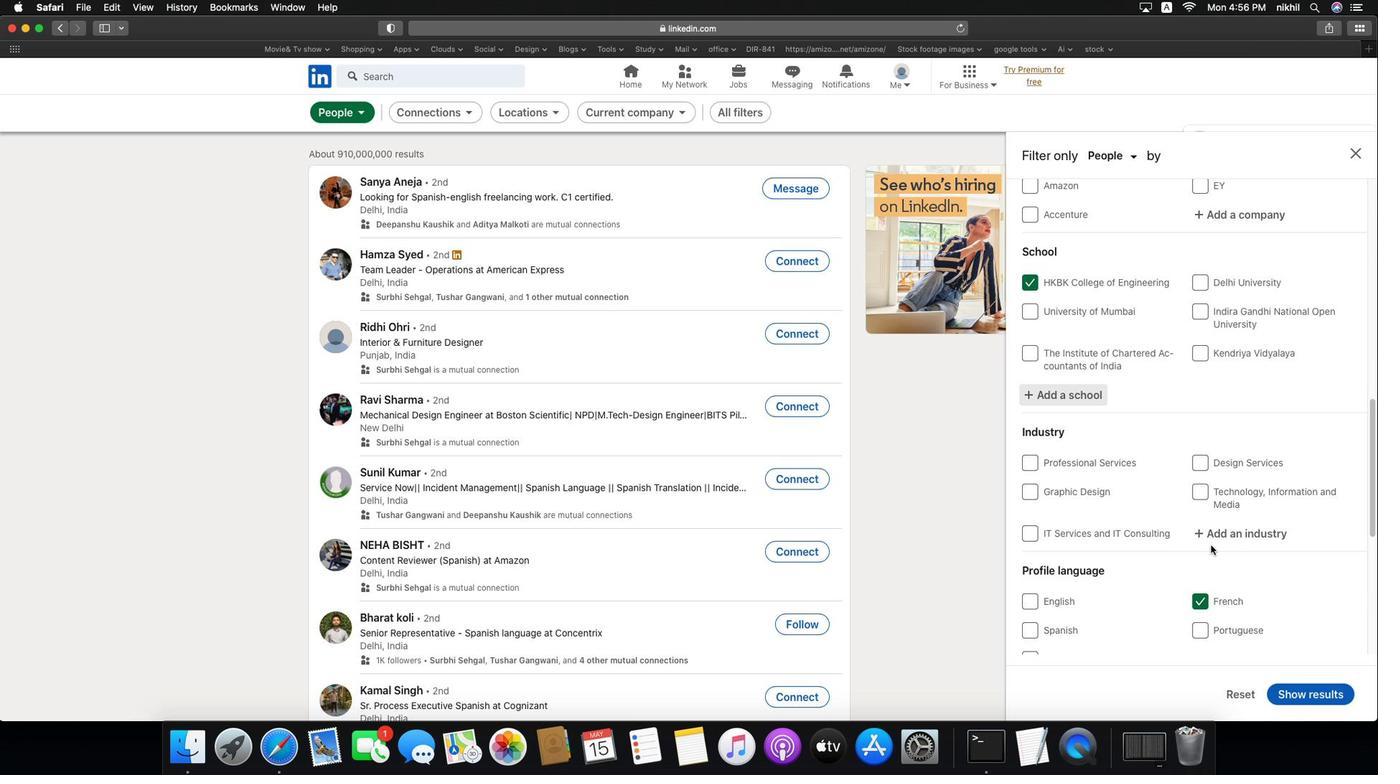 
Action: Mouse moved to (1219, 481)
Screenshot: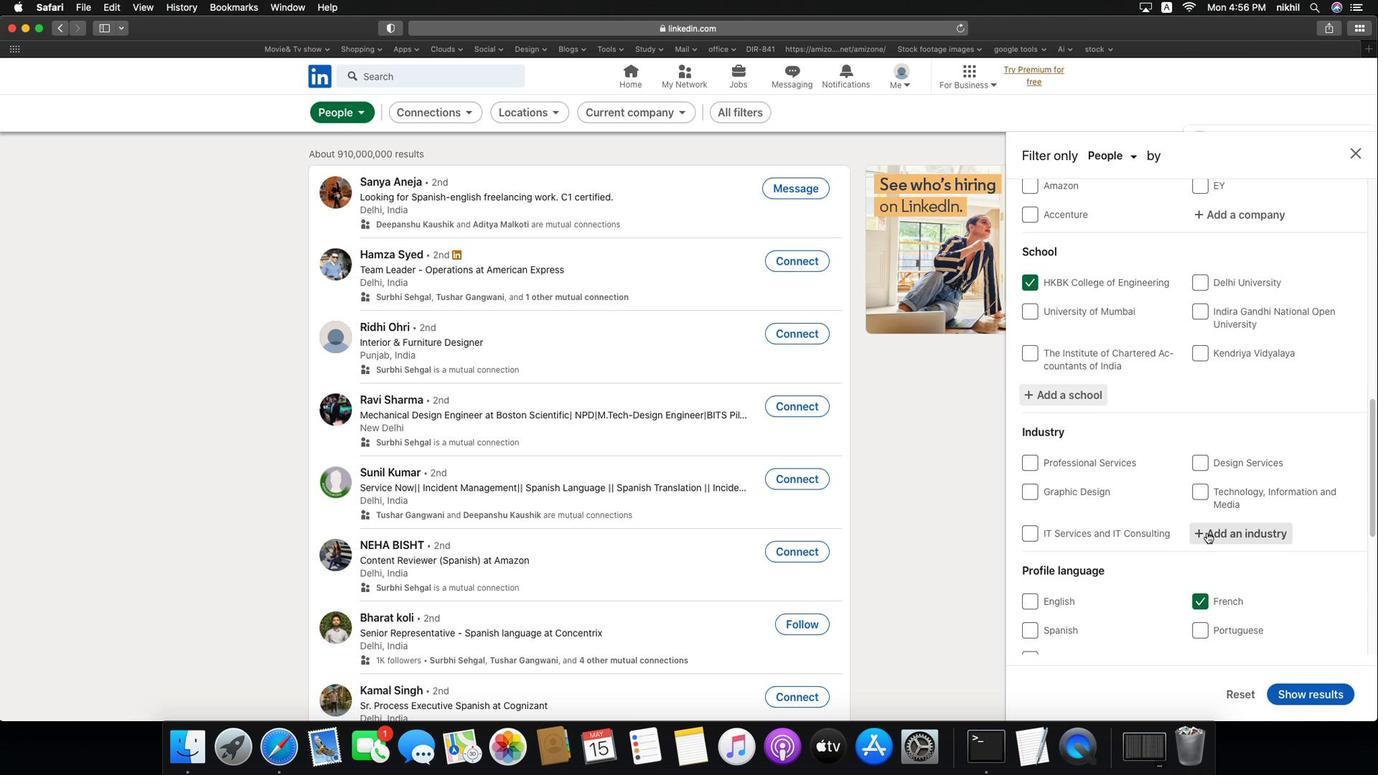 
Action: Mouse pressed left at (1219, 481)
Screenshot: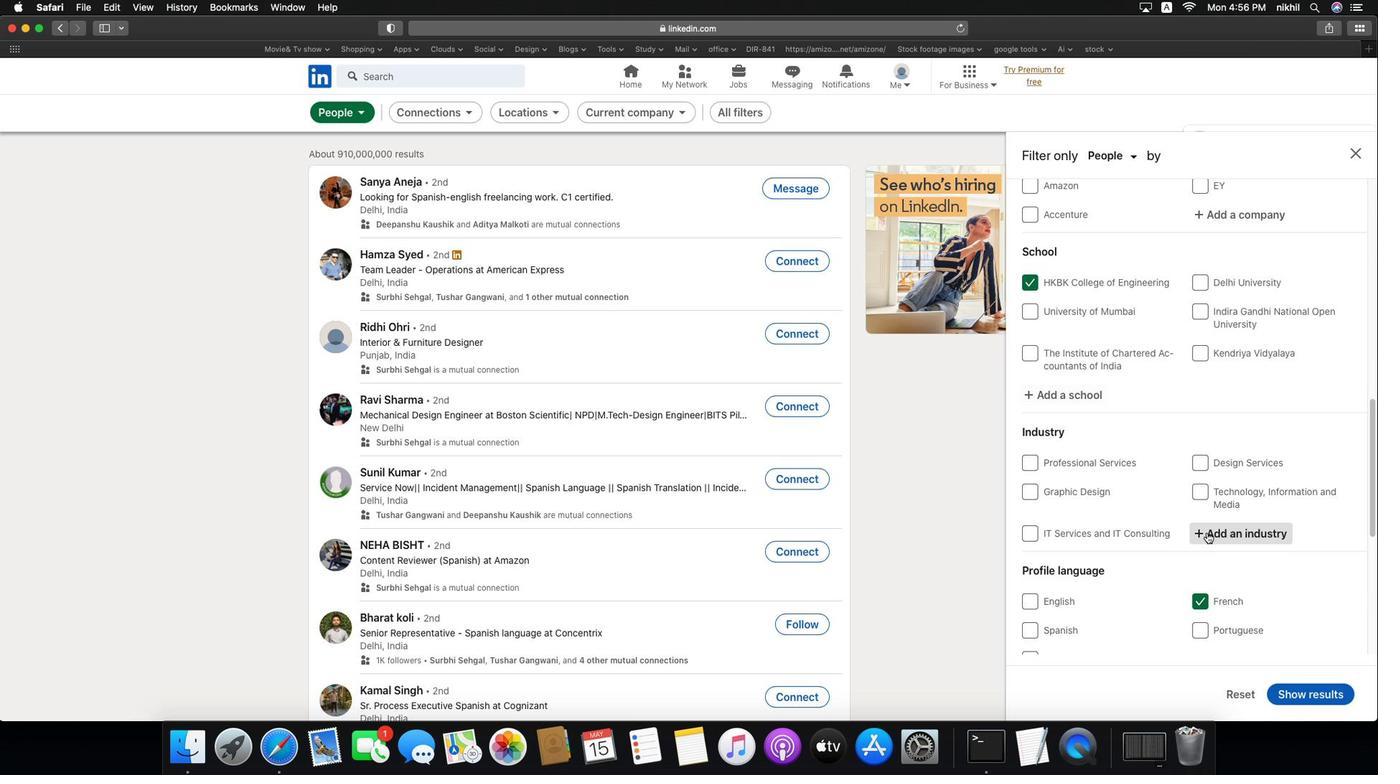 
Action: Mouse scrolled (1219, 481) with delta (-203, 2)
Screenshot: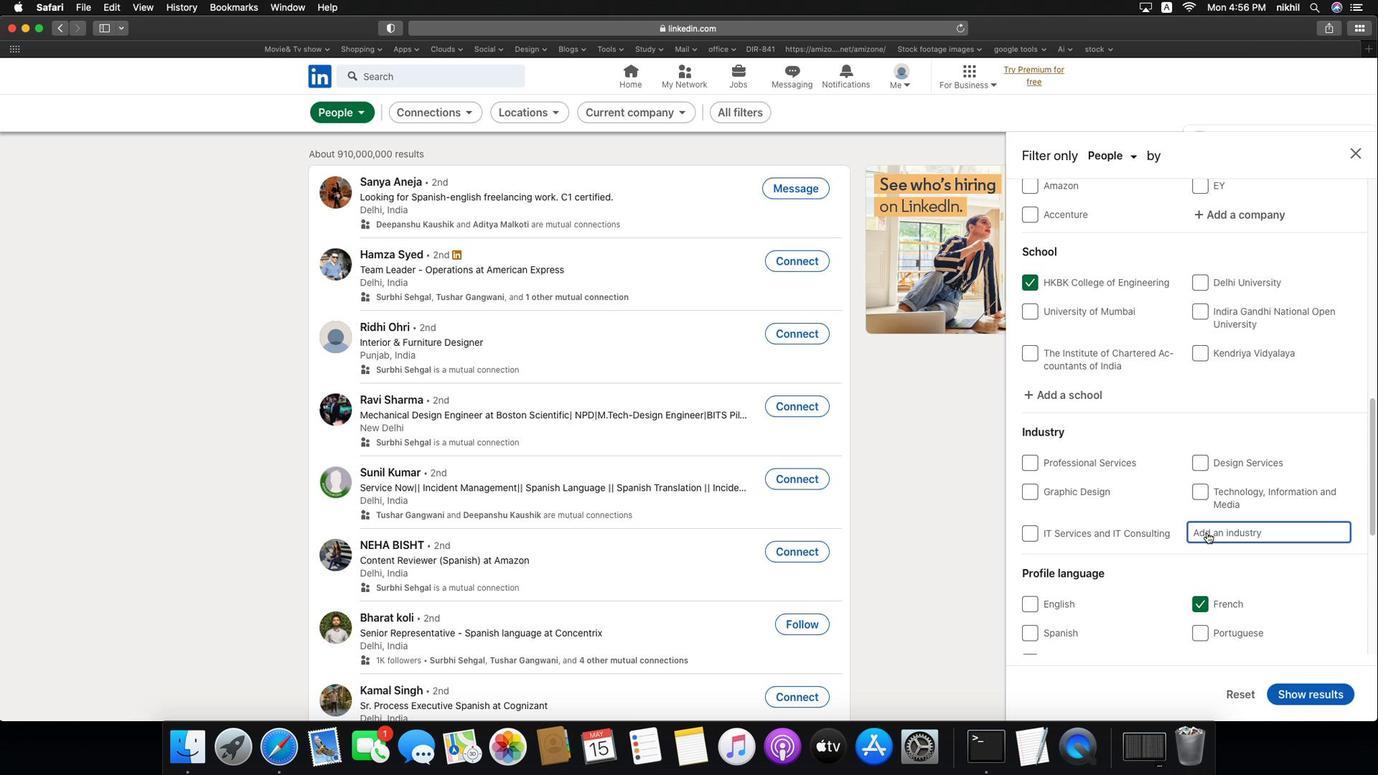 
Action: Mouse scrolled (1219, 481) with delta (-203, 2)
Screenshot: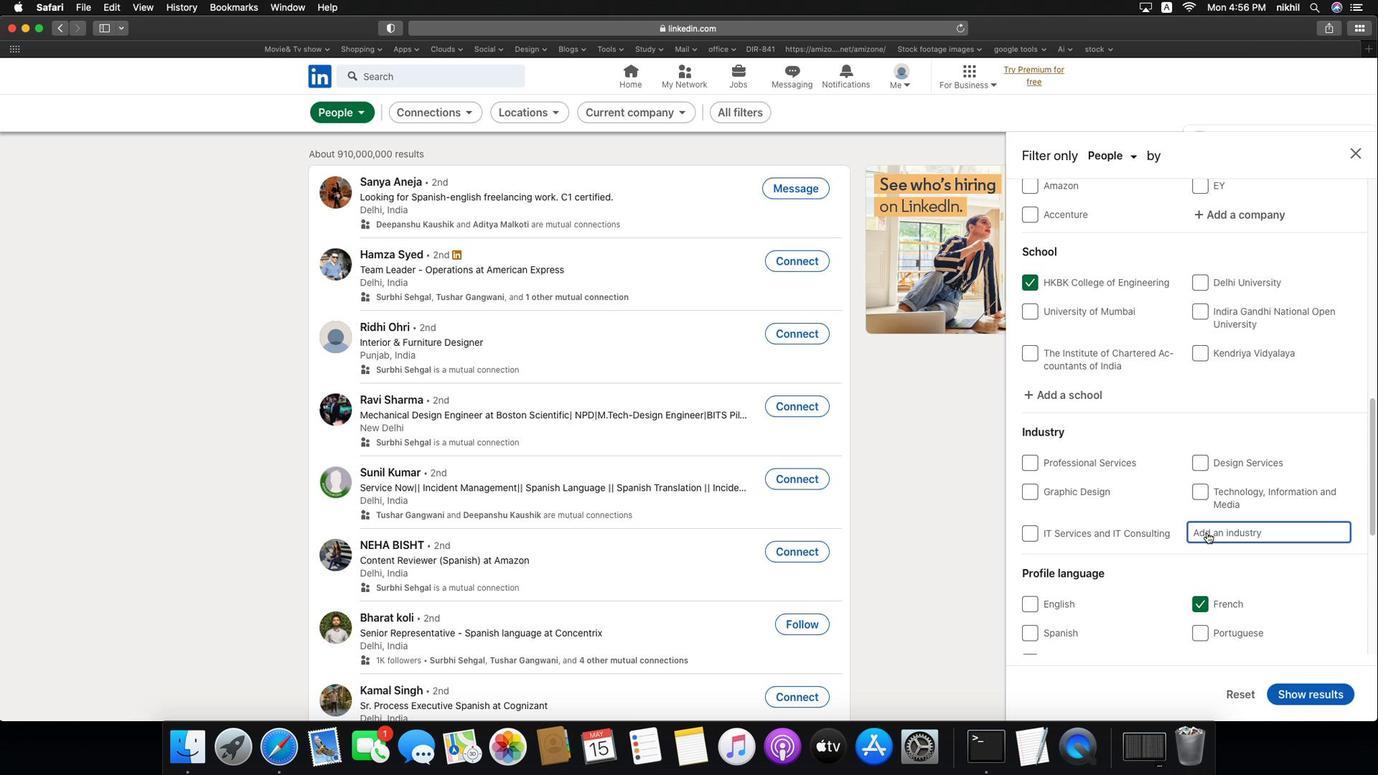 
Action: Mouse scrolled (1219, 481) with delta (-203, 2)
Screenshot: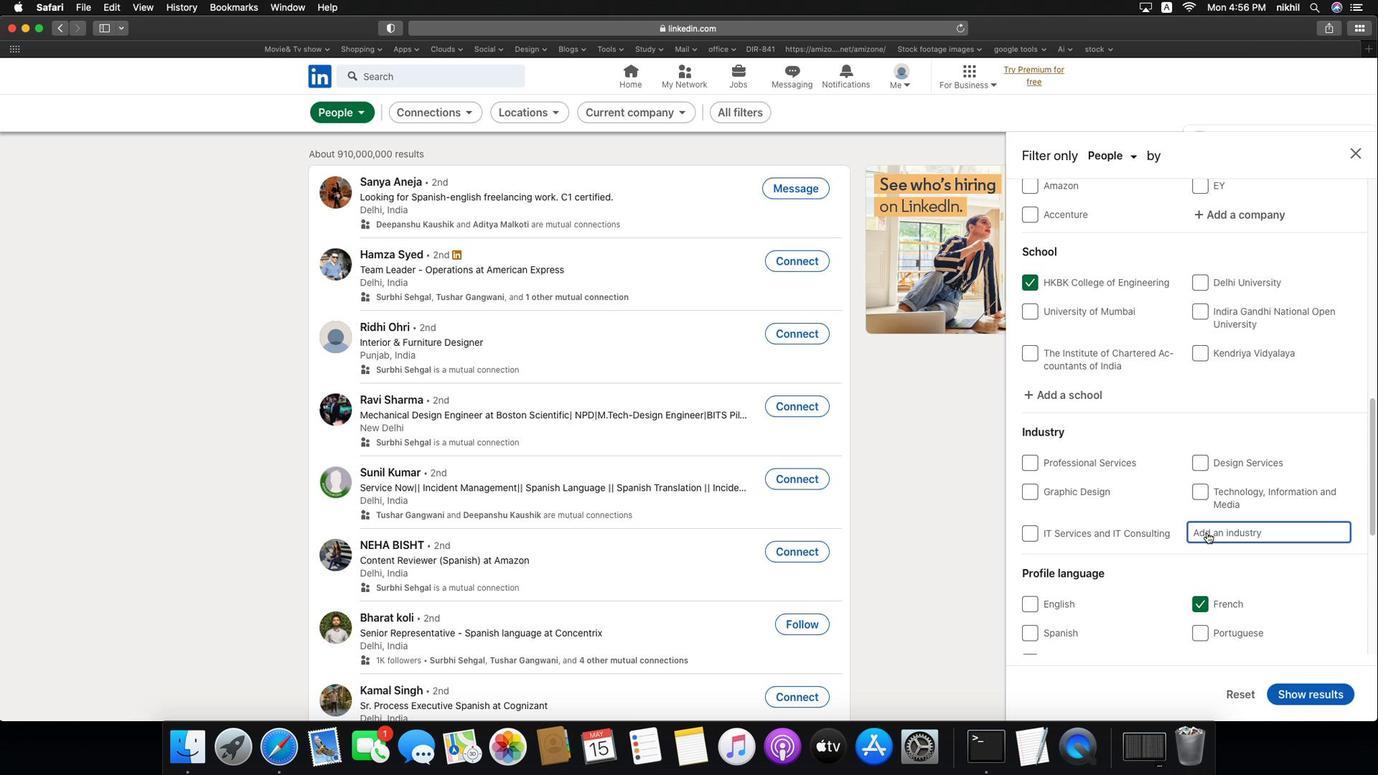 
Action: Mouse moved to (1270, 535)
Screenshot: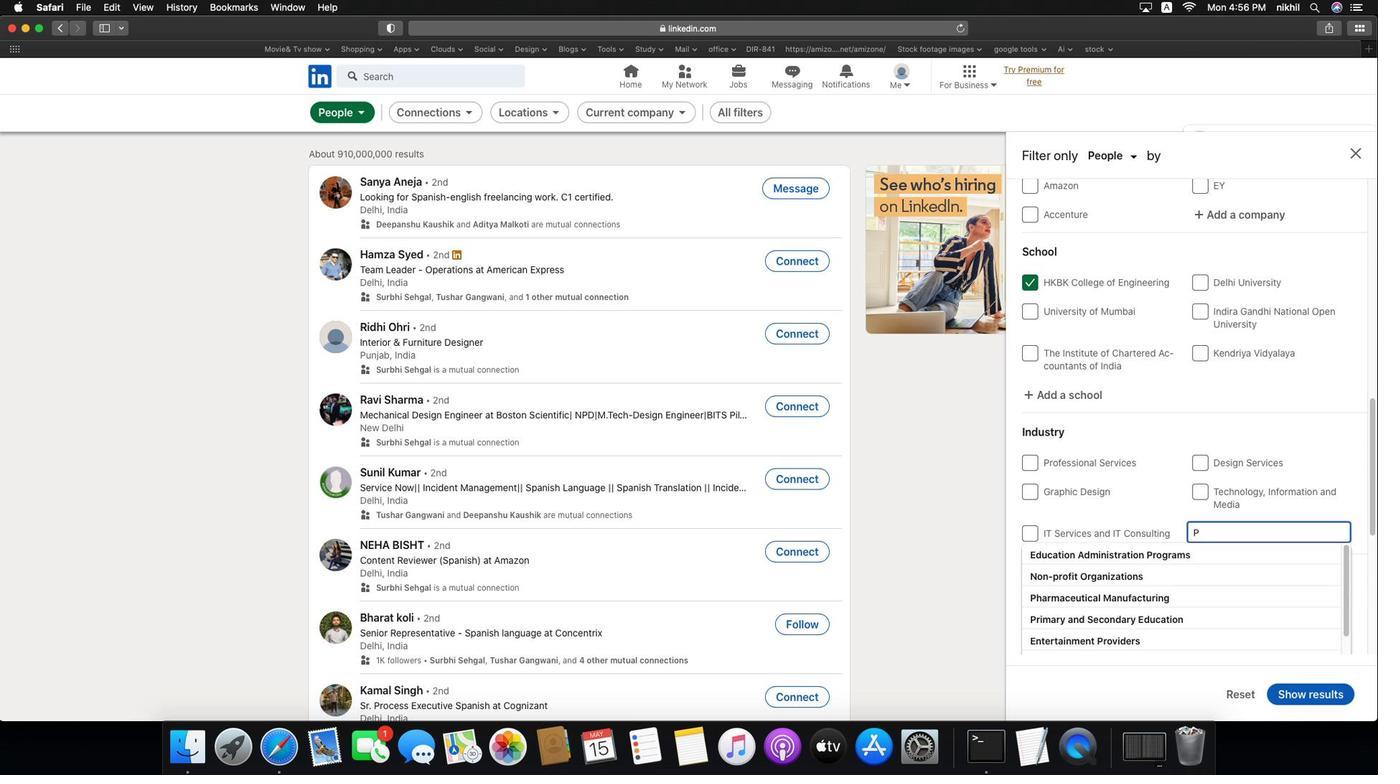 
Action: Mouse pressed left at (1270, 535)
Screenshot: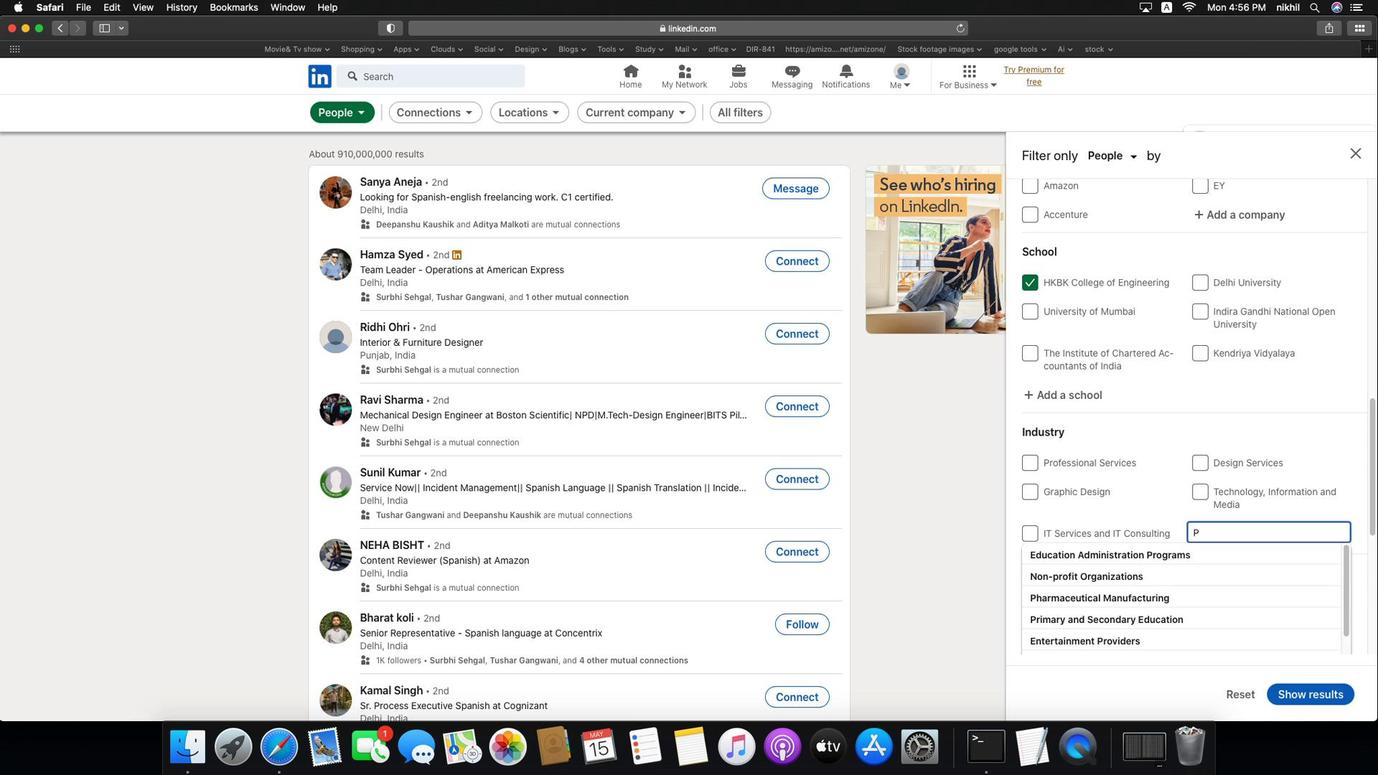 
Action: Key pressed 'P'Key.caps_lock'r''i''m''a''r''y'
Screenshot: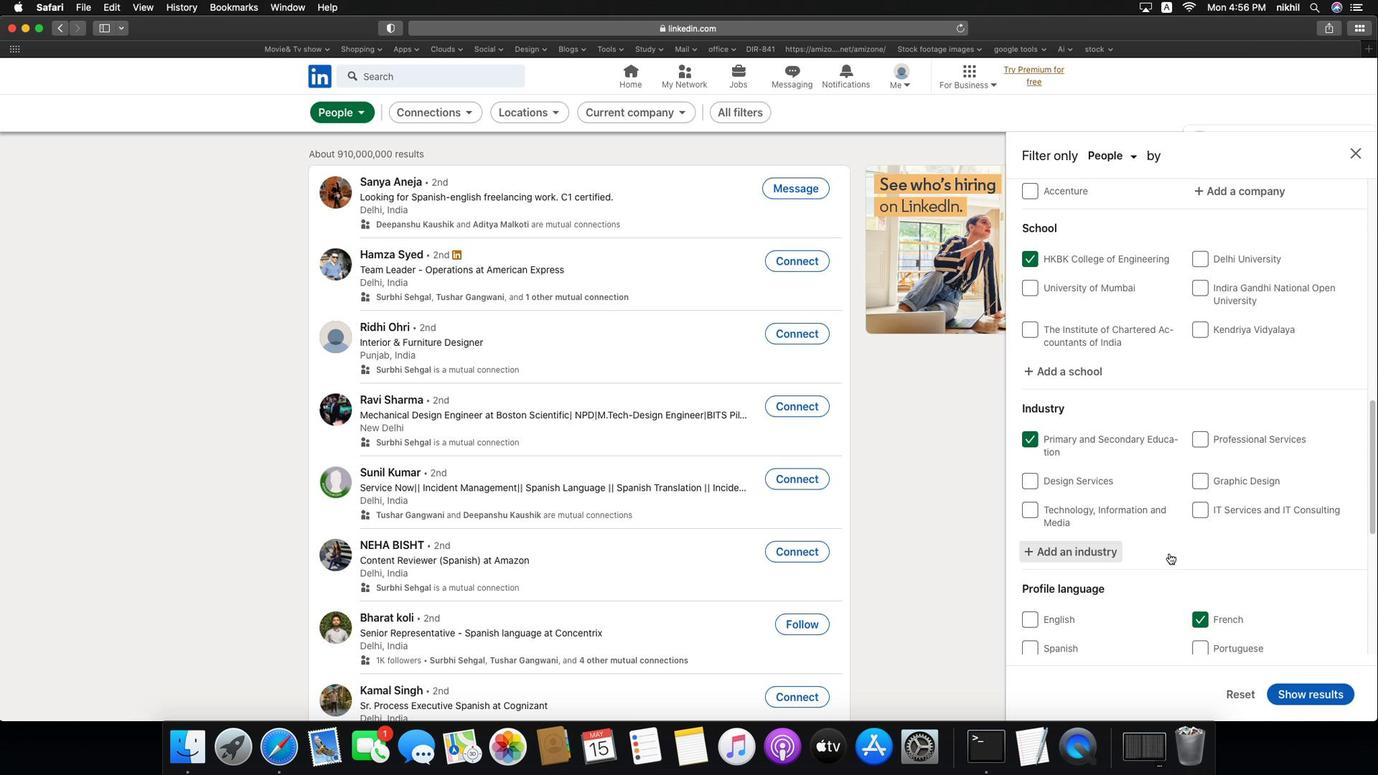 
Action: Mouse moved to (1223, 555)
Screenshot: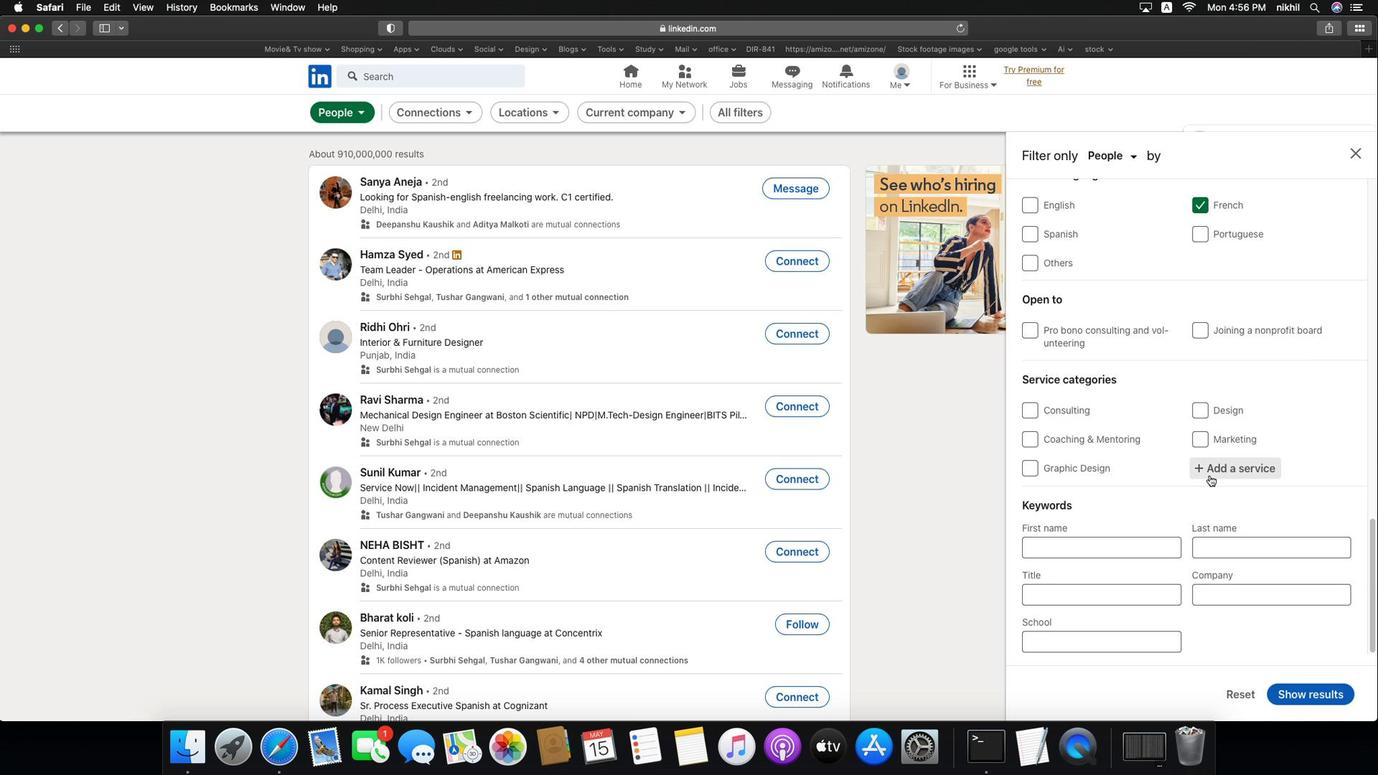 
Action: Mouse pressed left at (1223, 555)
Screenshot: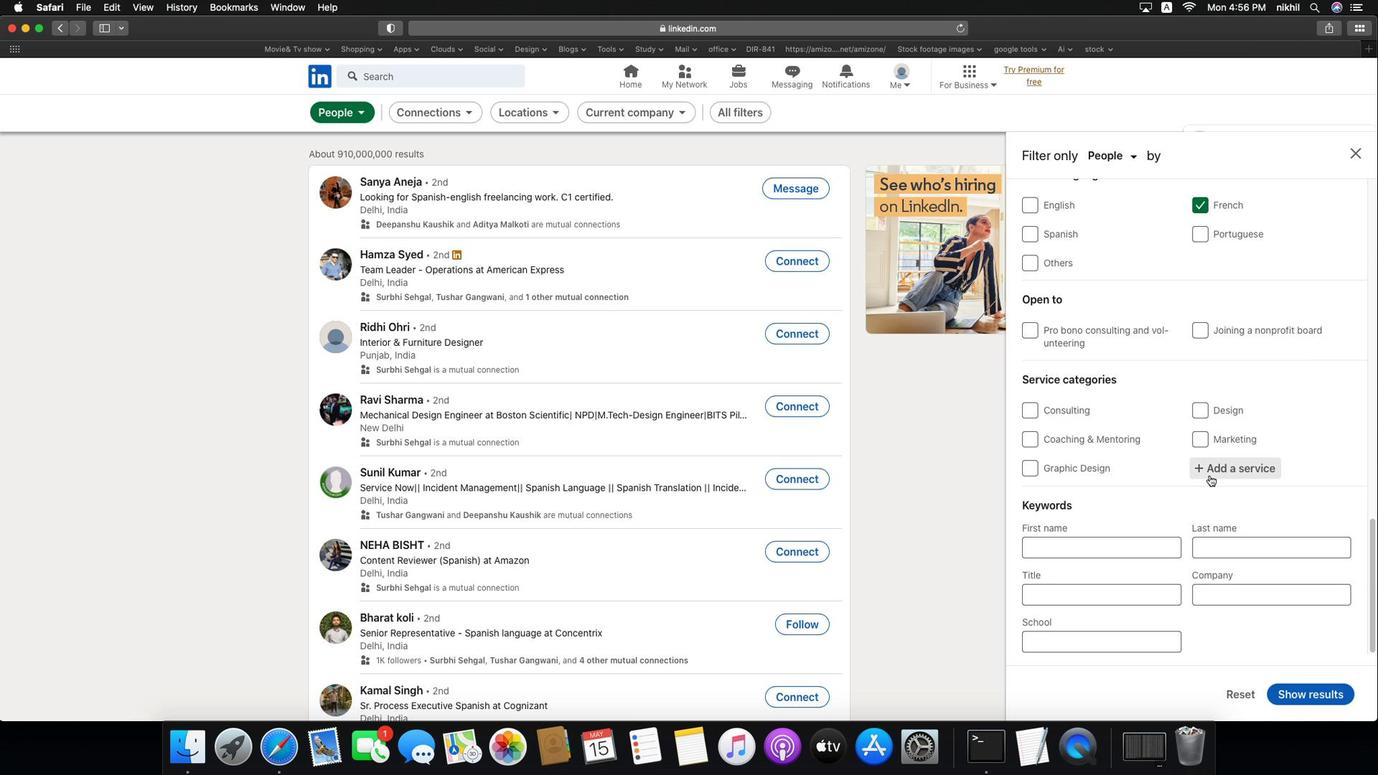 
Action: Mouse scrolled (1223, 555) with delta (-203, 2)
Screenshot: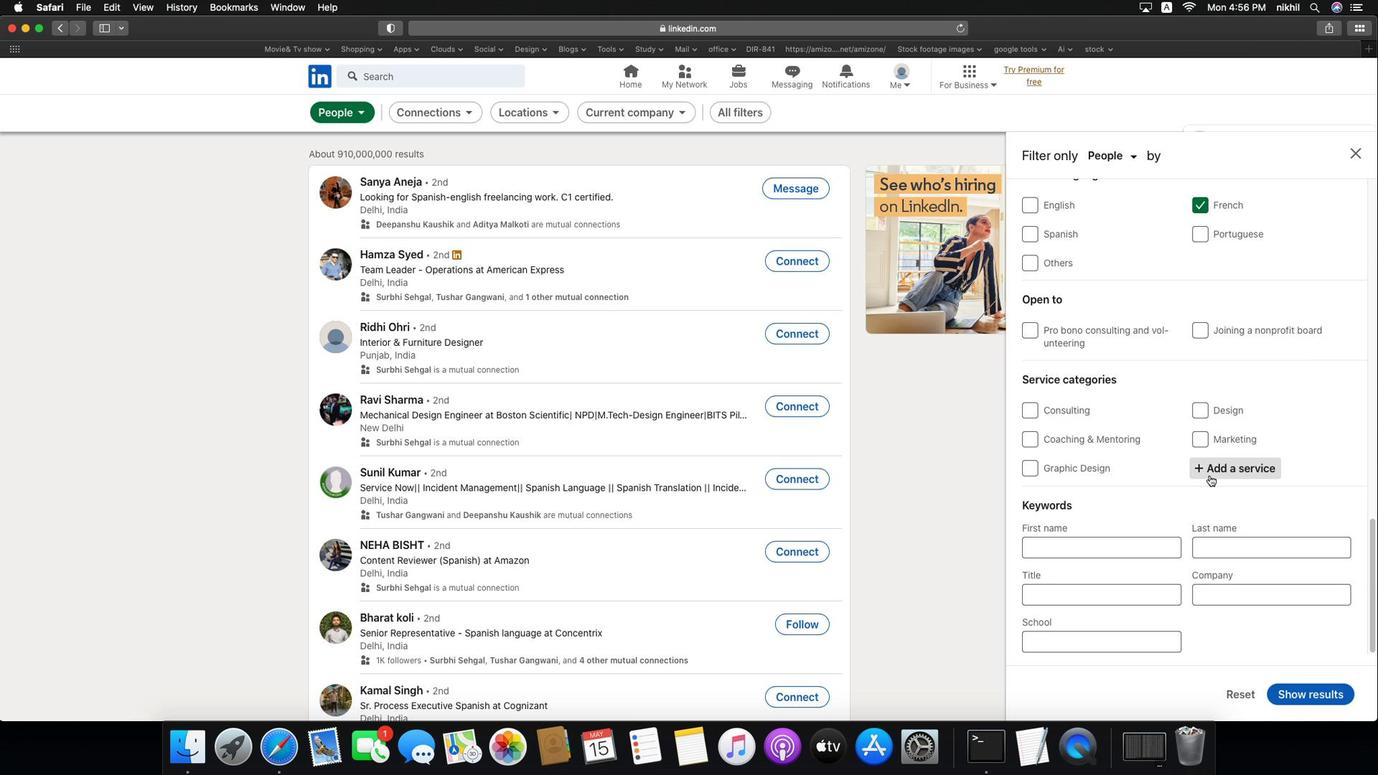 
Action: Mouse scrolled (1223, 555) with delta (-203, 2)
Screenshot: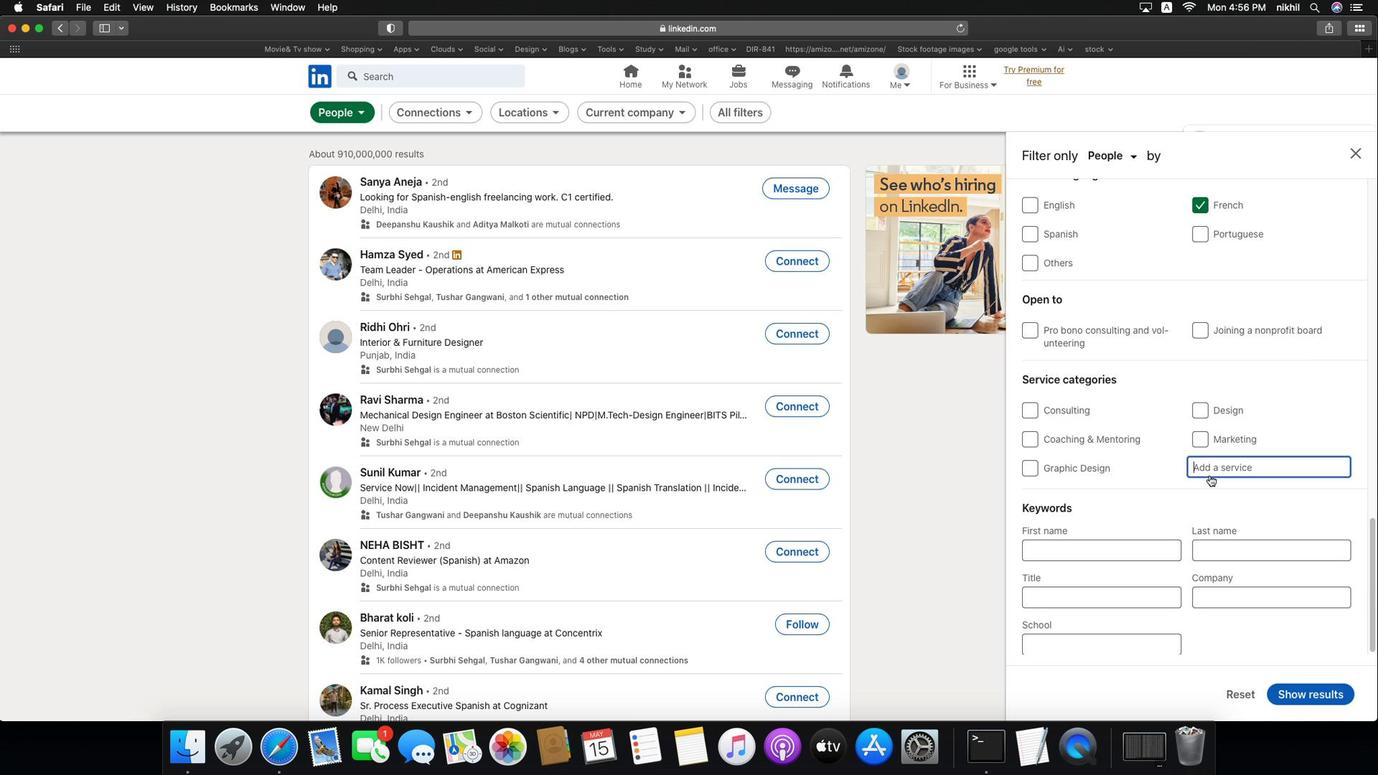 
Action: Mouse scrolled (1223, 555) with delta (-203, 1)
Screenshot: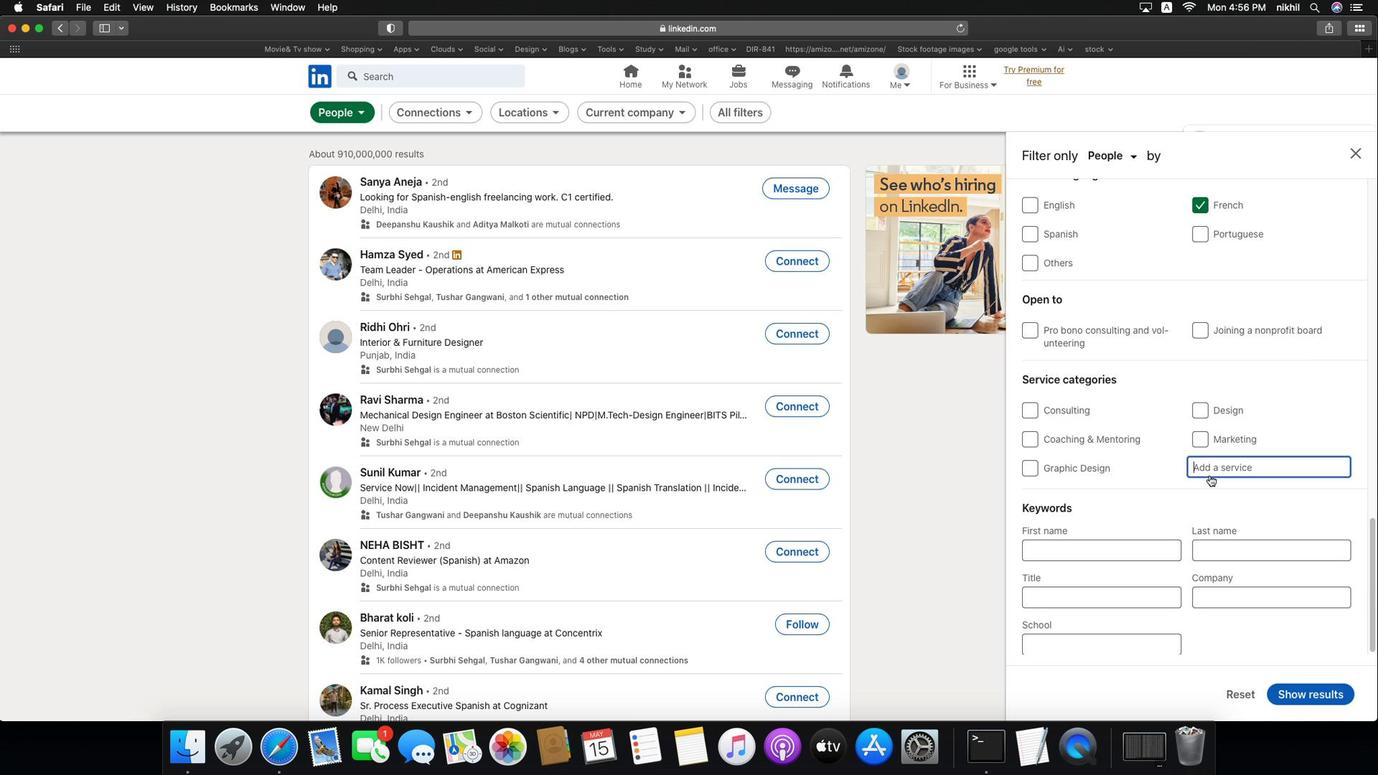 
Action: Mouse scrolled (1223, 555) with delta (-203, 1)
Screenshot: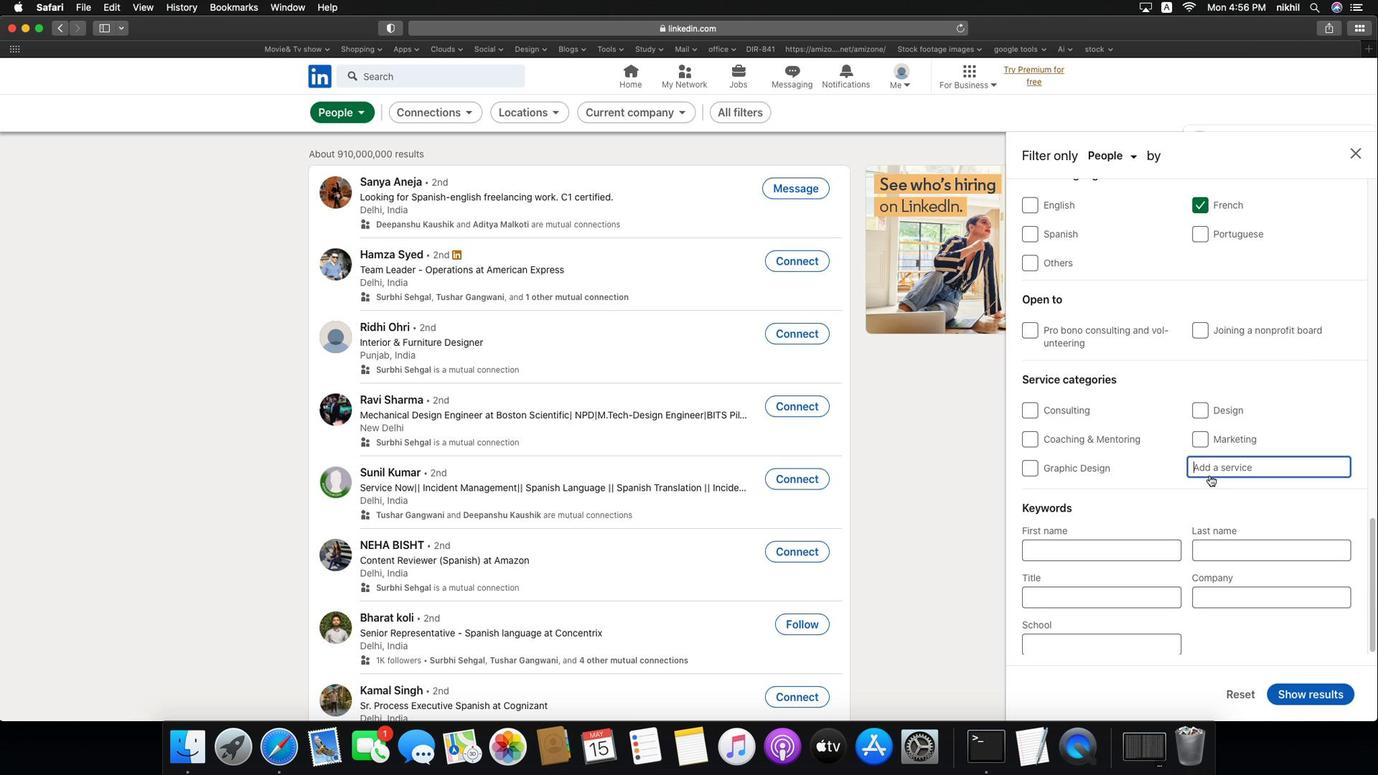 
Action: Mouse scrolled (1223, 555) with delta (-203, 2)
Screenshot: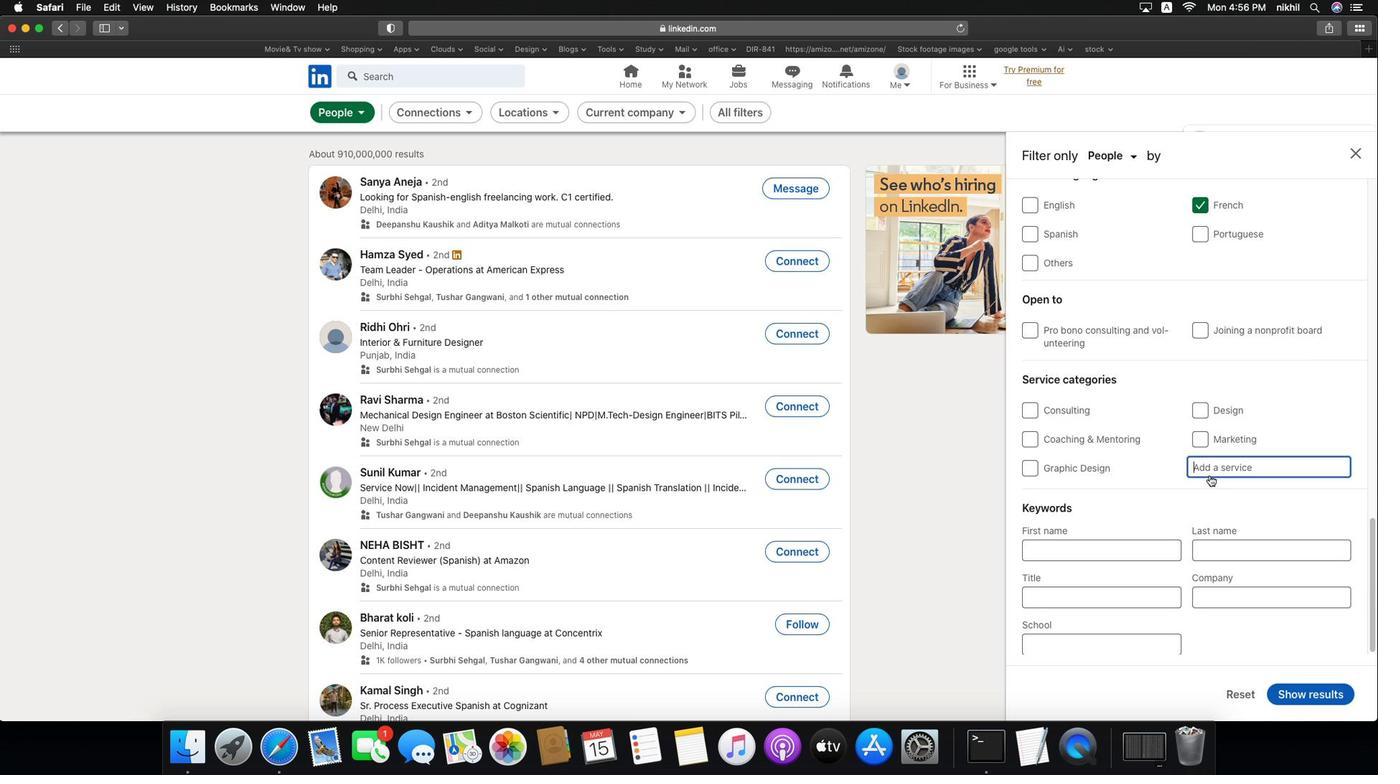 
Action: Mouse scrolled (1223, 555) with delta (-203, 2)
Screenshot: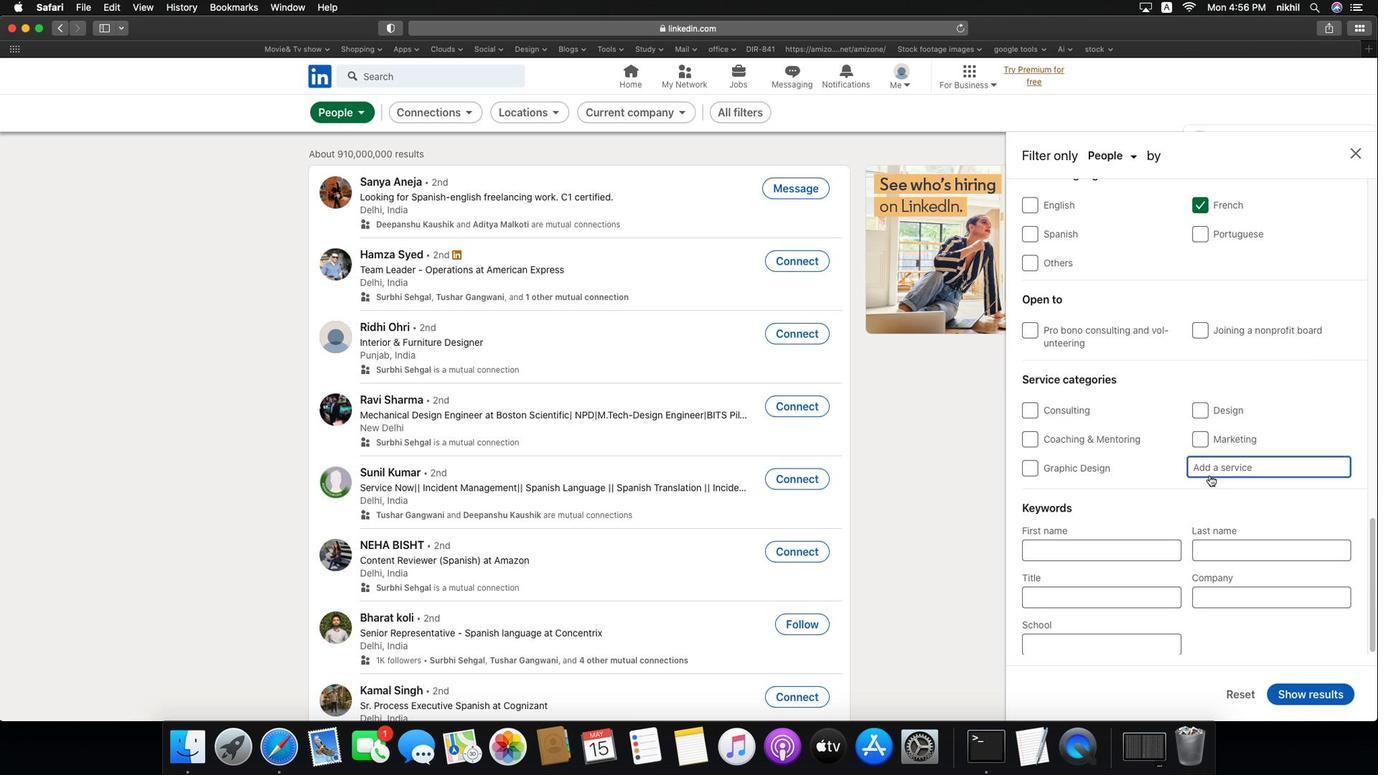 
Action: Mouse scrolled (1223, 555) with delta (-203, 1)
Screenshot: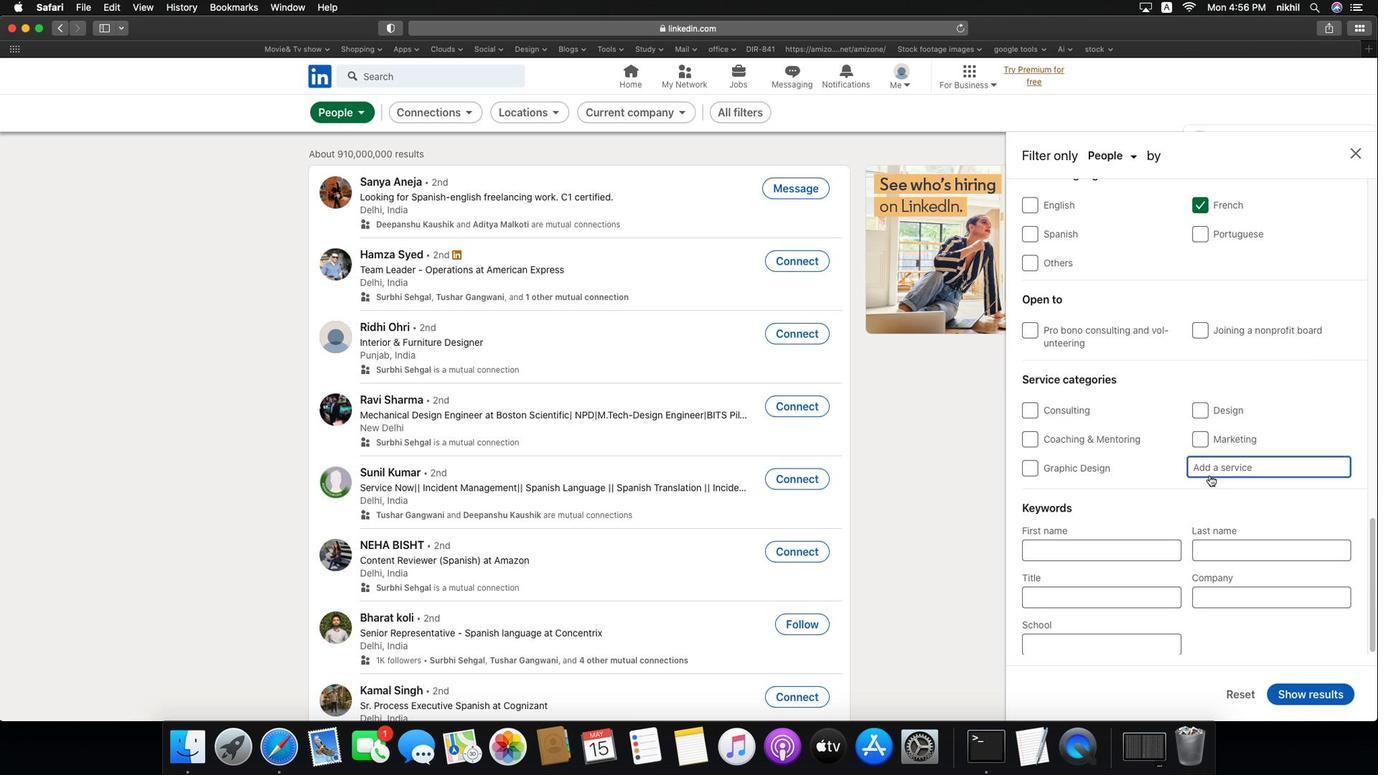 
Action: Mouse scrolled (1223, 555) with delta (-203, 1)
Screenshot: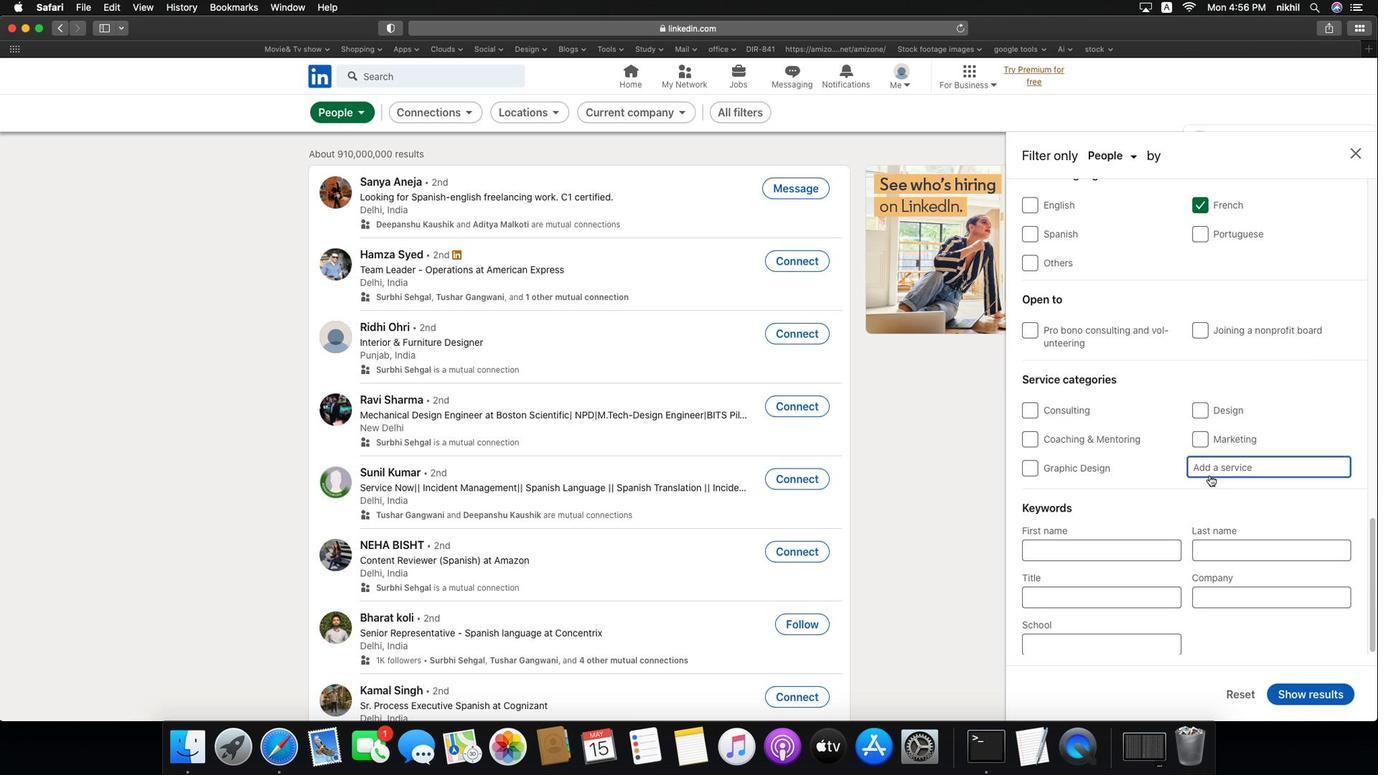 
Action: Mouse moved to (1274, 478)
Screenshot: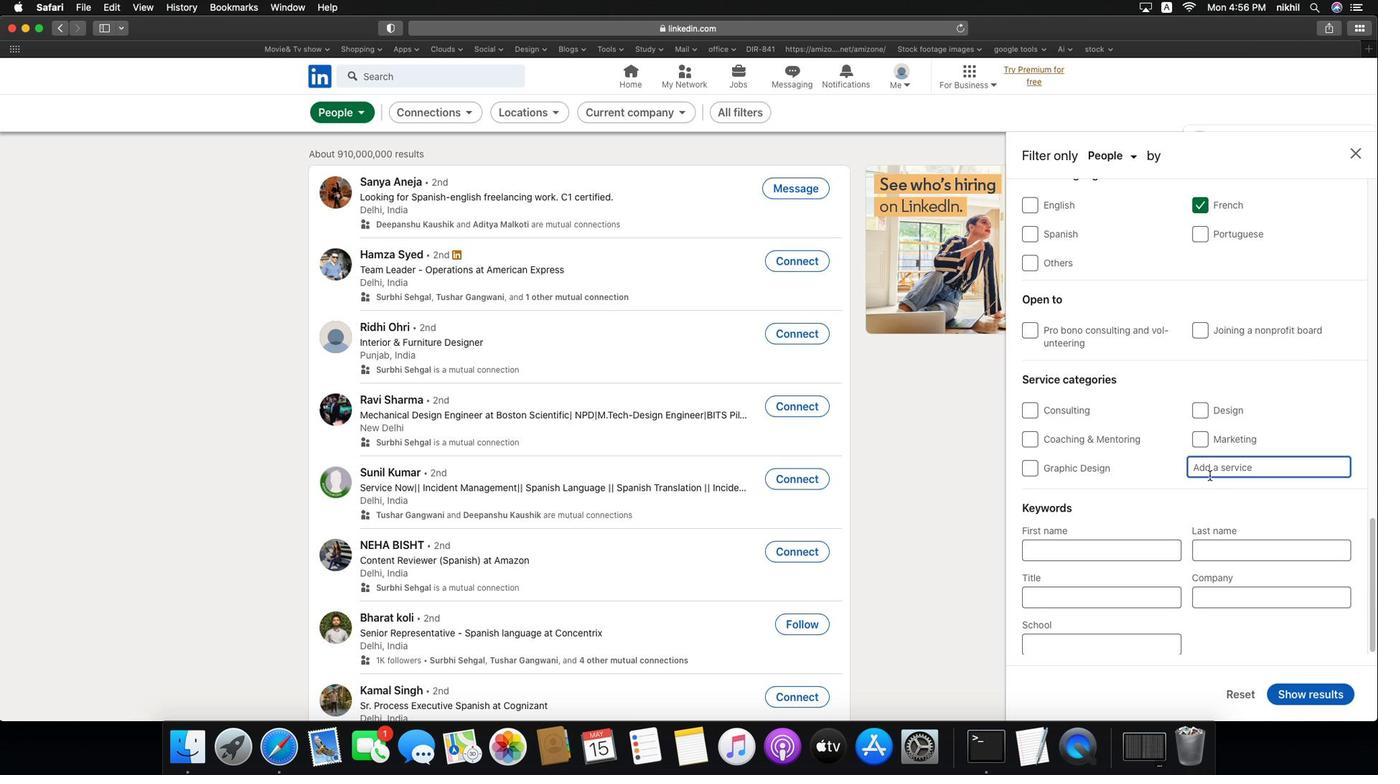 
Action: Mouse pressed left at (1274, 478)
Screenshot: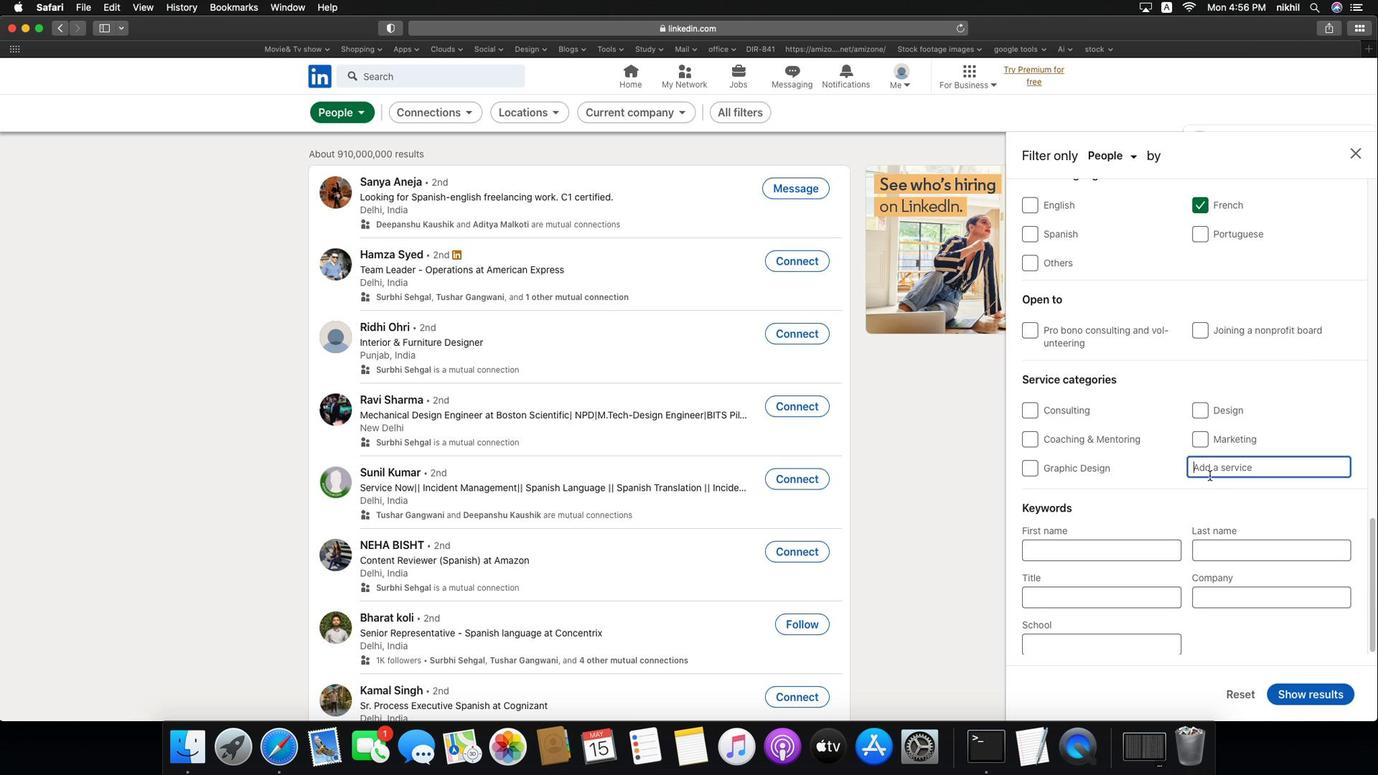 
Action: Key pressed Key.caps_lock'U'Key.caps_lock's''e''r'
Screenshot: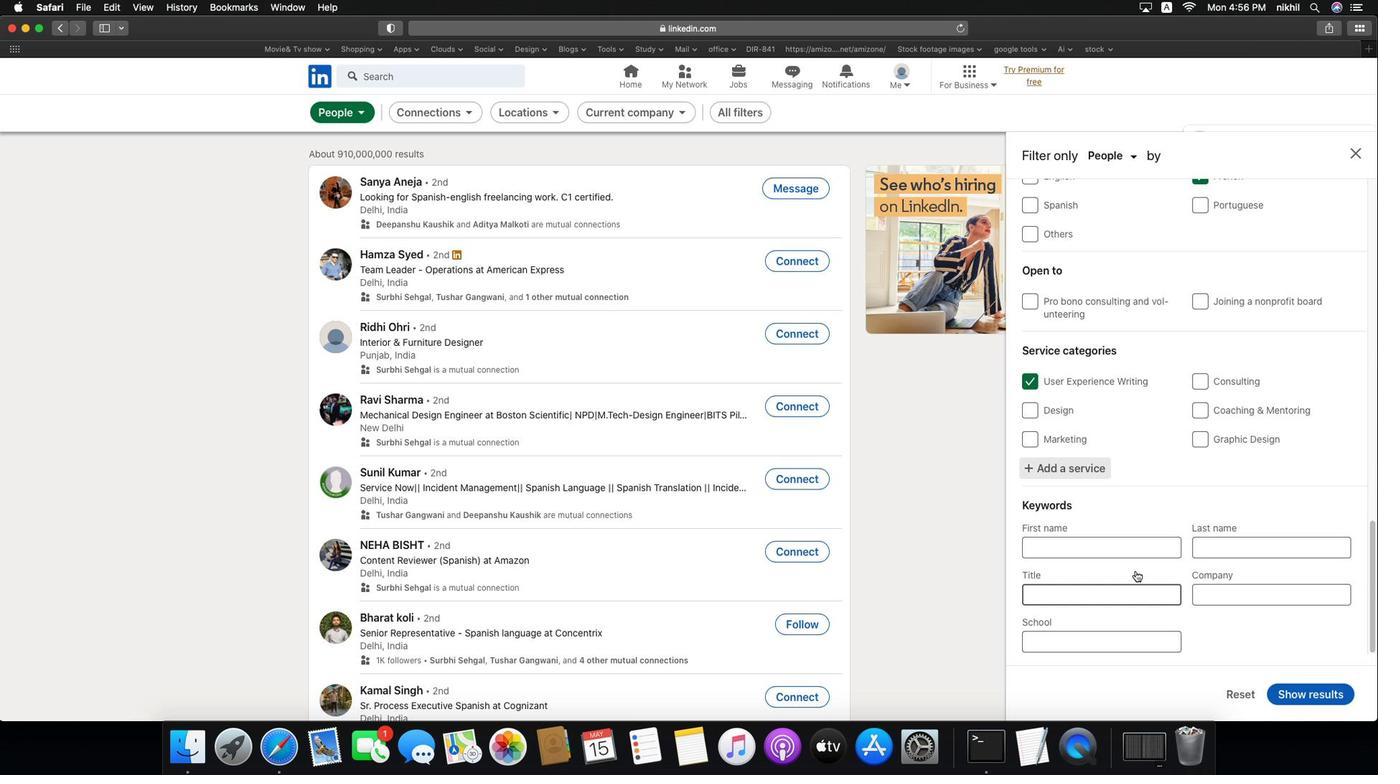 
Action: Mouse moved to (1182, 574)
Screenshot: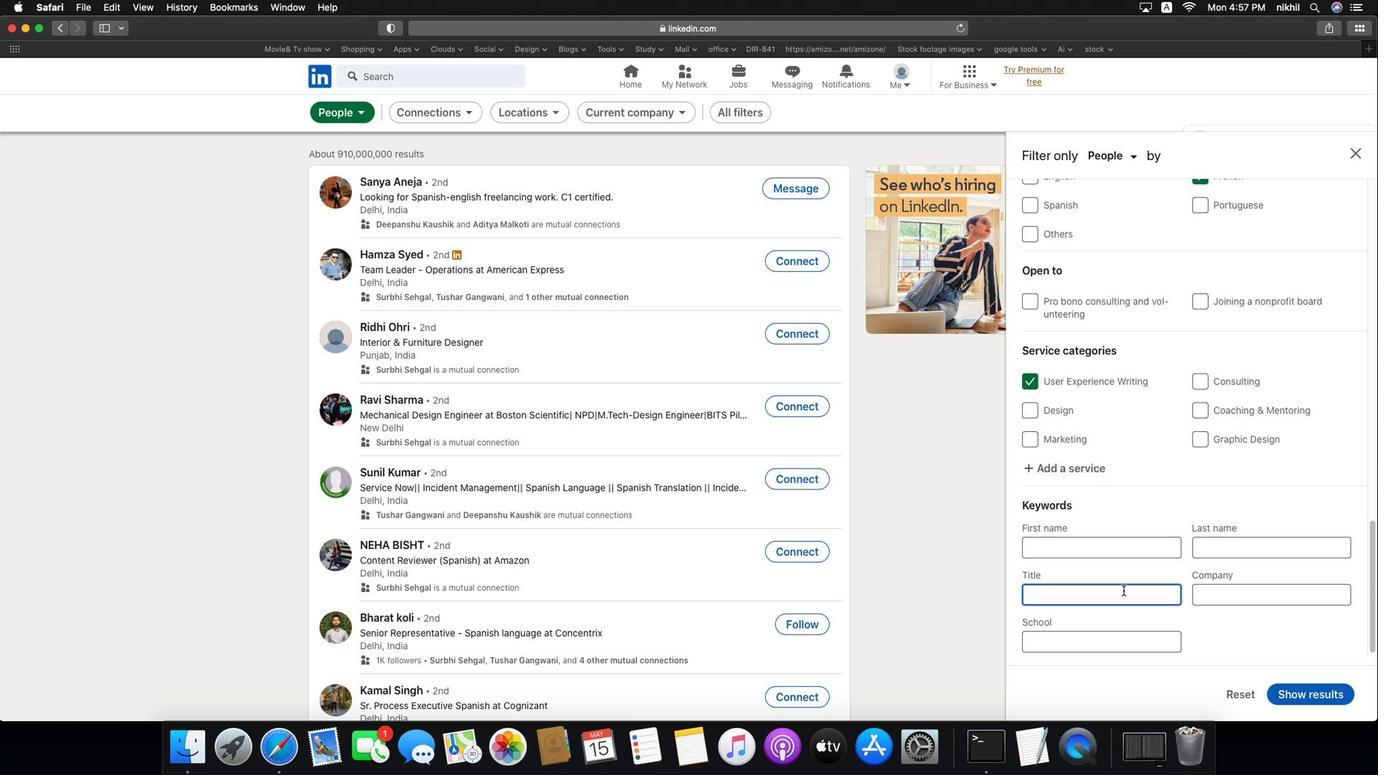 
Action: Mouse pressed left at (1182, 574)
Screenshot: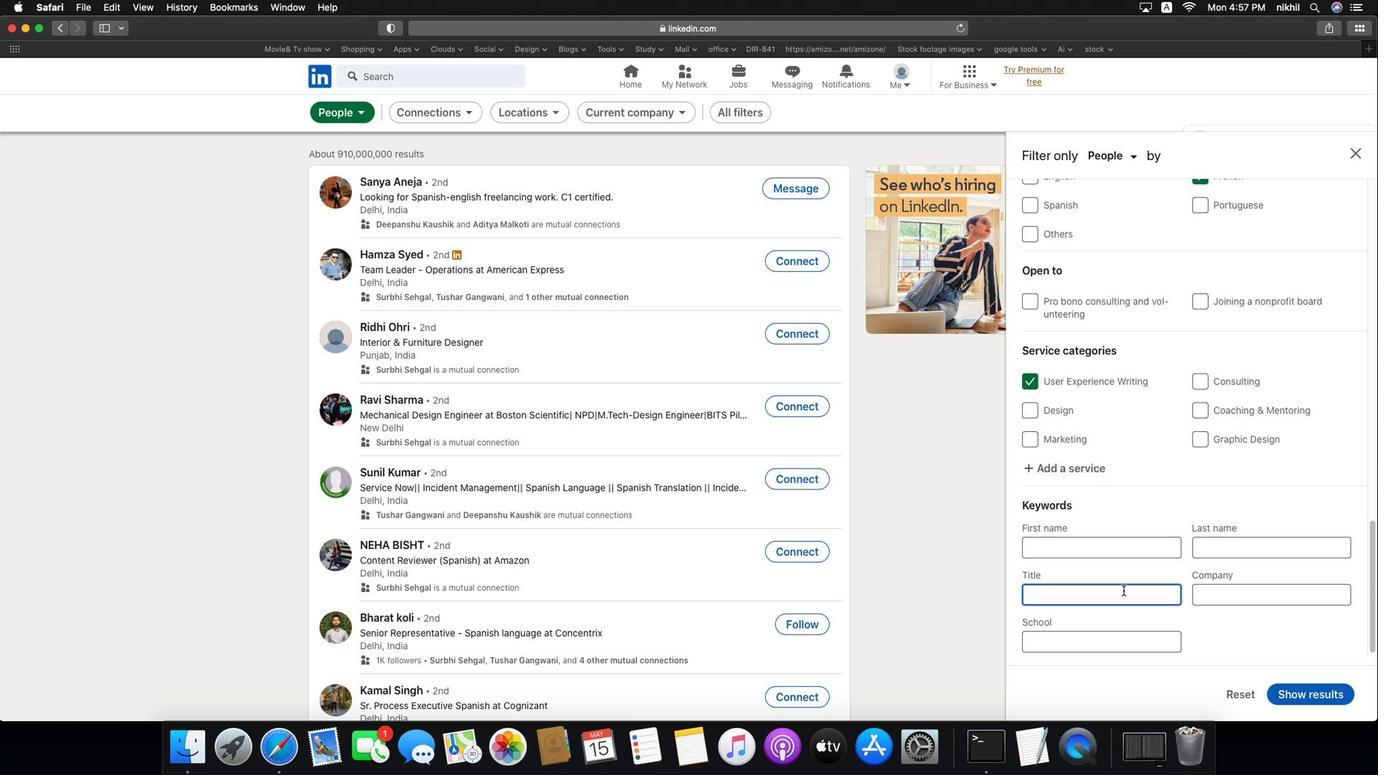 
Action: Mouse scrolled (1182, 574) with delta (-203, 2)
Screenshot: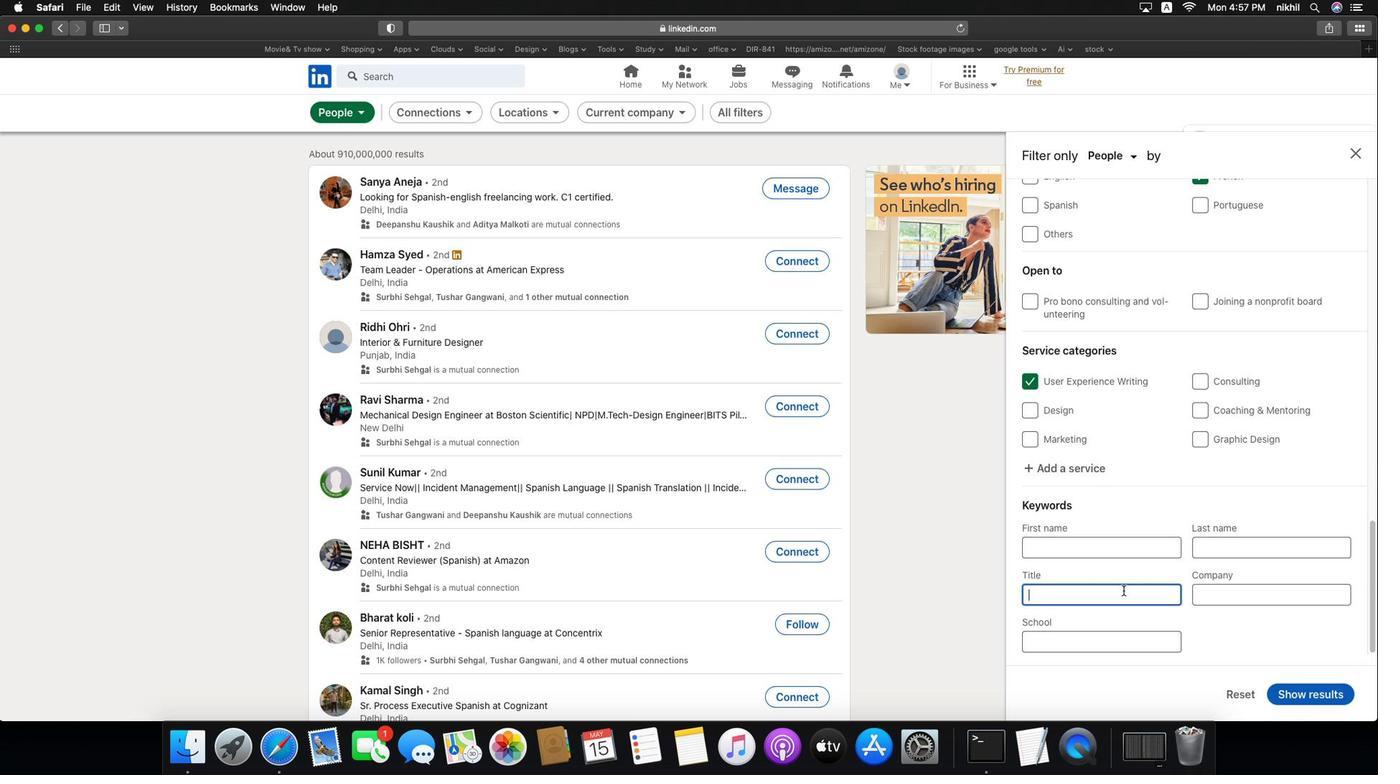 
Action: Mouse scrolled (1182, 574) with delta (-203, 2)
Screenshot: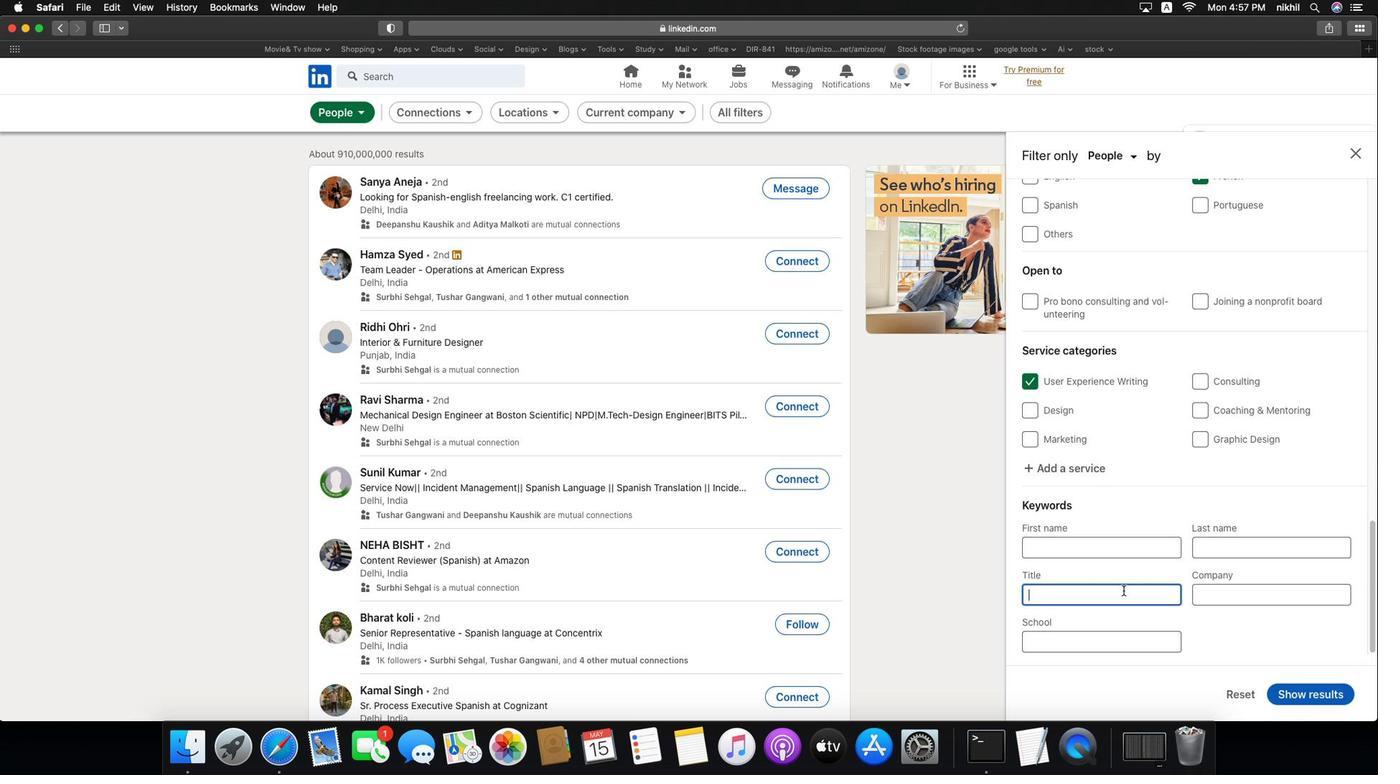 
Action: Mouse scrolled (1182, 574) with delta (-203, 1)
Screenshot: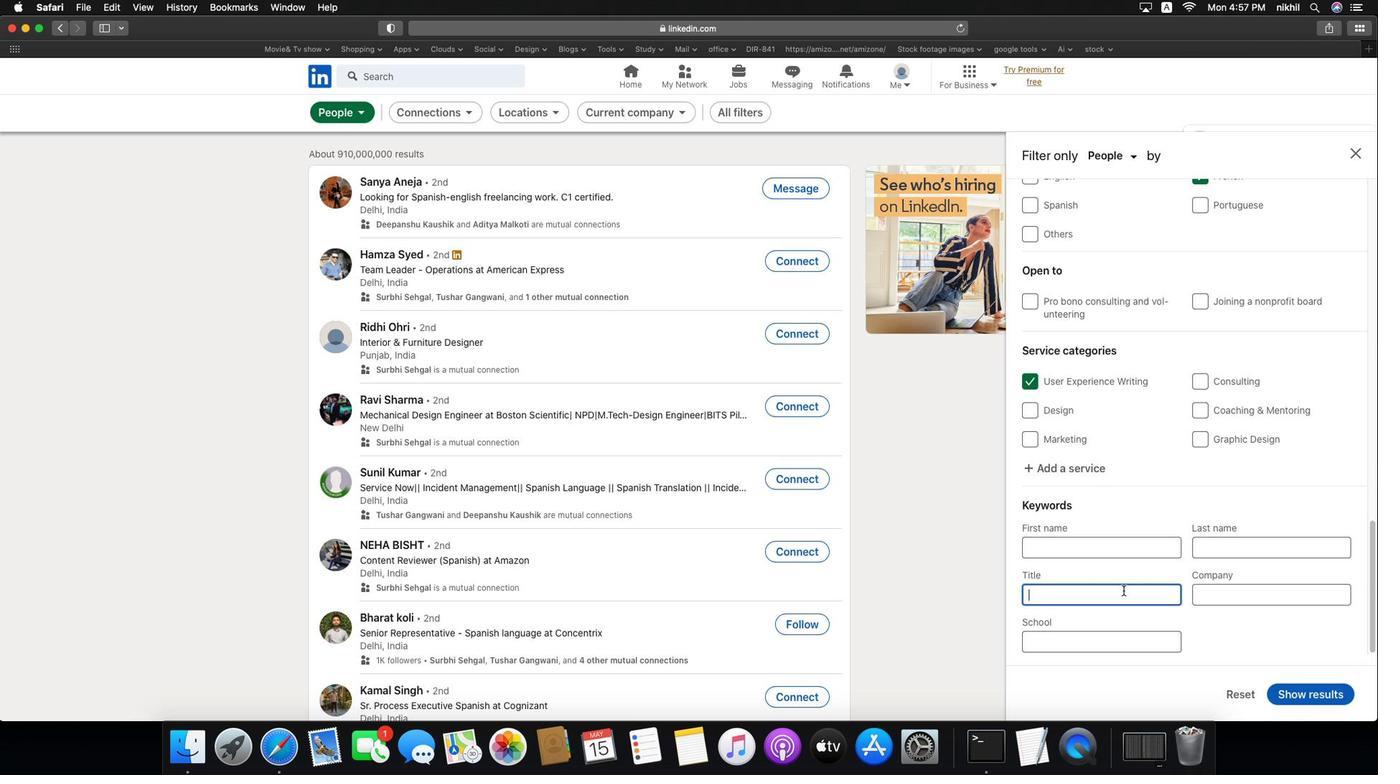 
Action: Mouse moved to (1169, 593)
Screenshot: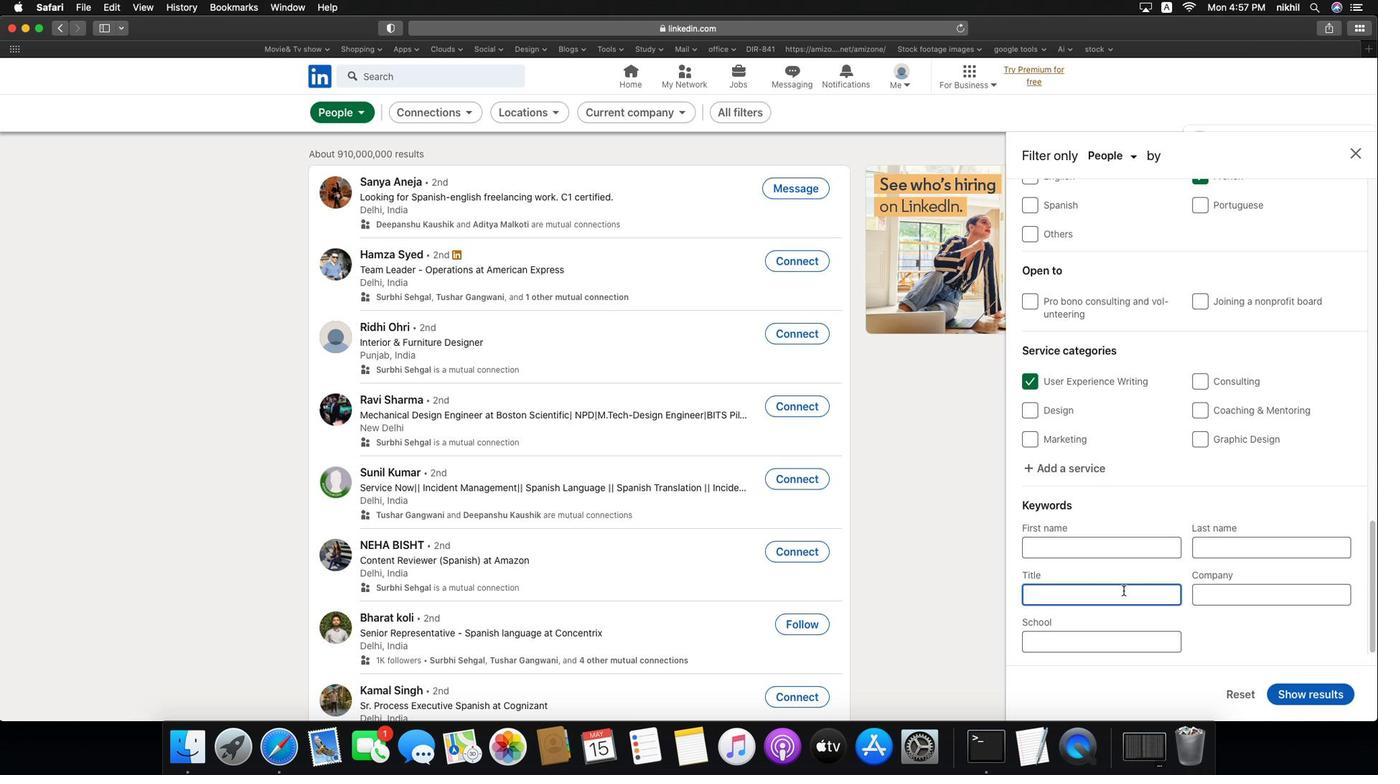
Action: Mouse pressed left at (1169, 593)
Screenshot: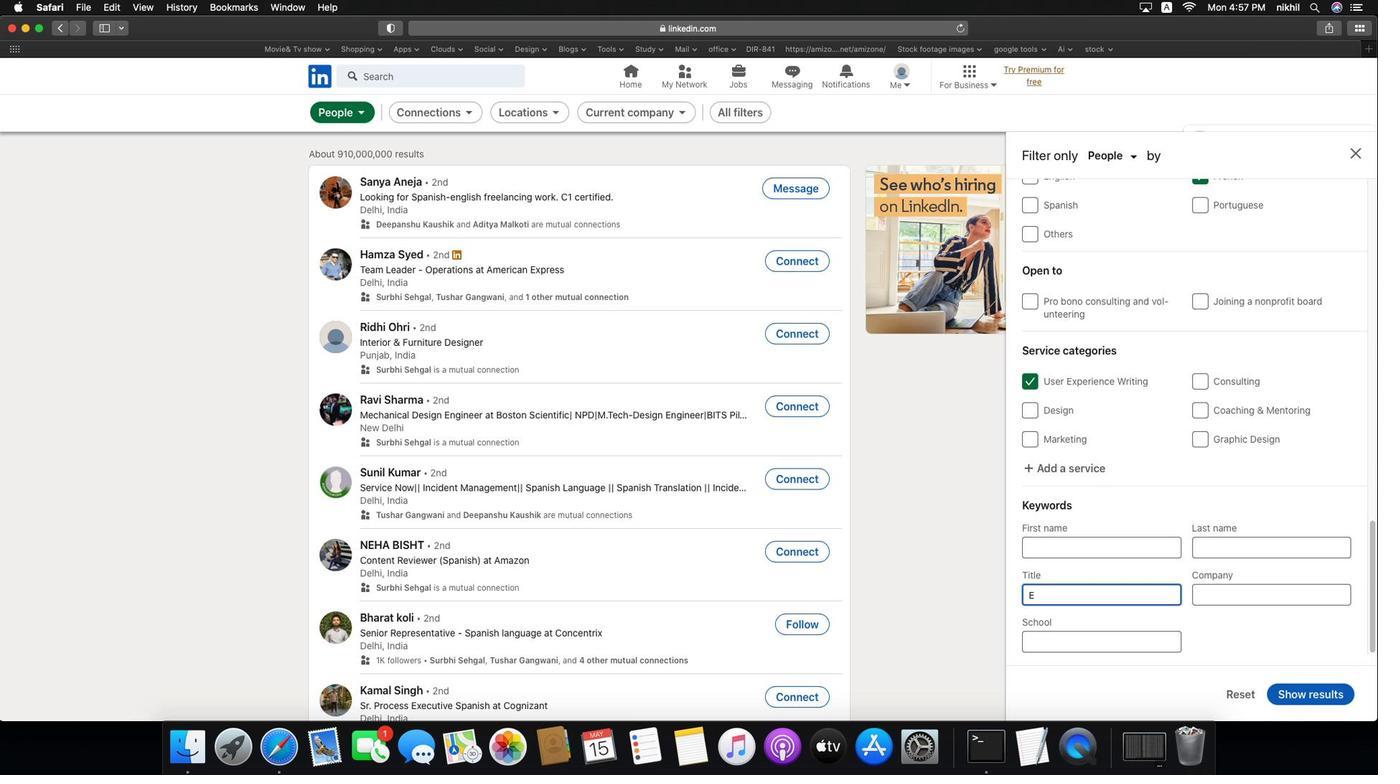 
Action: Key pressed Key.caps_lock'E'Key.caps_lock'l''e''c''t''r''i''c''i''a''n'
Screenshot: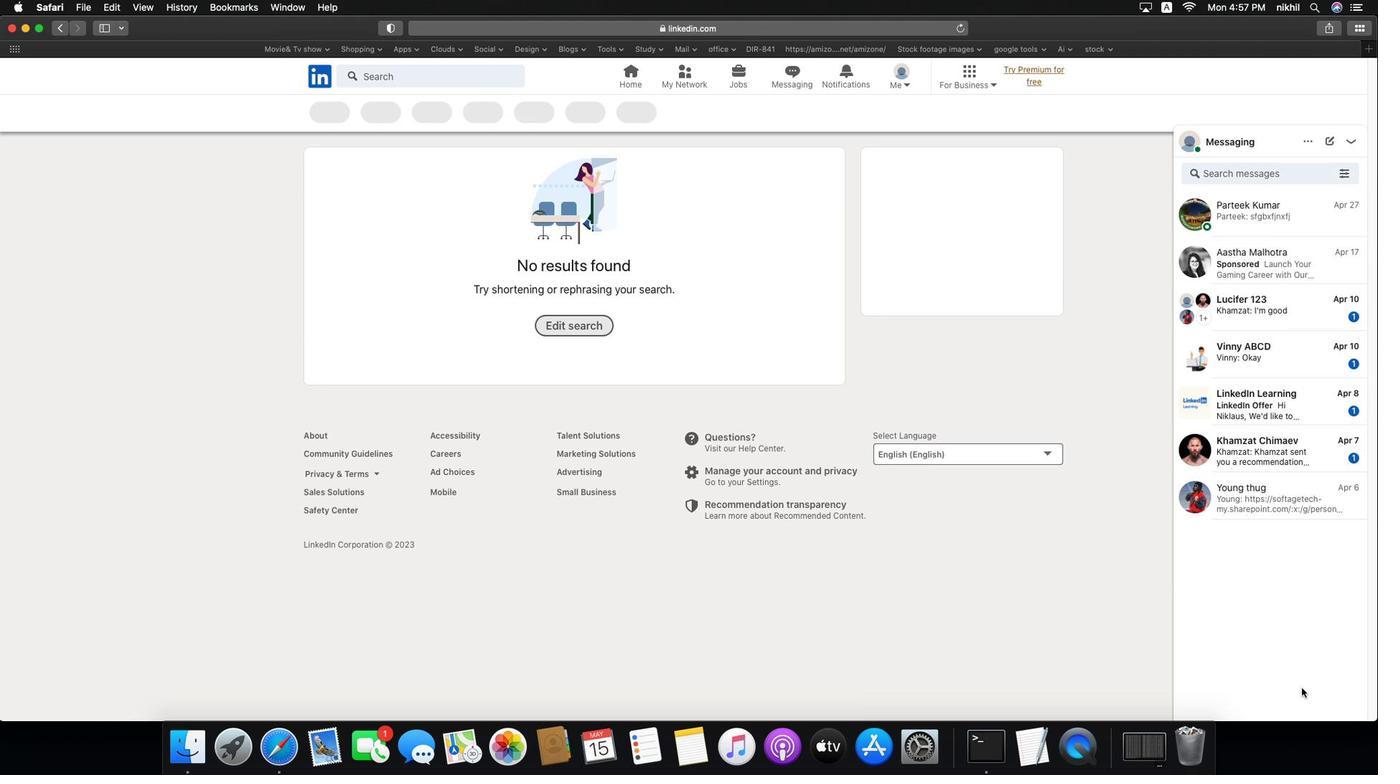 
Action: Mouse moved to (1386, 690)
Screenshot: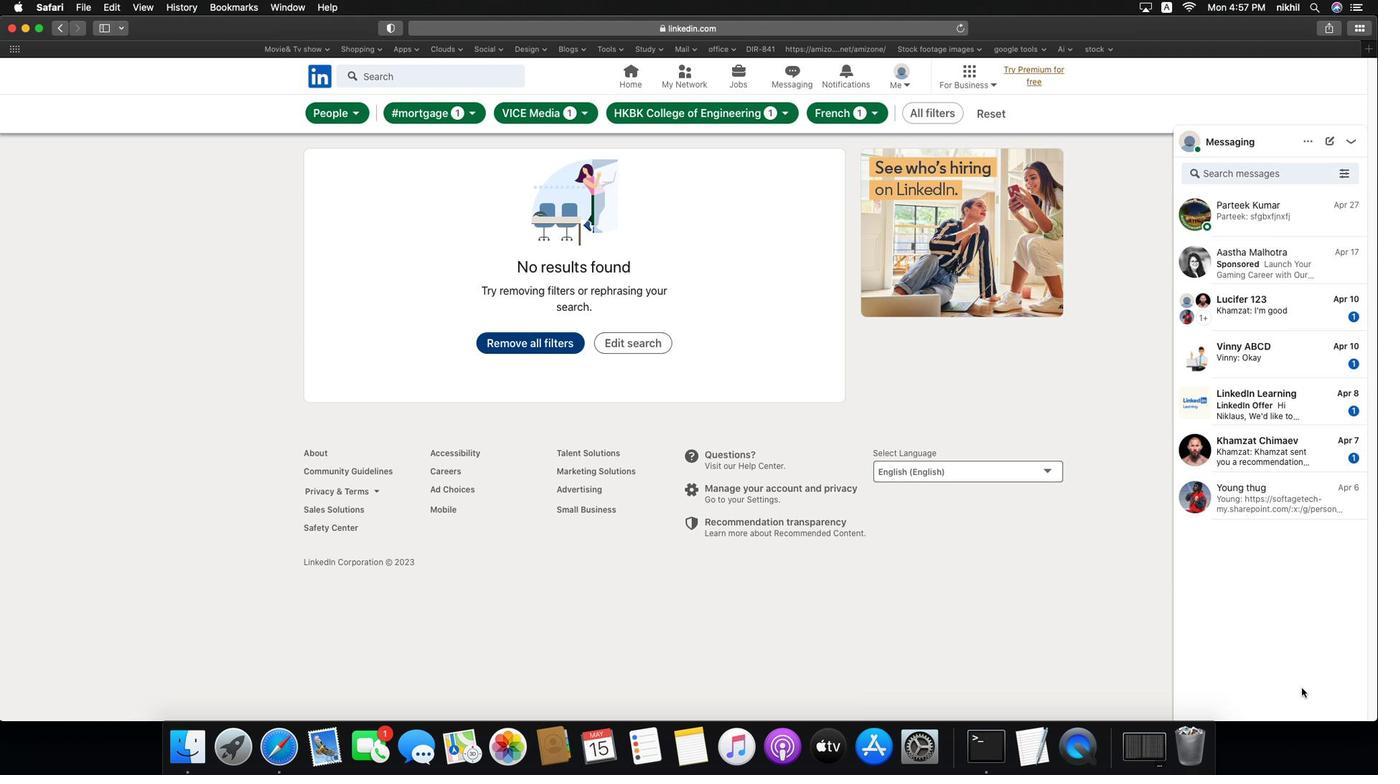 
Action: Mouse pressed left at (1386, 690)
Screenshot: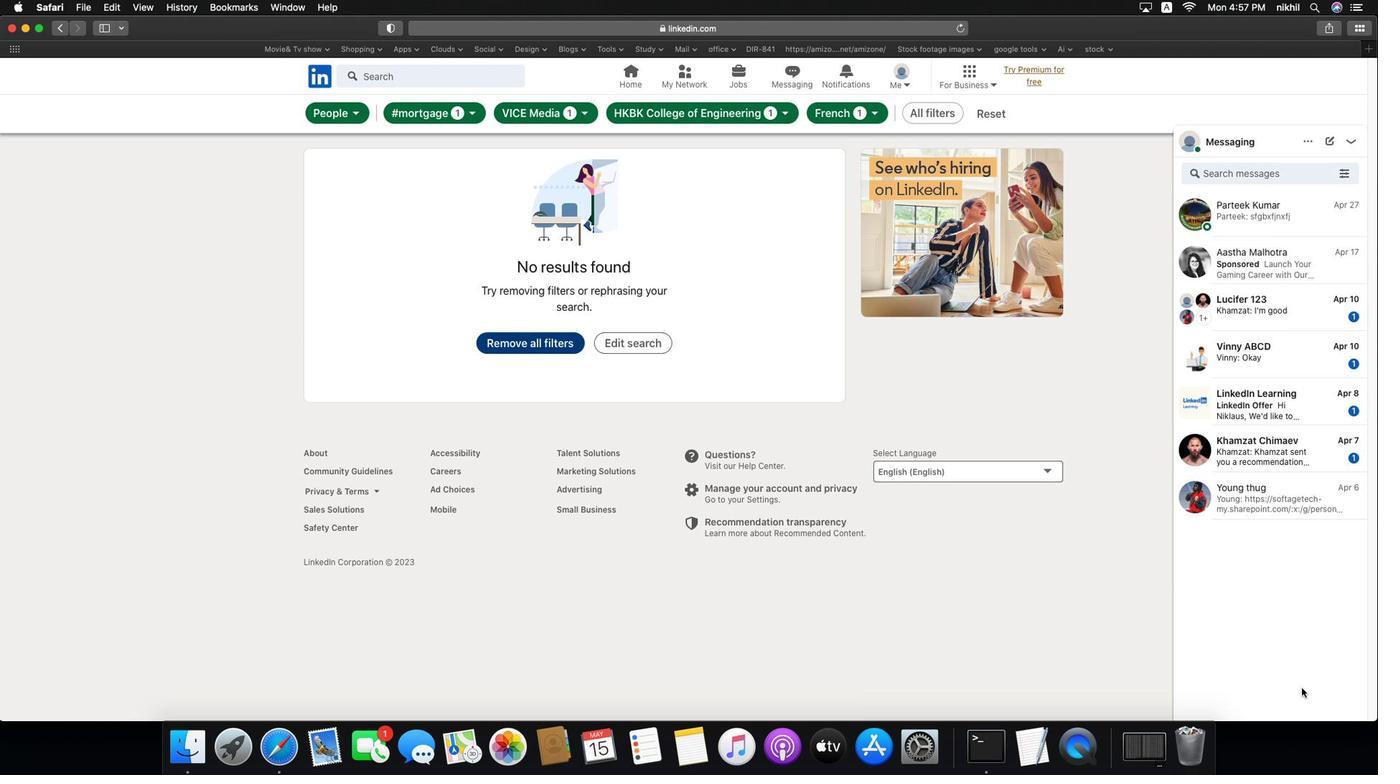 
Action: Key pressed Key.f9
Screenshot: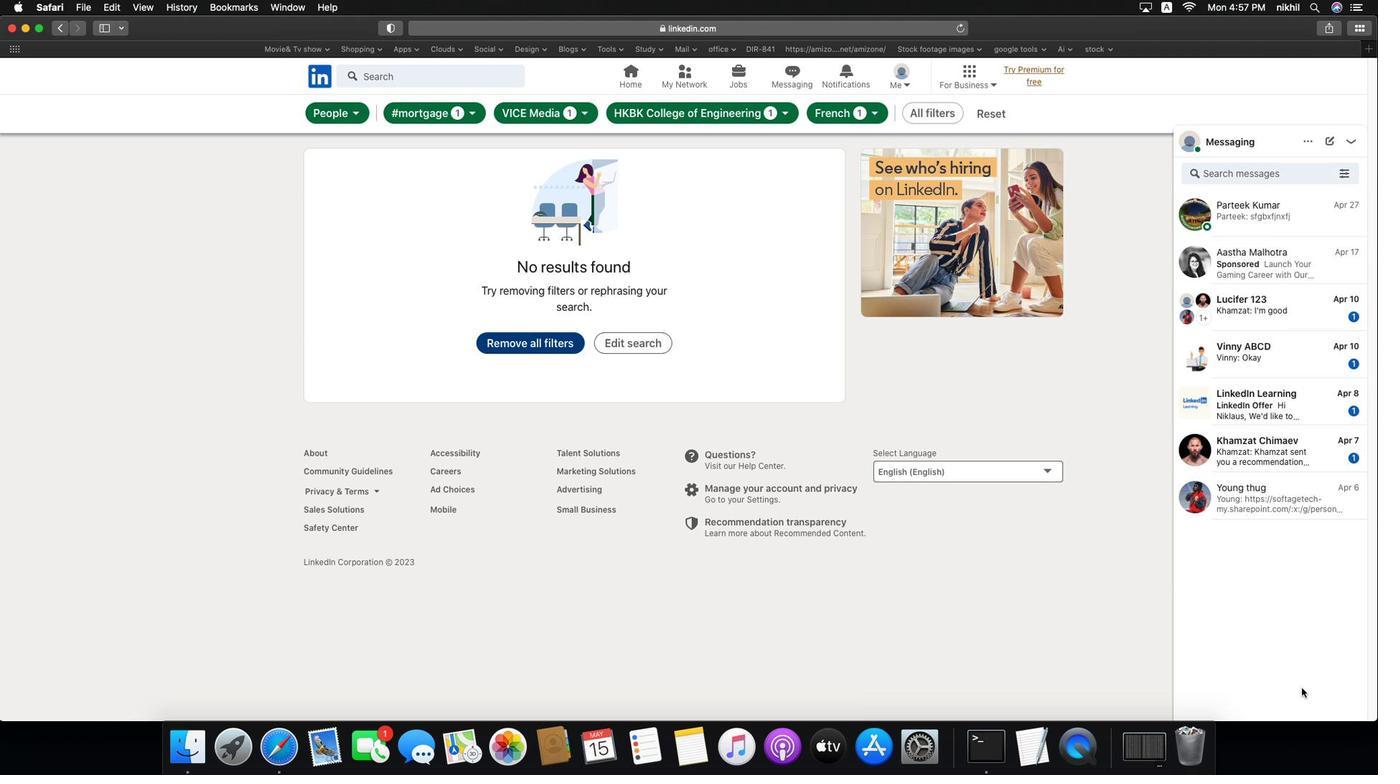
